 Task: Find connections with filter location Boussé with filter topic #house with filter profile language Spanish with filter current company Fullerton India Credit Company Ltd. with filter school Karnataka Jobs and career with filter industry Investment Management with filter service category Digital Marketing with filter keywords title Foreman
Action: Mouse moved to (631, 111)
Screenshot: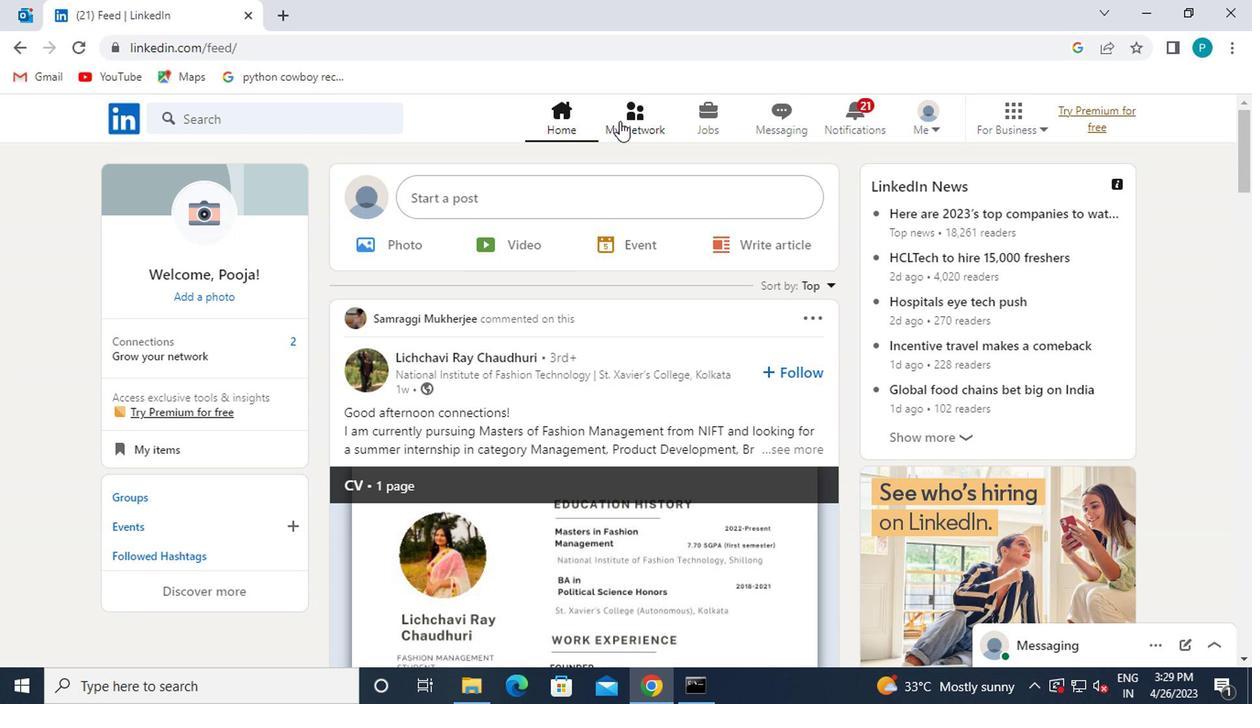 
Action: Mouse pressed left at (631, 111)
Screenshot: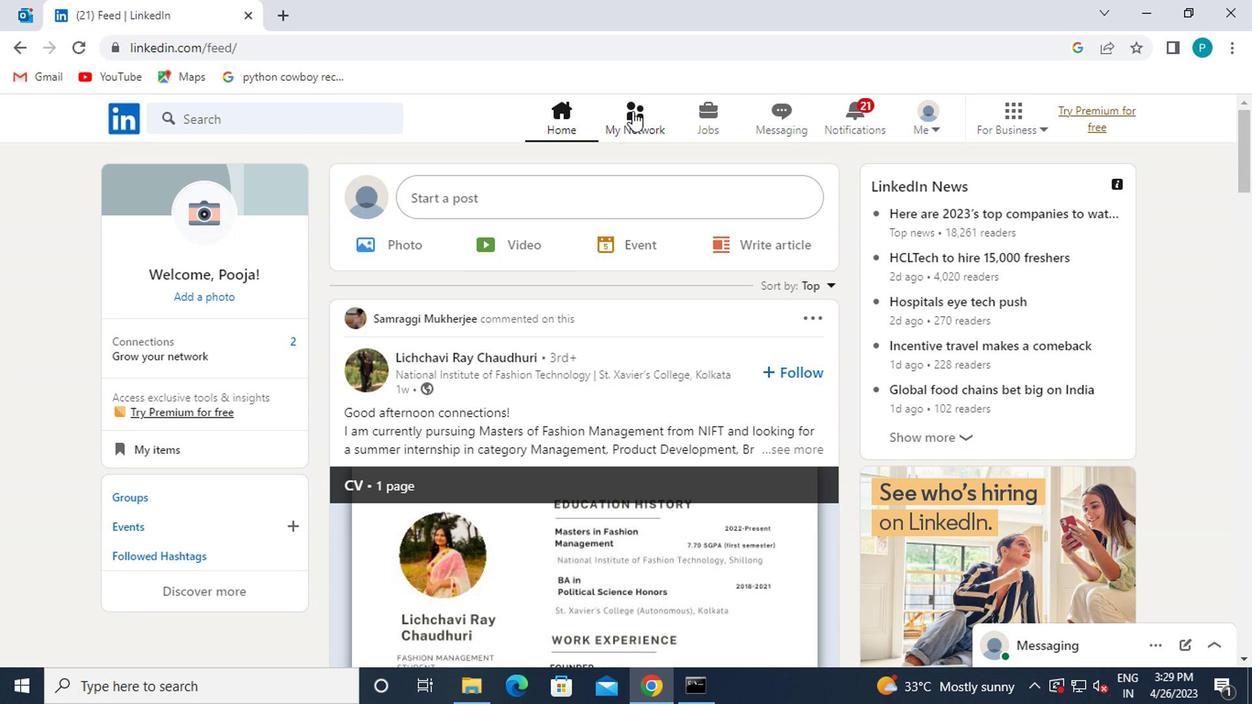 
Action: Mouse moved to (223, 229)
Screenshot: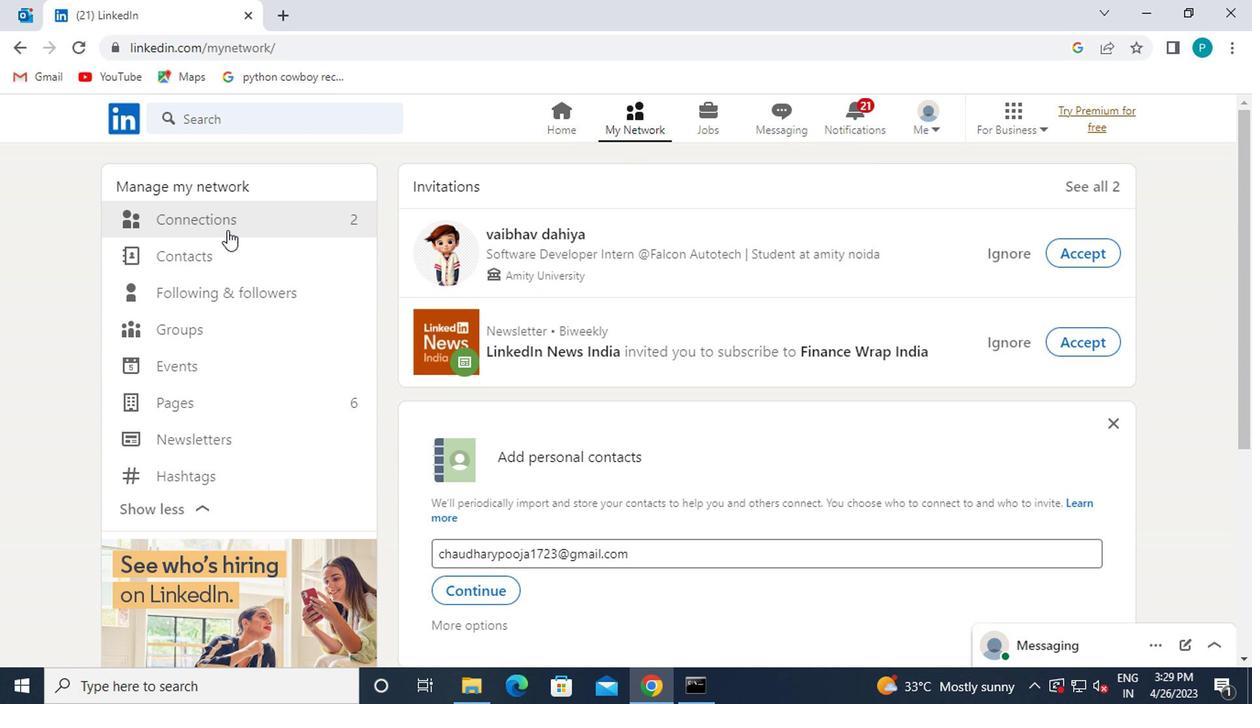 
Action: Mouse pressed left at (223, 229)
Screenshot: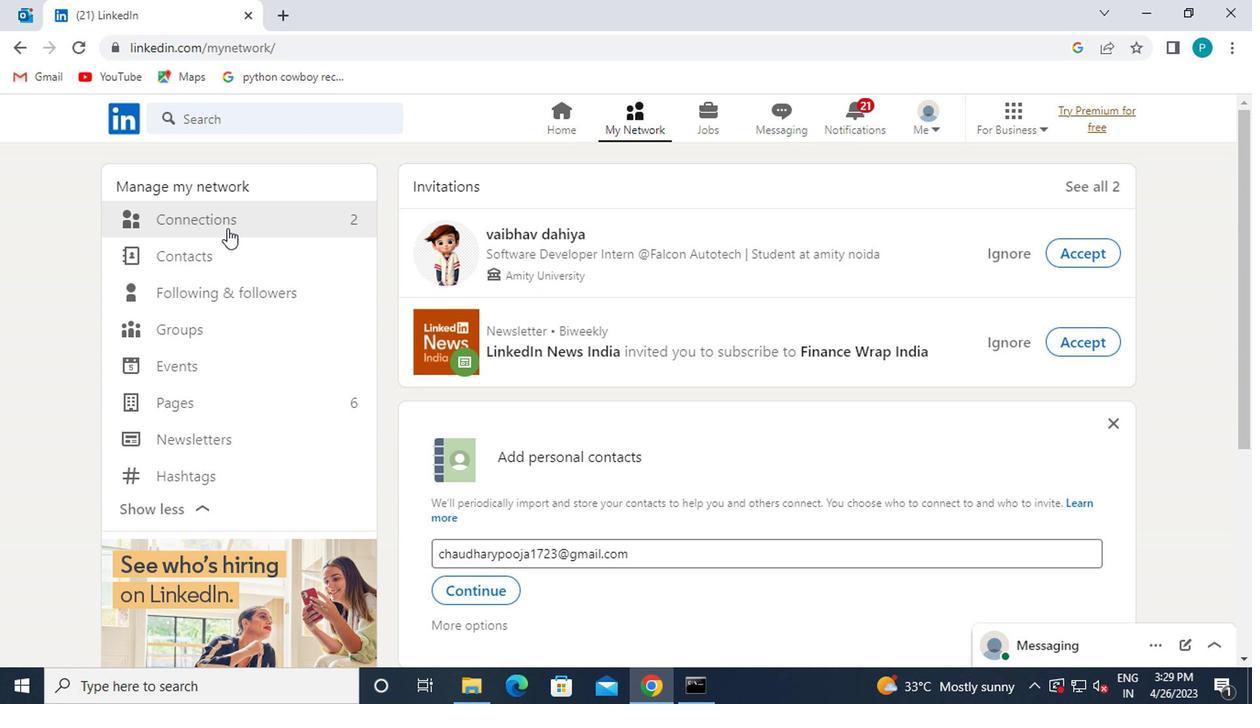 
Action: Mouse moved to (753, 214)
Screenshot: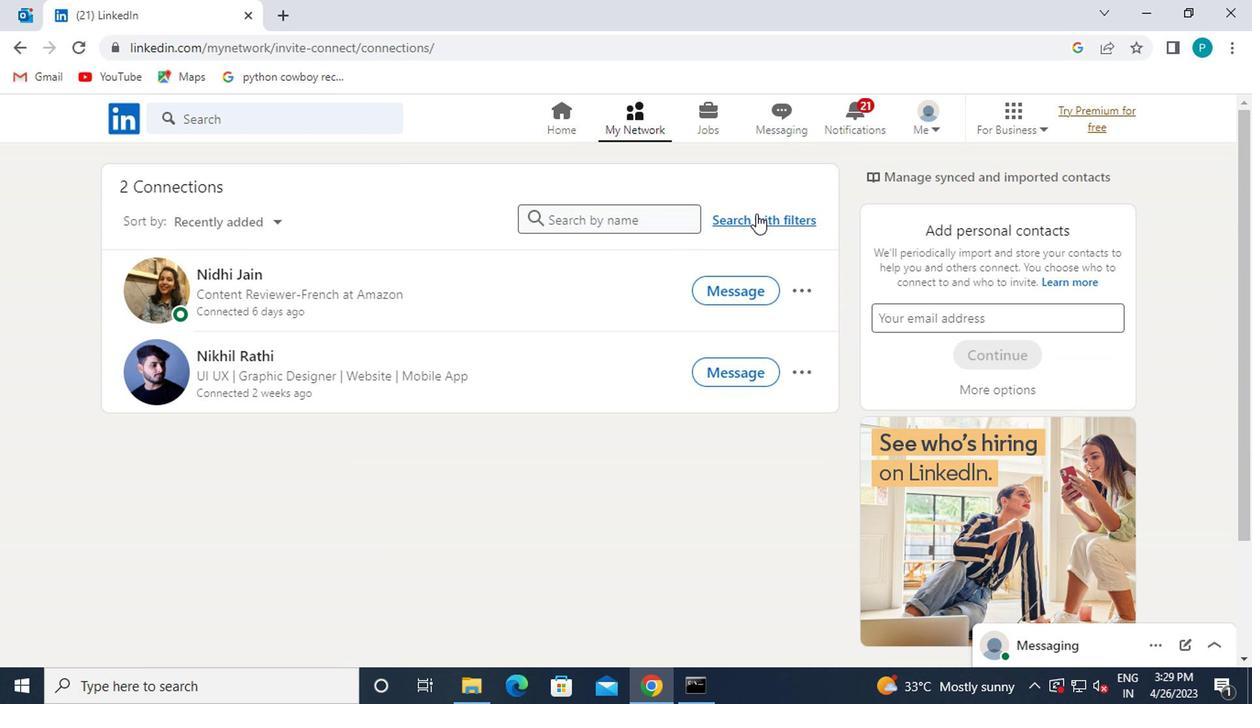 
Action: Mouse pressed left at (753, 214)
Screenshot: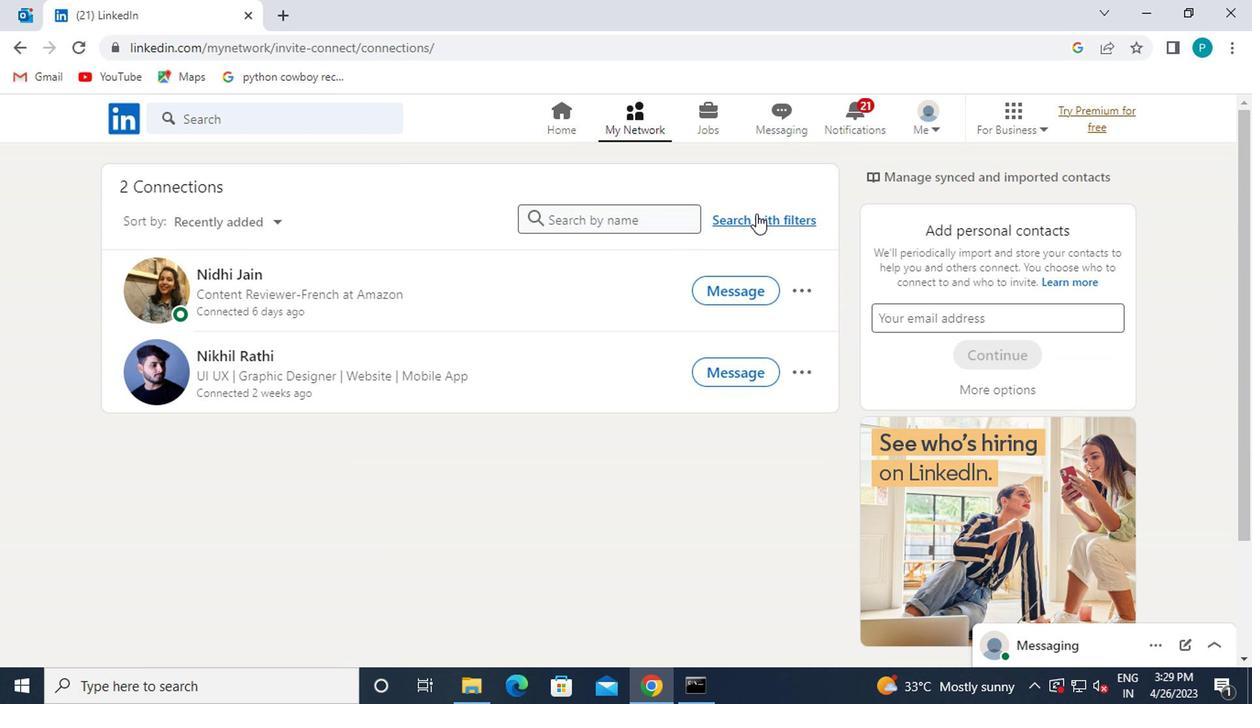 
Action: Mouse moved to (610, 161)
Screenshot: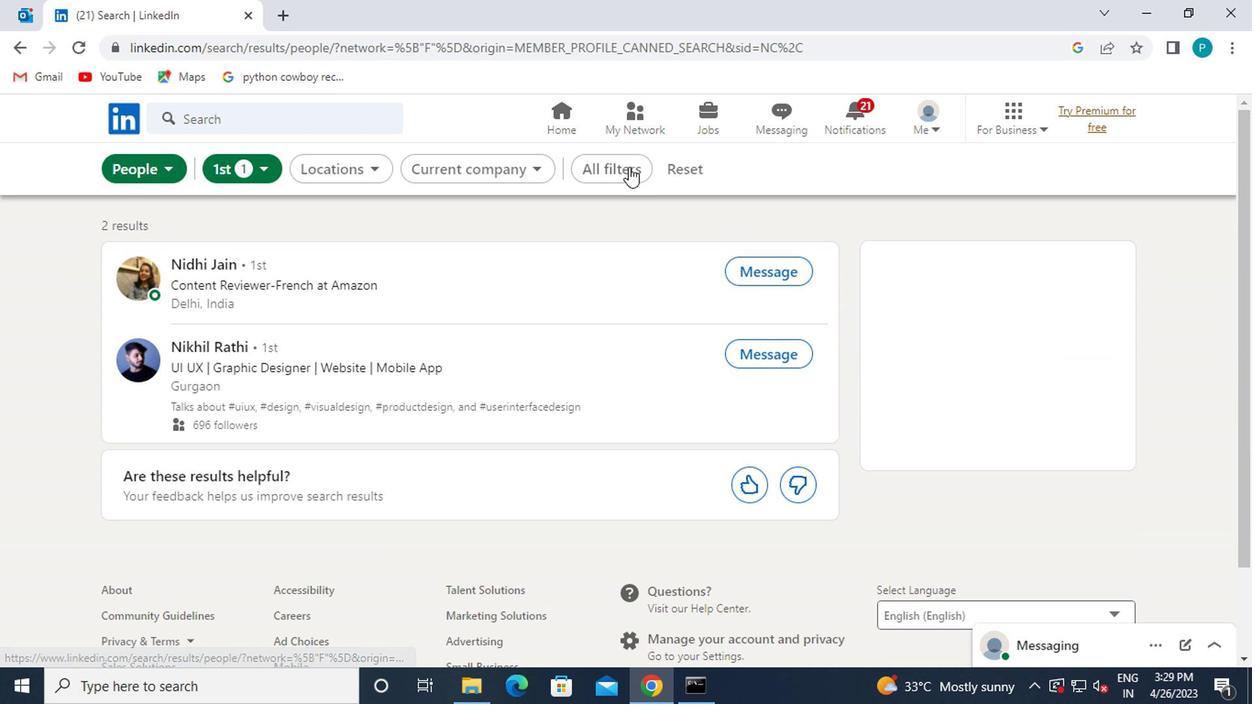 
Action: Mouse pressed left at (610, 161)
Screenshot: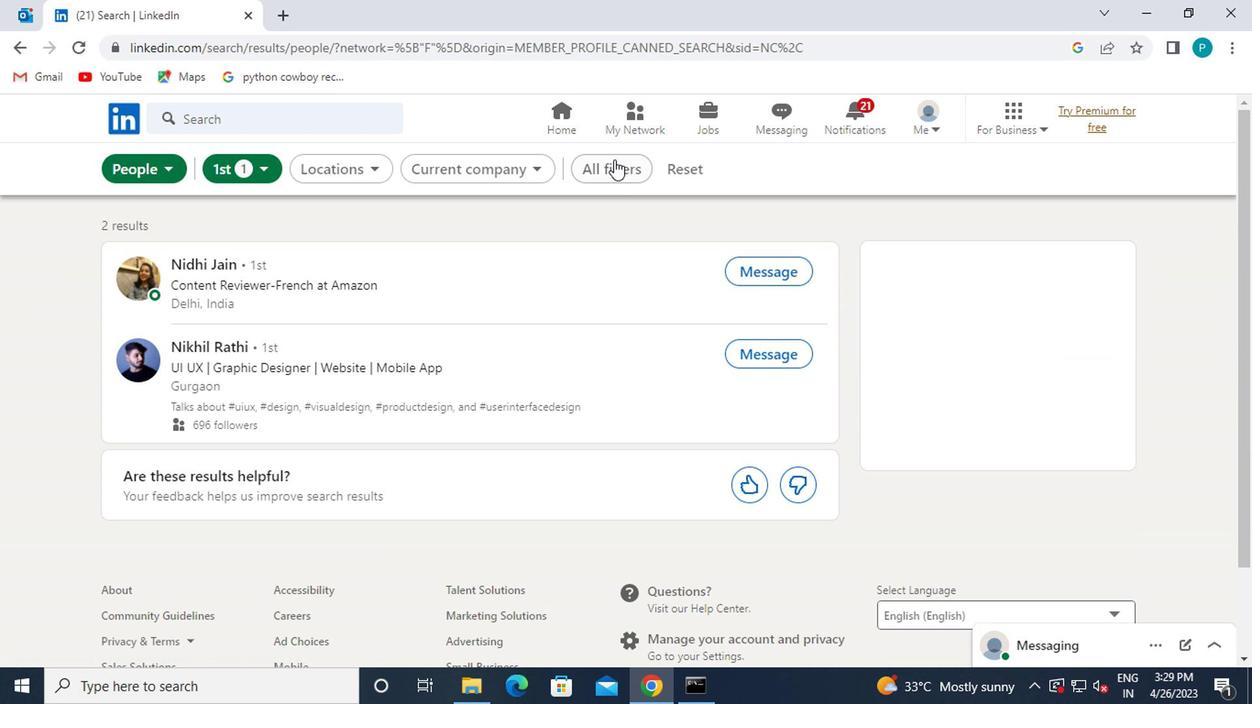 
Action: Mouse moved to (608, 168)
Screenshot: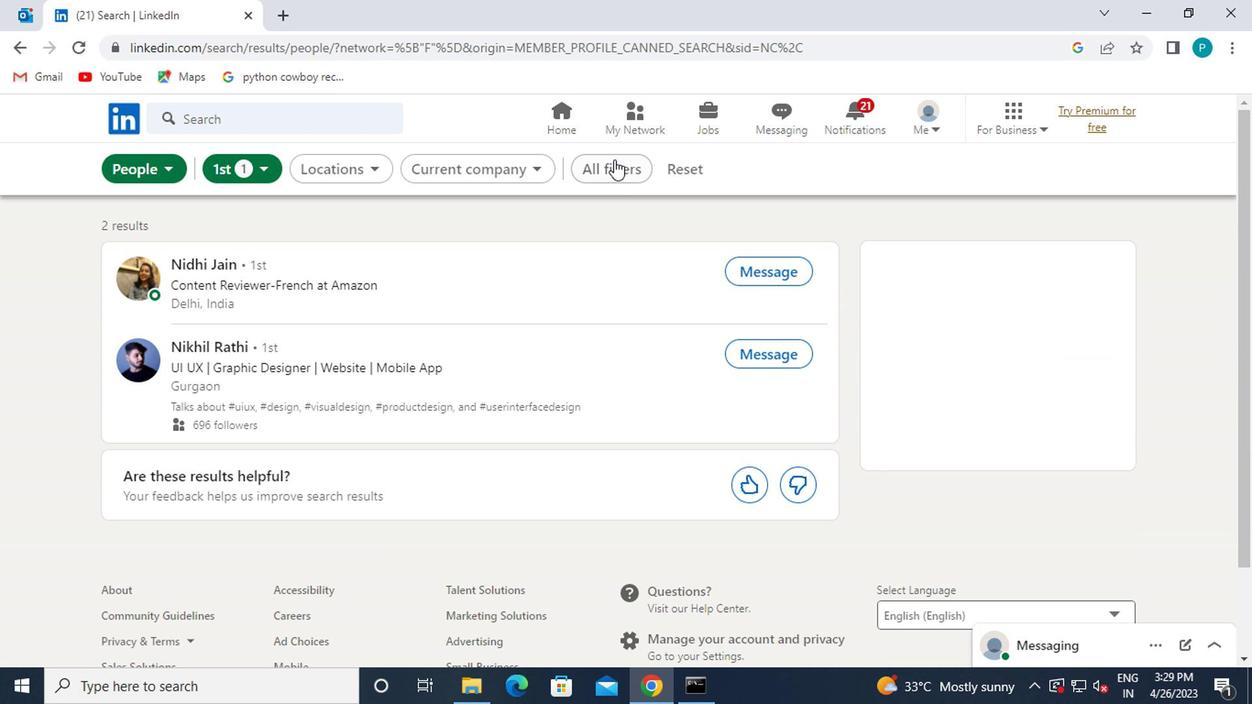
Action: Mouse pressed left at (608, 168)
Screenshot: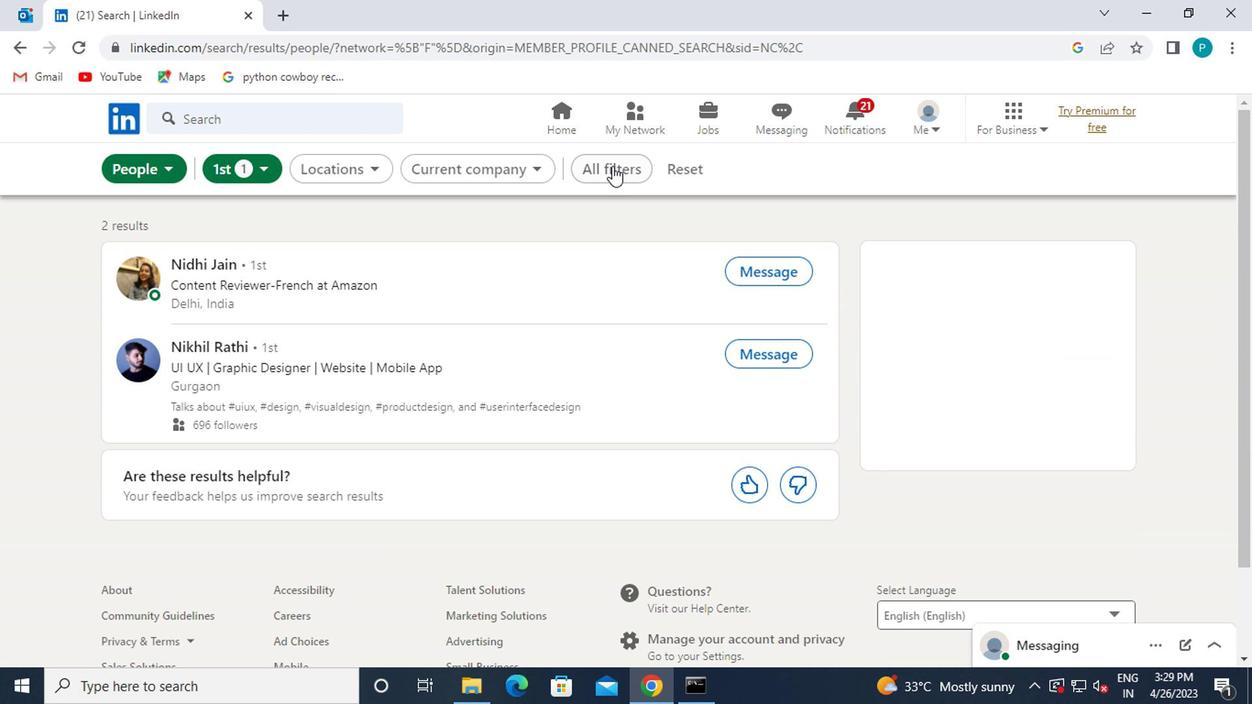 
Action: Mouse pressed left at (608, 168)
Screenshot: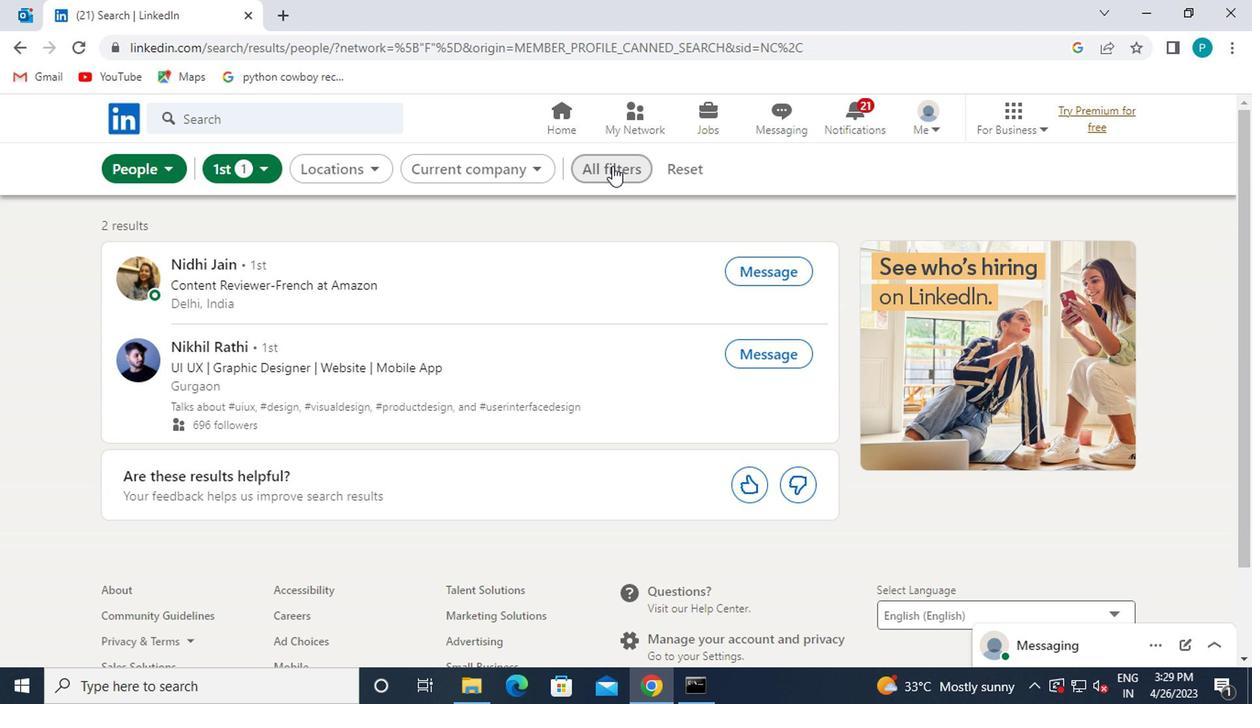 
Action: Mouse moved to (938, 351)
Screenshot: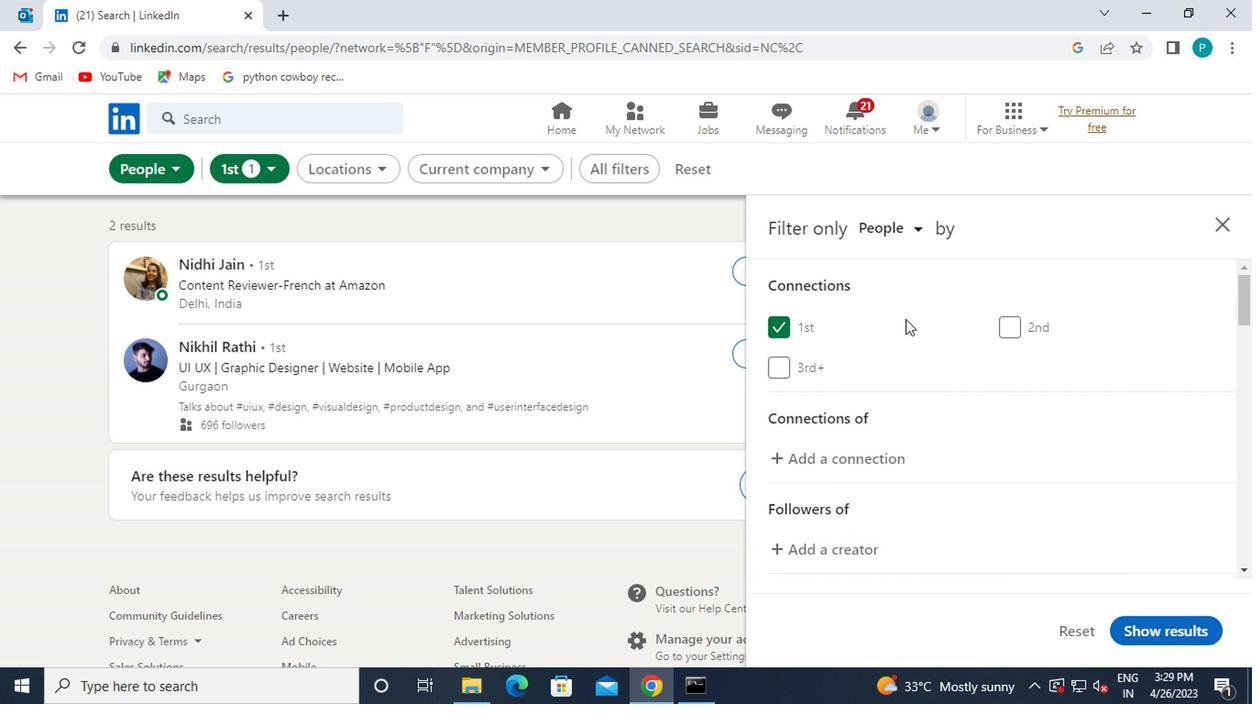 
Action: Mouse scrolled (938, 350) with delta (0, -1)
Screenshot: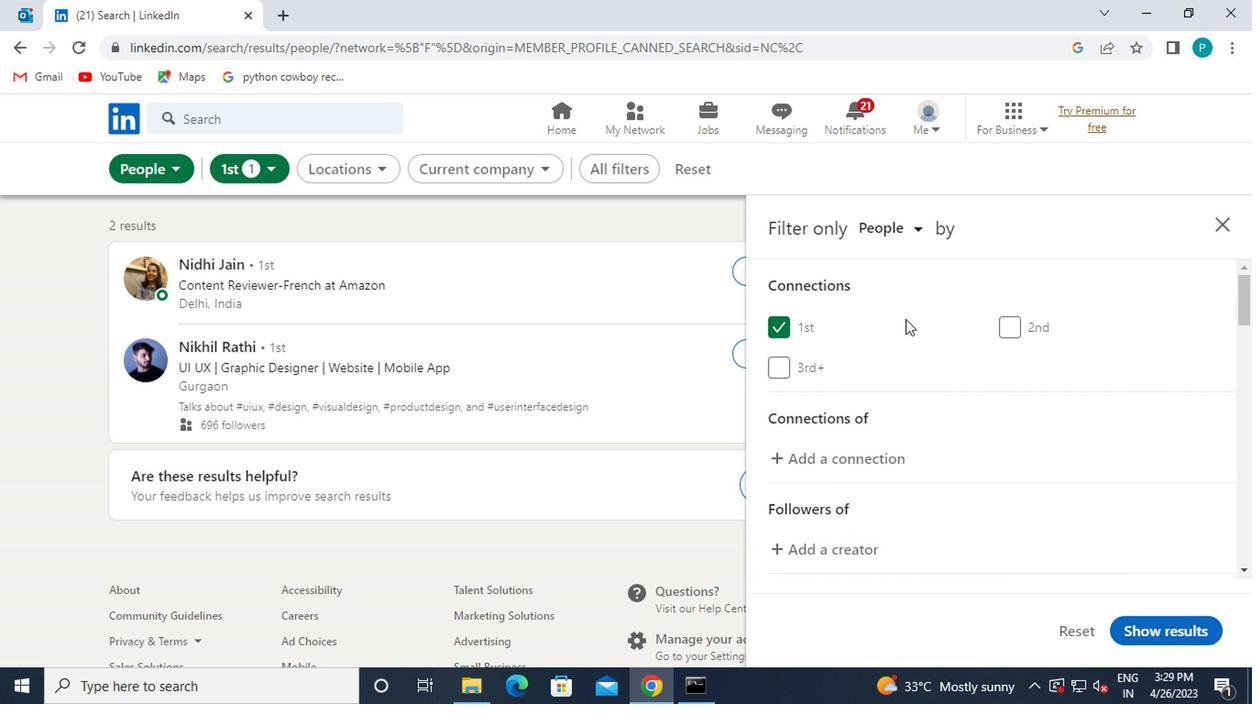 
Action: Mouse moved to (938, 353)
Screenshot: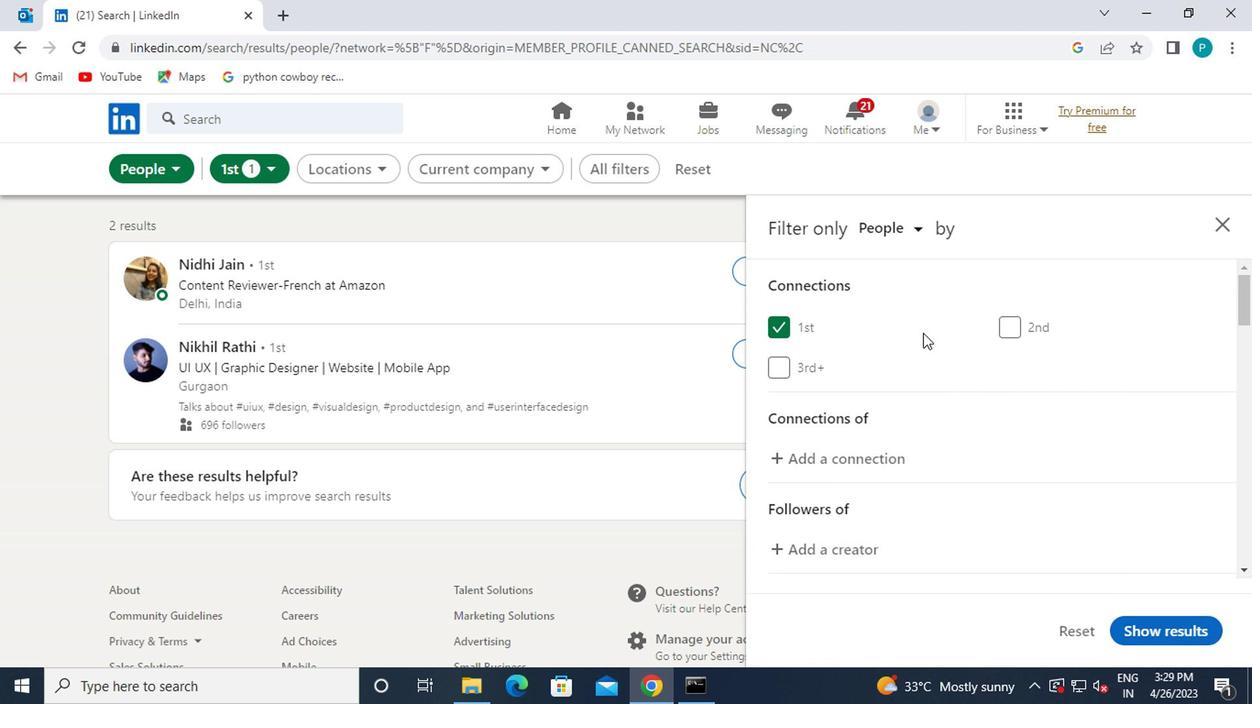 
Action: Mouse scrolled (938, 352) with delta (0, -1)
Screenshot: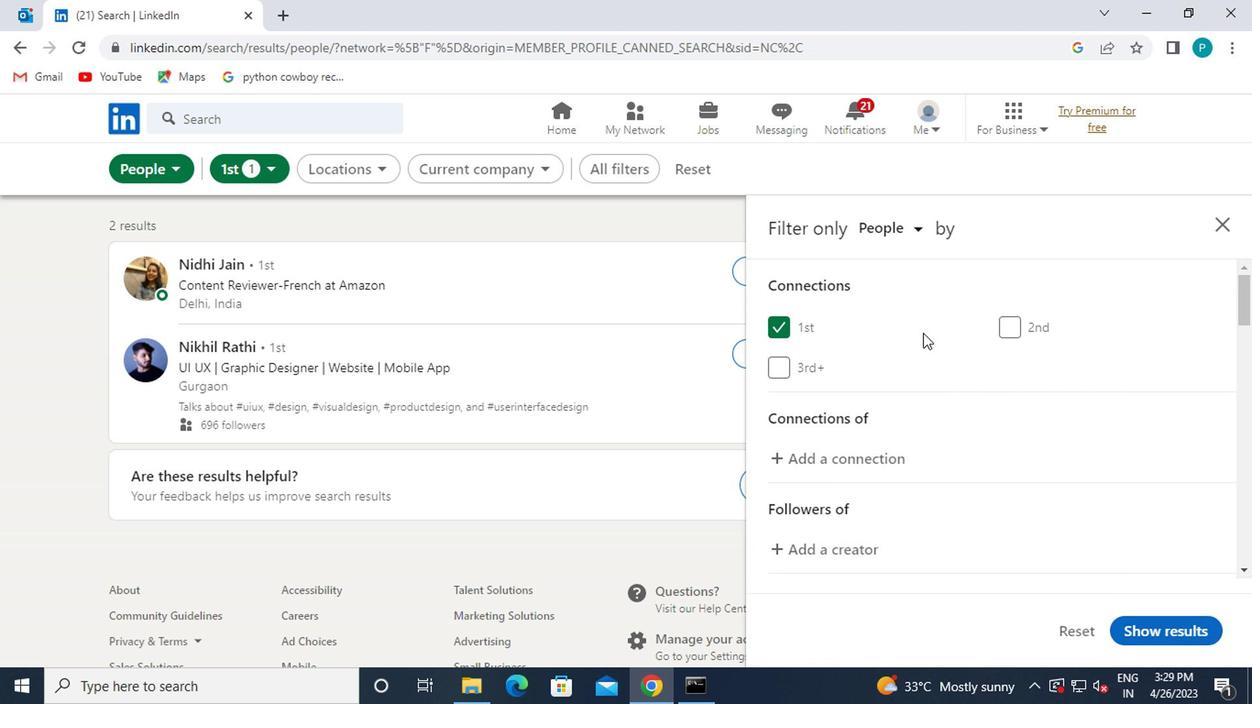 
Action: Mouse moved to (939, 356)
Screenshot: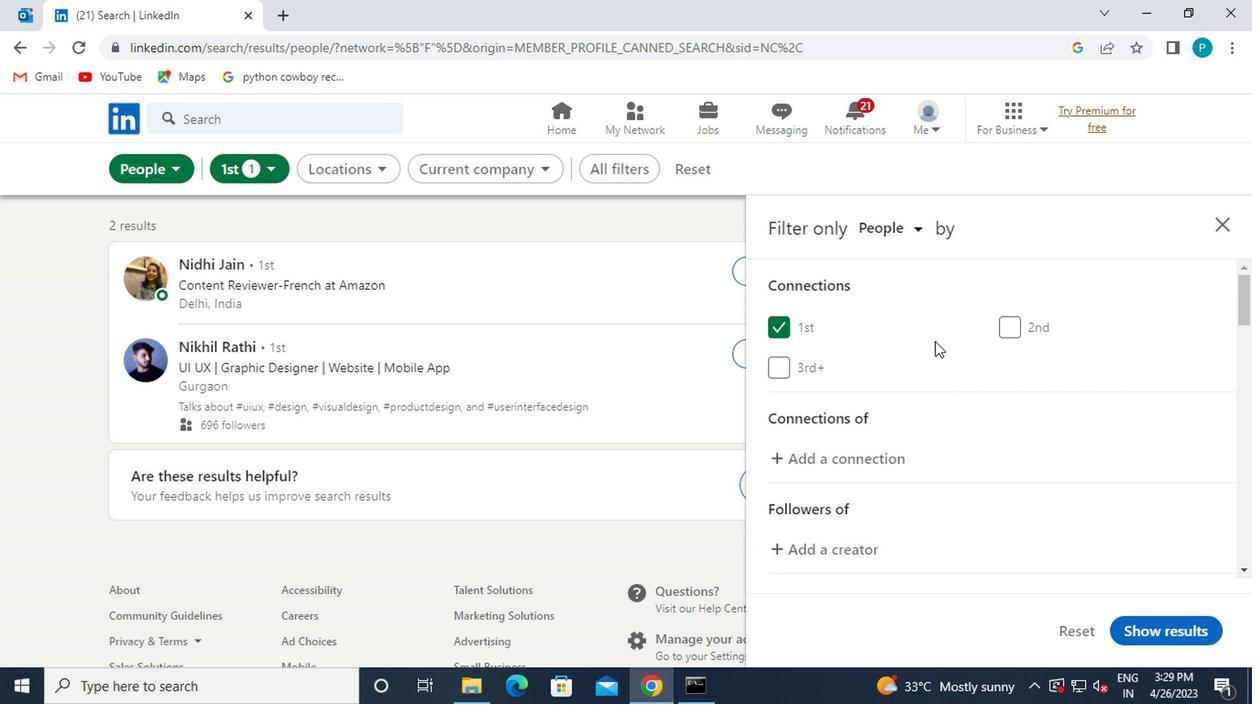 
Action: Mouse scrolled (939, 354) with delta (0, -1)
Screenshot: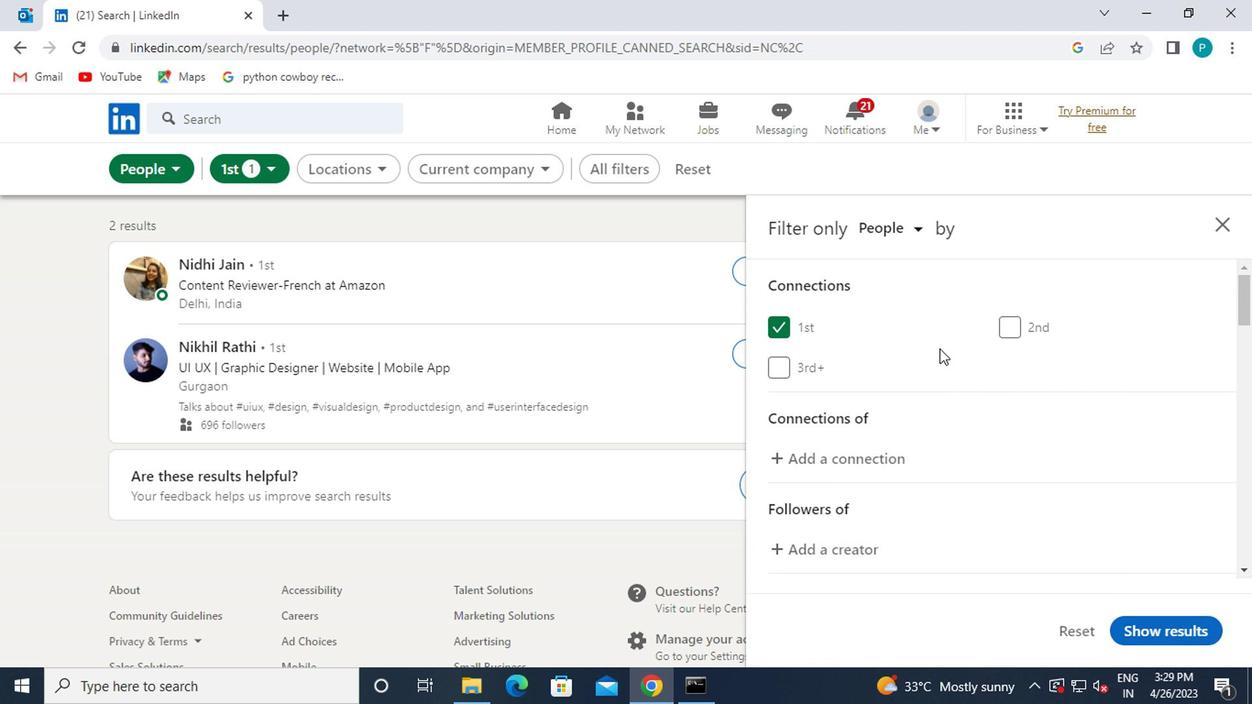 
Action: Mouse moved to (1023, 448)
Screenshot: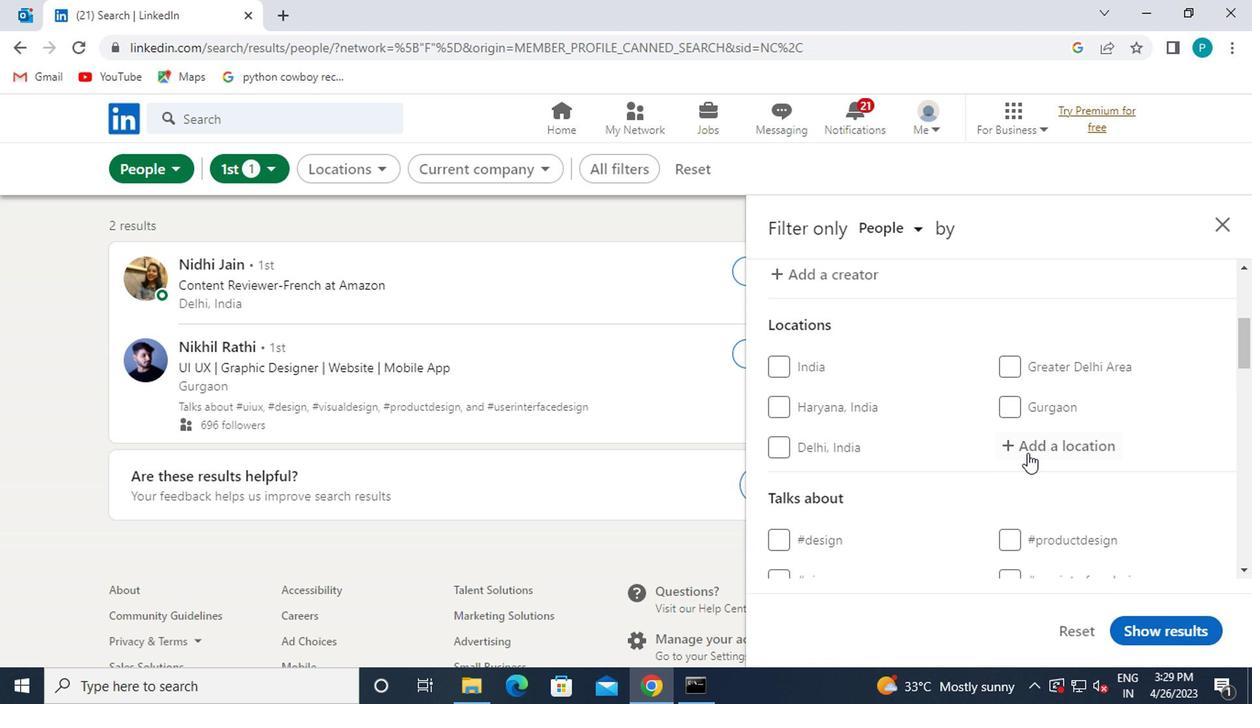 
Action: Mouse pressed left at (1023, 448)
Screenshot: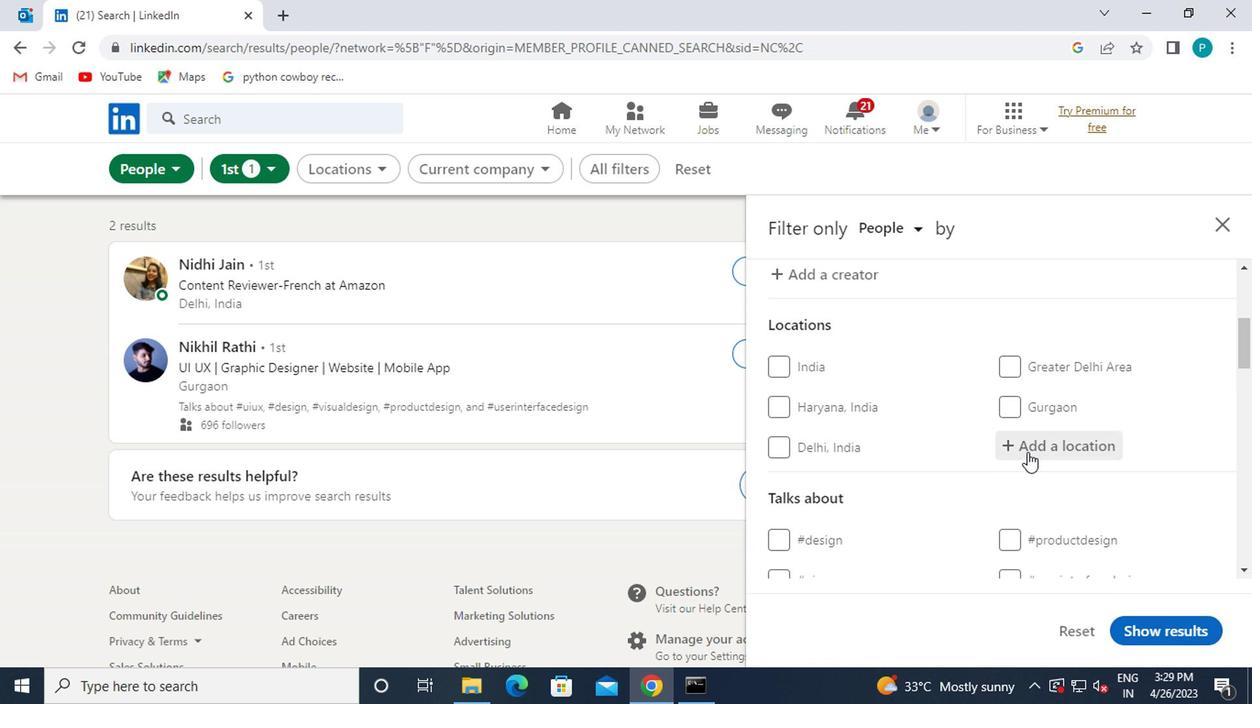 
Action: Key pressed <Key.caps_lock>b<Key.caps_lock>ousse<Key.enter>
Screenshot: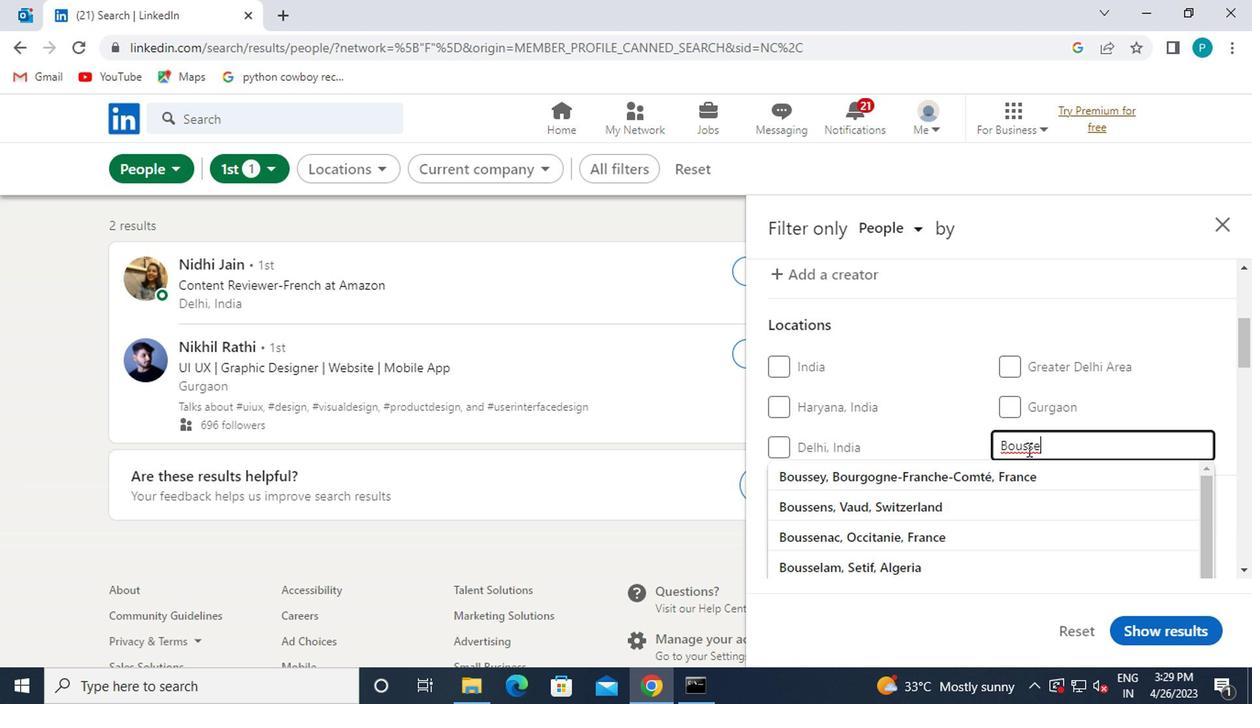 
Action: Mouse moved to (1001, 453)
Screenshot: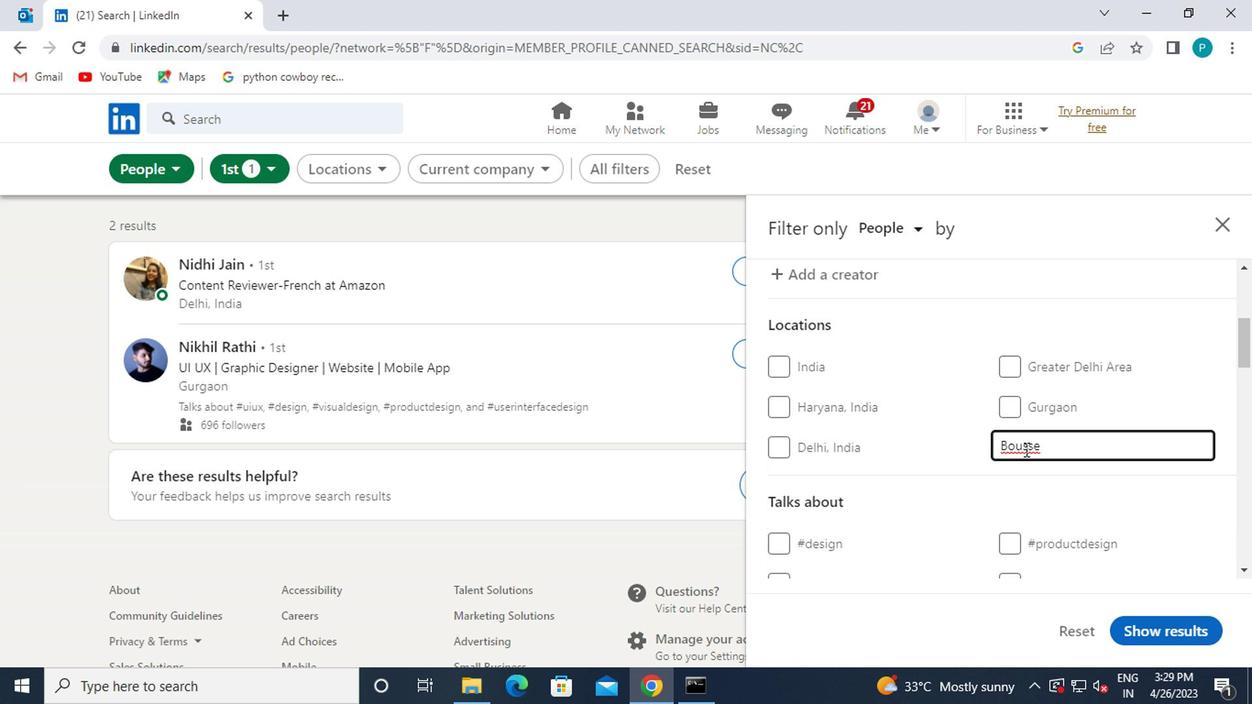 
Action: Mouse scrolled (1001, 453) with delta (0, 0)
Screenshot: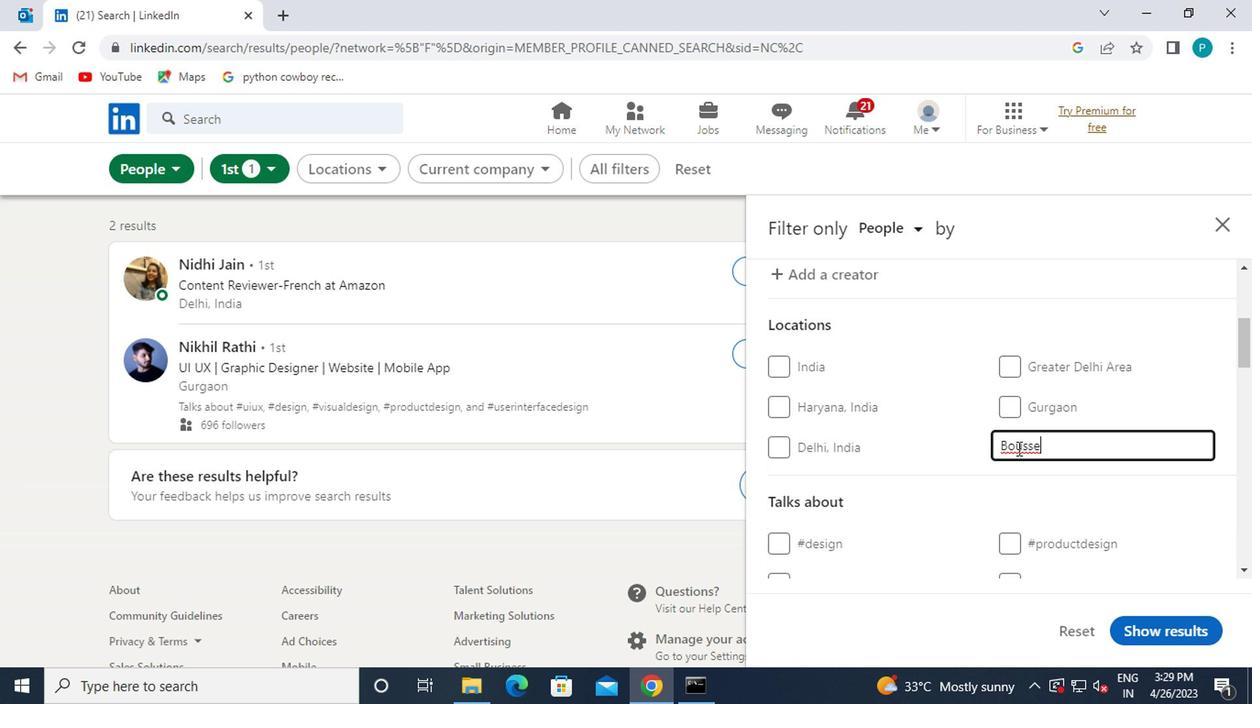
Action: Mouse scrolled (1001, 453) with delta (0, 0)
Screenshot: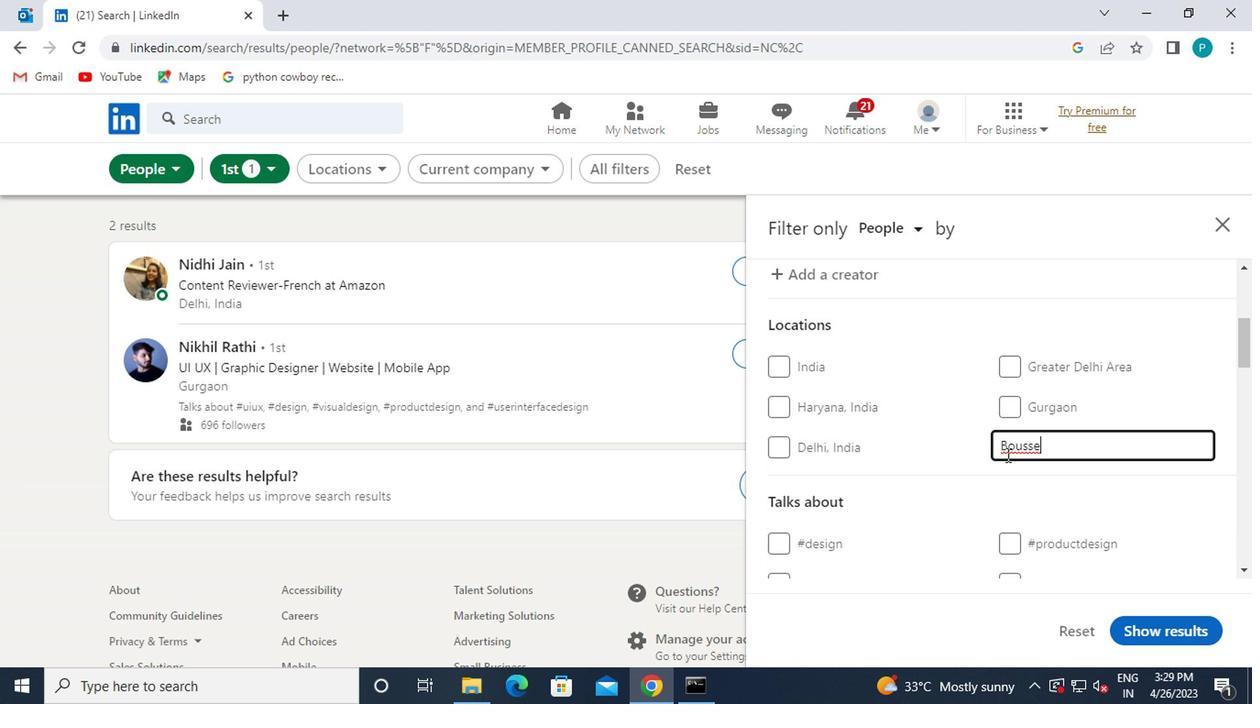 
Action: Mouse moved to (1008, 451)
Screenshot: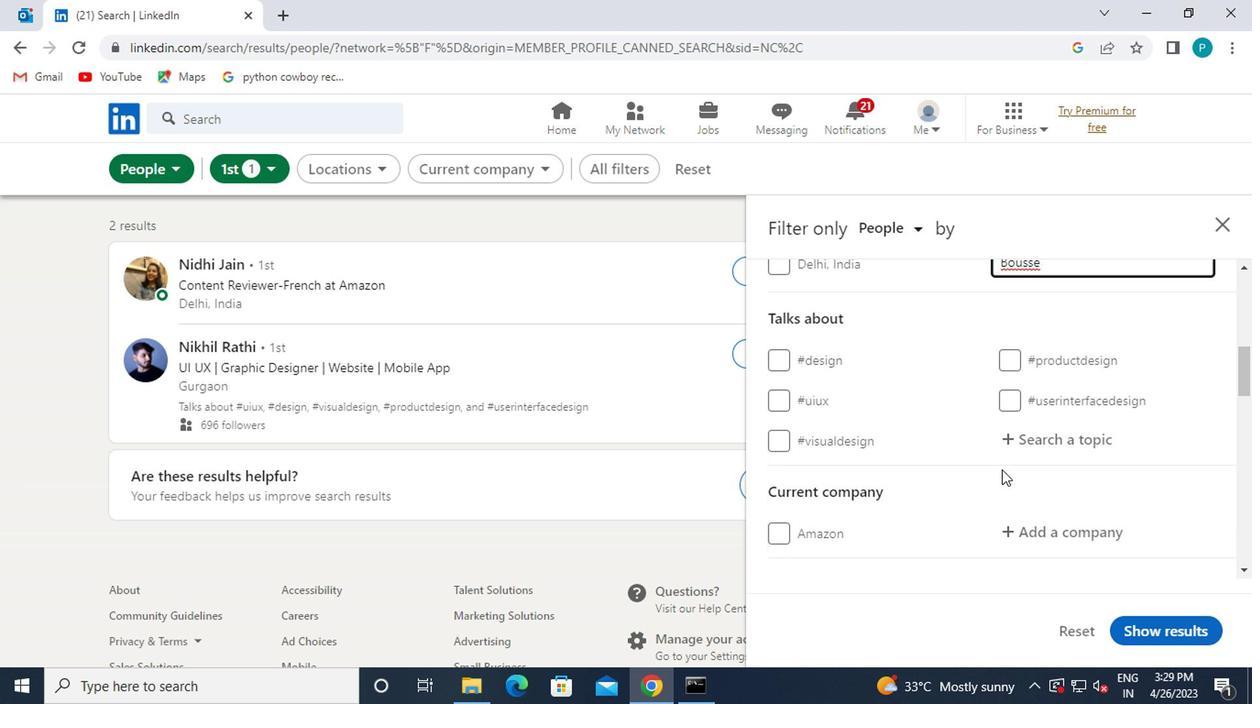 
Action: Mouse pressed left at (1008, 451)
Screenshot: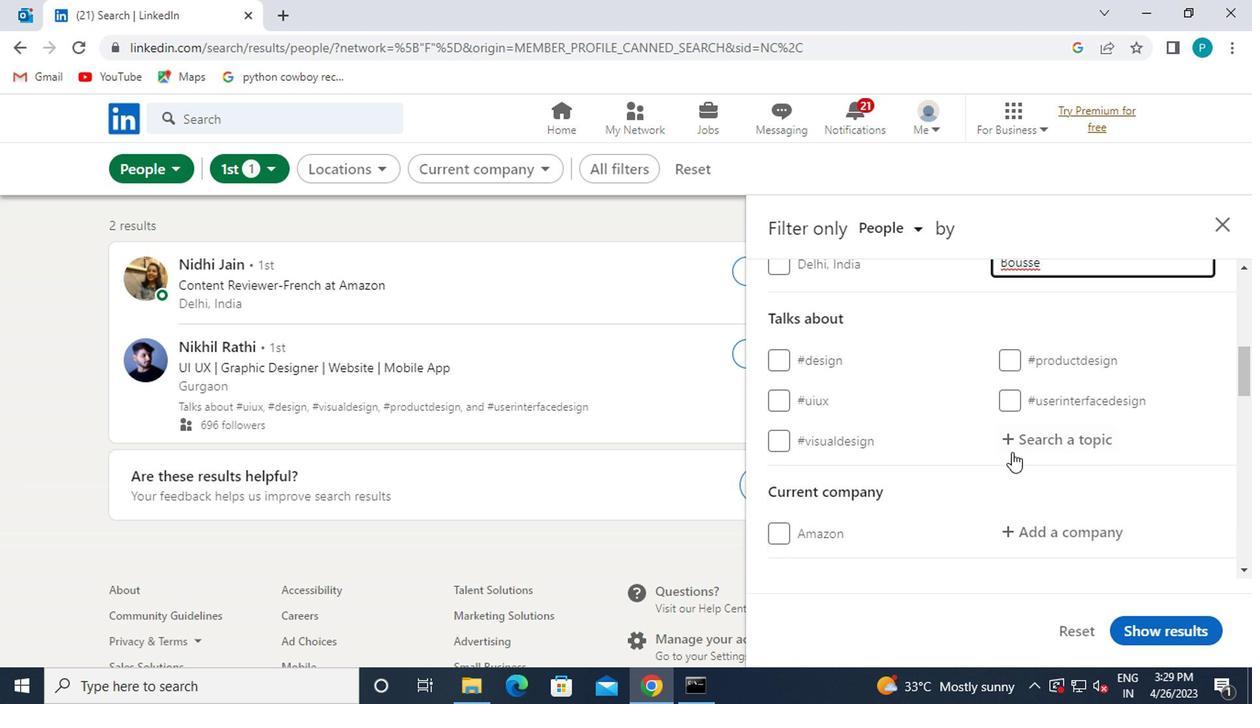 
Action: Key pressed <Key.shift>#HOUSE
Screenshot: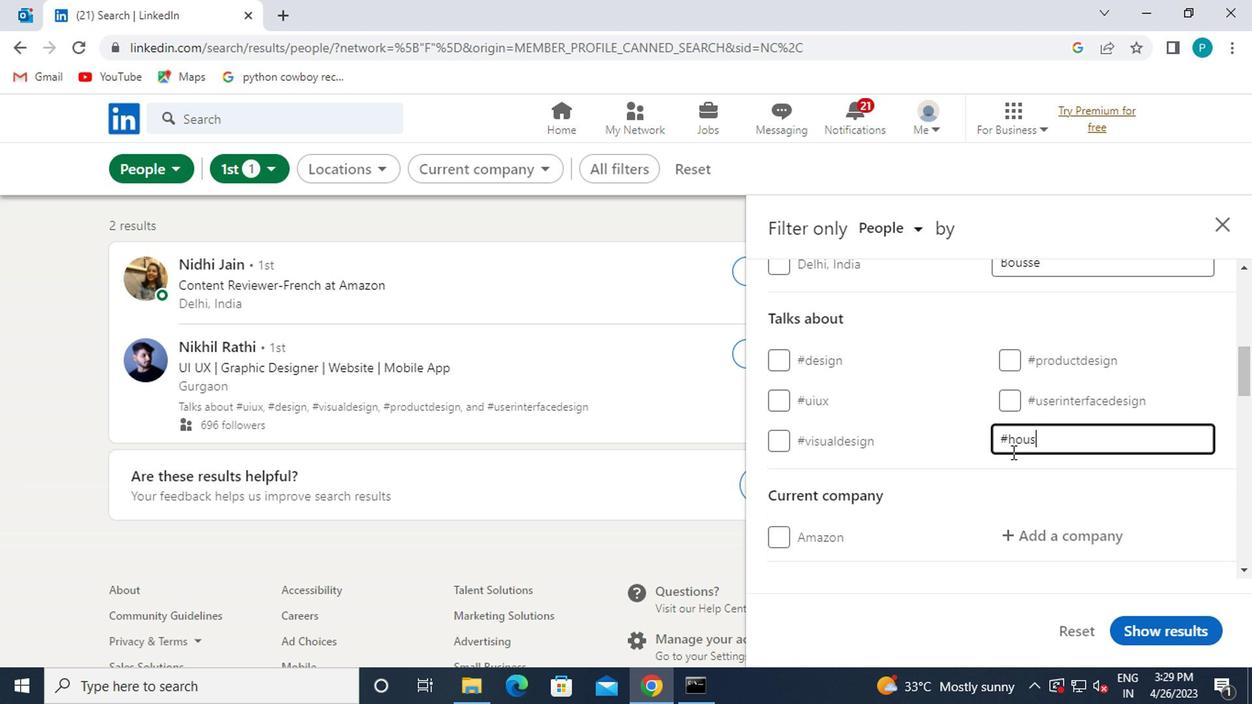 
Action: Mouse scrolled (1008, 450) with delta (0, 0)
Screenshot: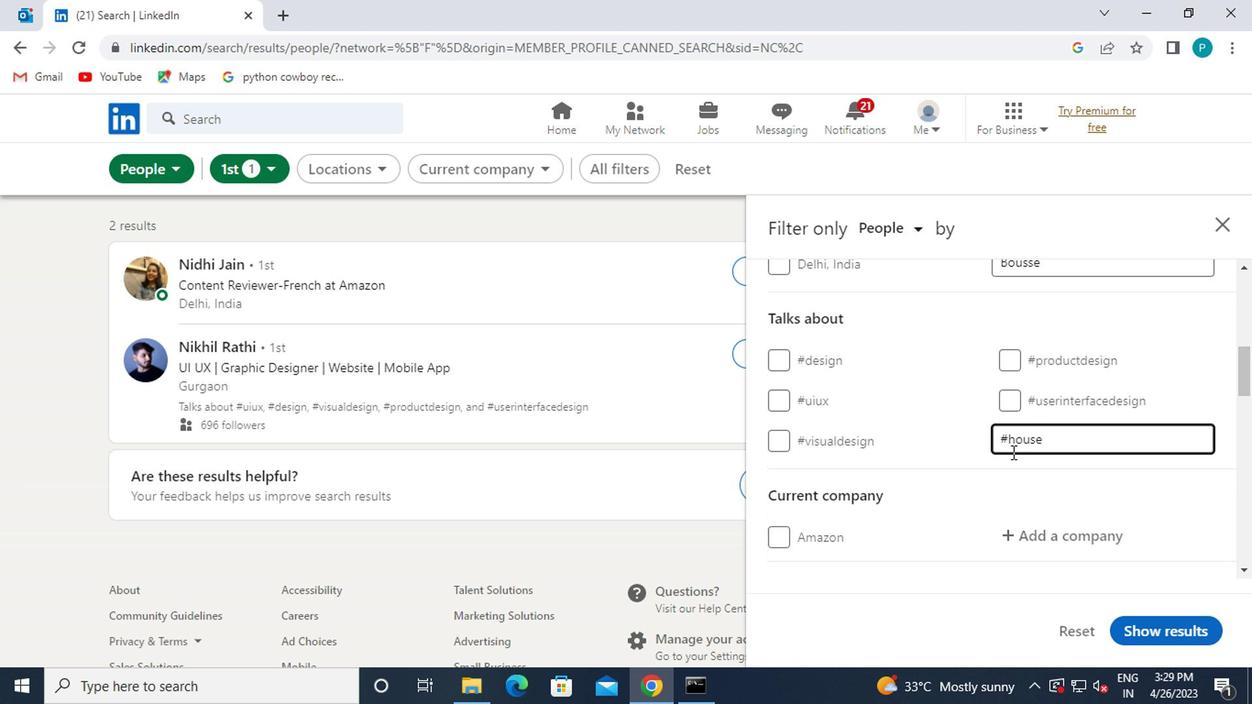 
Action: Mouse moved to (1012, 447)
Screenshot: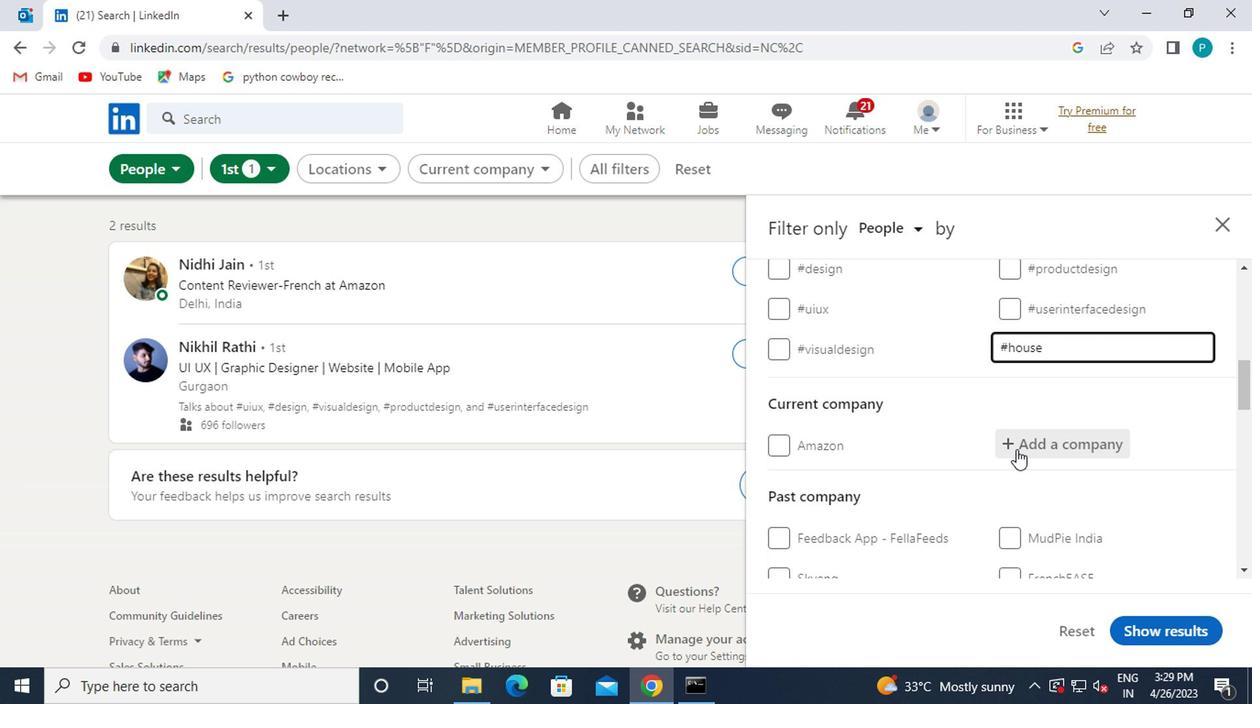 
Action: Mouse pressed left at (1012, 447)
Screenshot: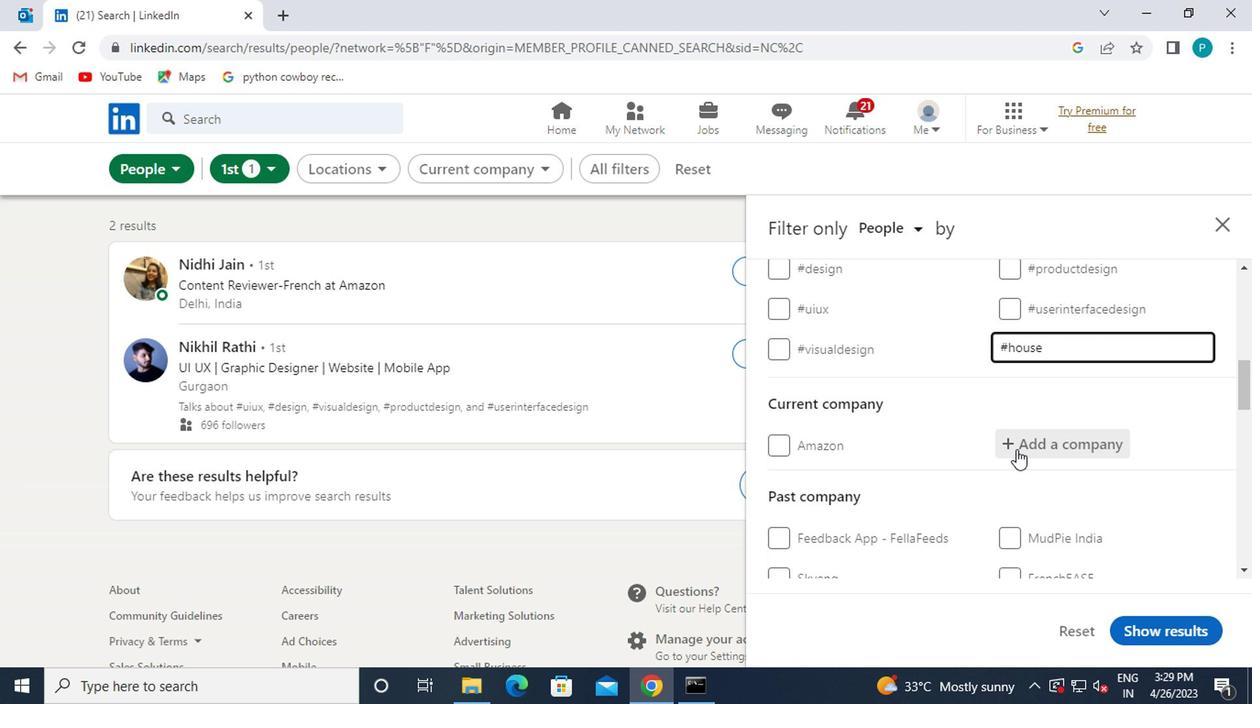 
Action: Mouse moved to (1016, 446)
Screenshot: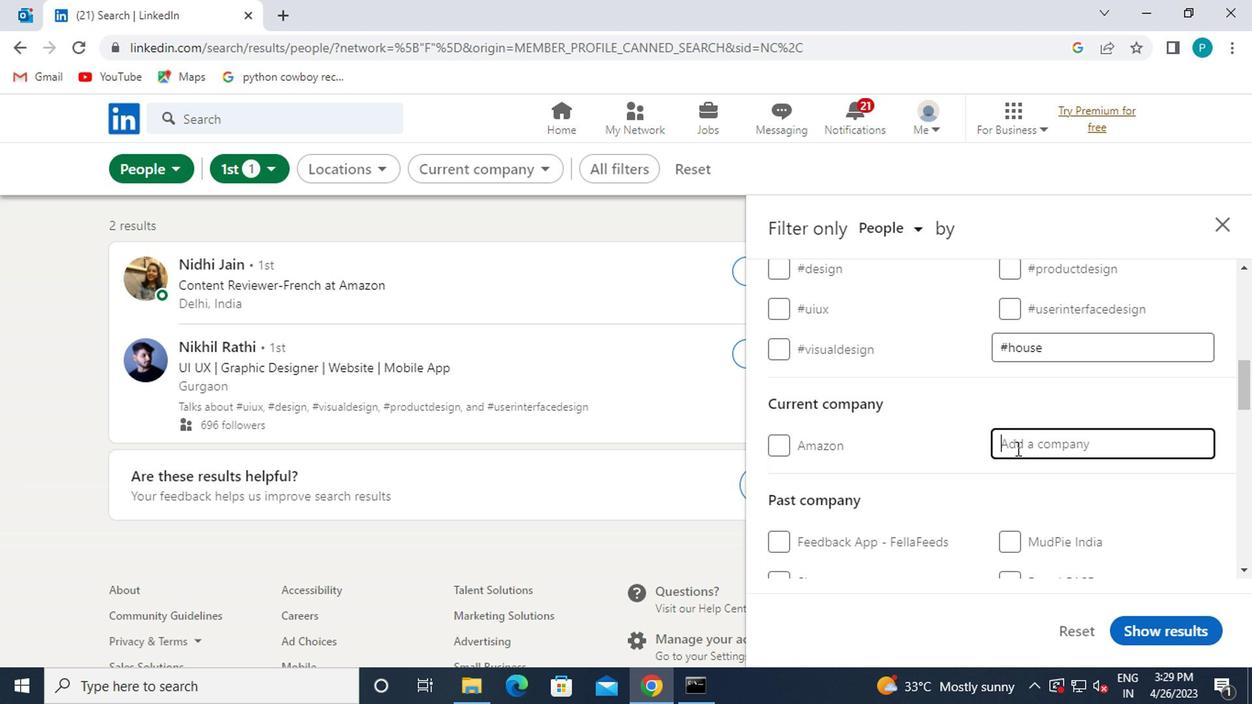 
Action: Key pressed FULLERTON
Screenshot: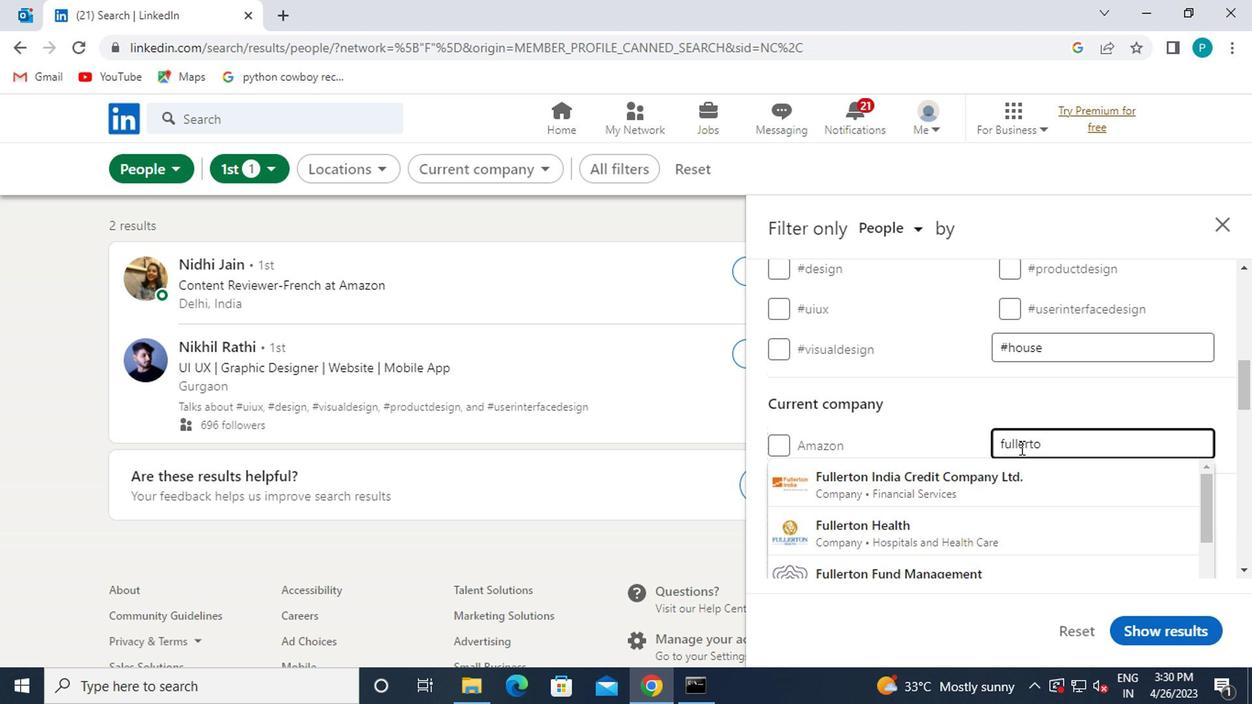 
Action: Mouse moved to (998, 485)
Screenshot: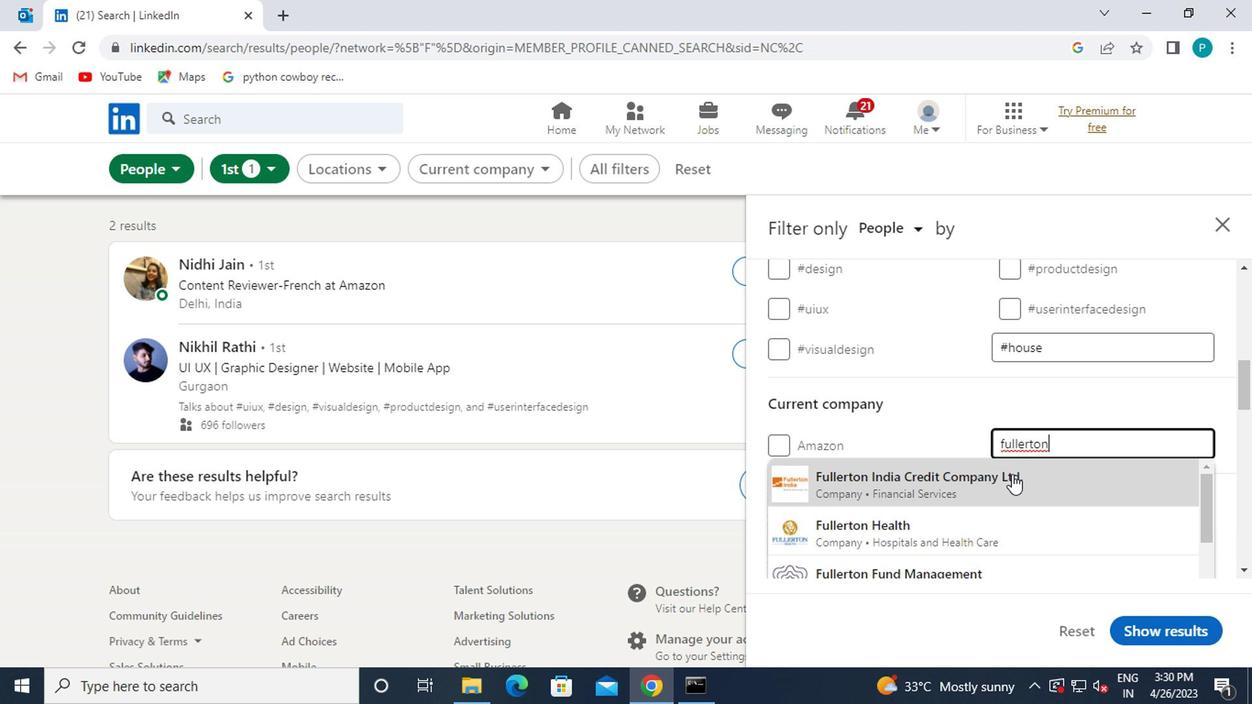 
Action: Mouse pressed left at (998, 485)
Screenshot: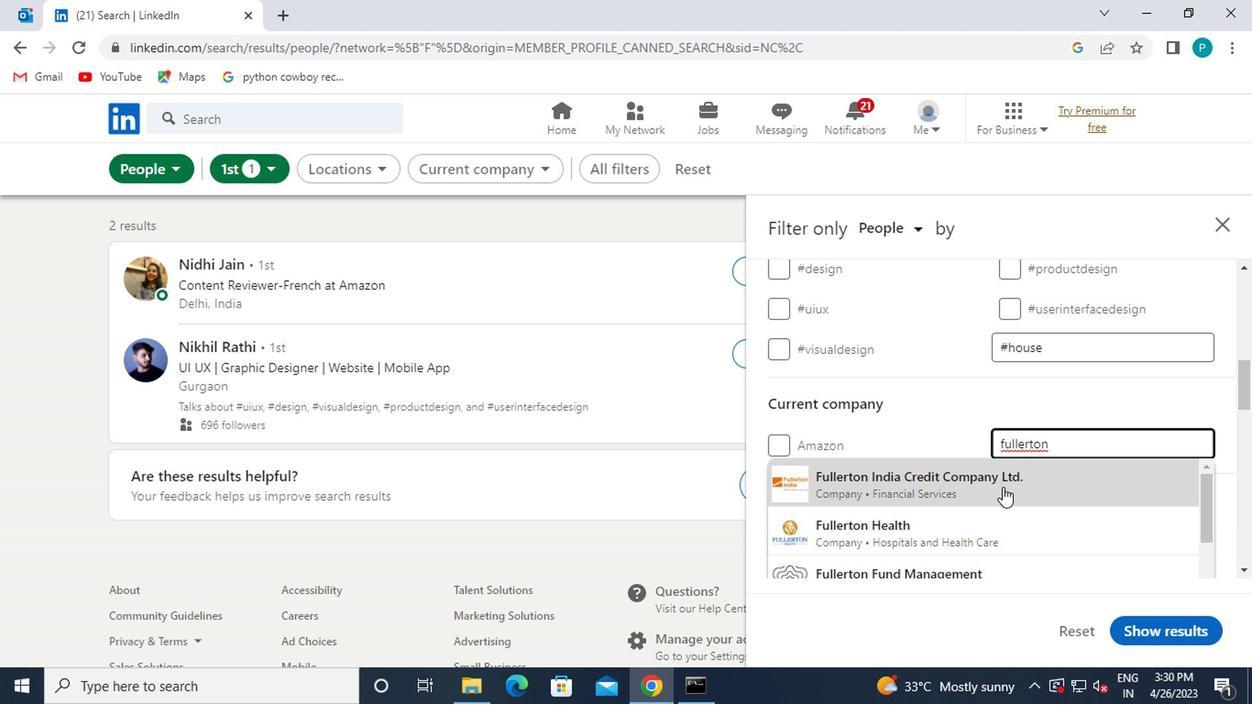 
Action: Mouse scrolled (998, 484) with delta (0, -1)
Screenshot: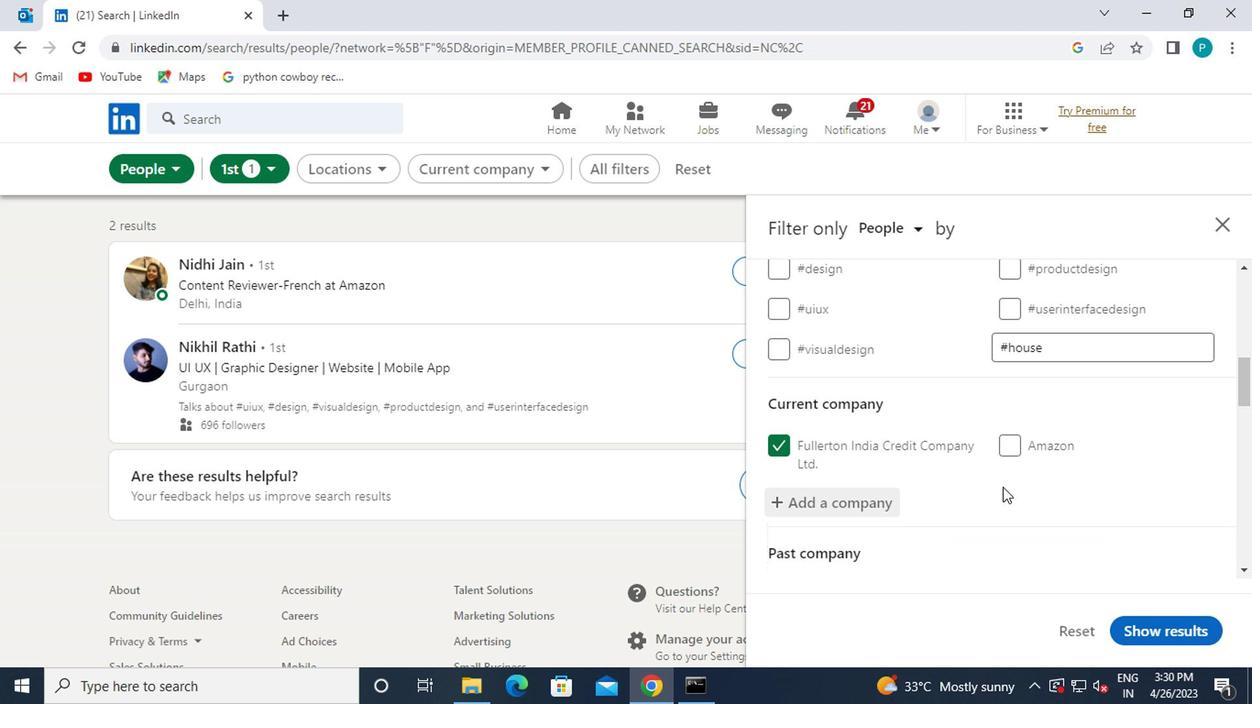 
Action: Mouse scrolled (998, 484) with delta (0, -1)
Screenshot: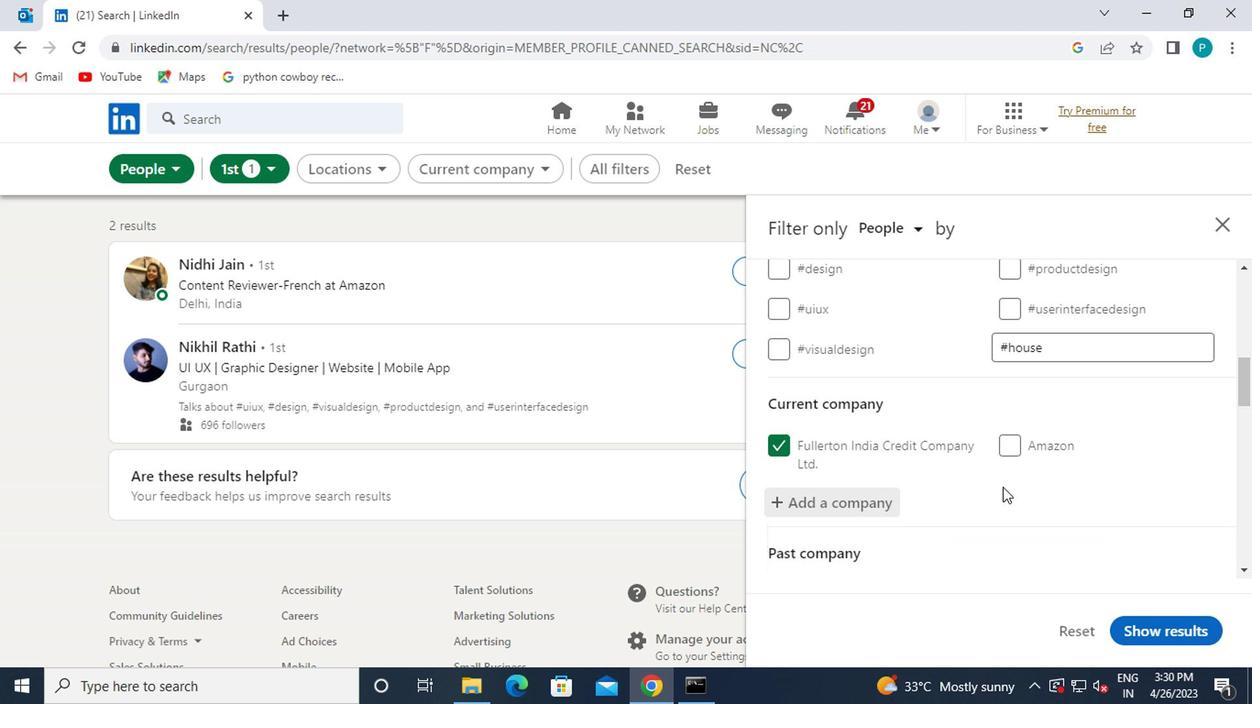 
Action: Mouse moved to (1036, 508)
Screenshot: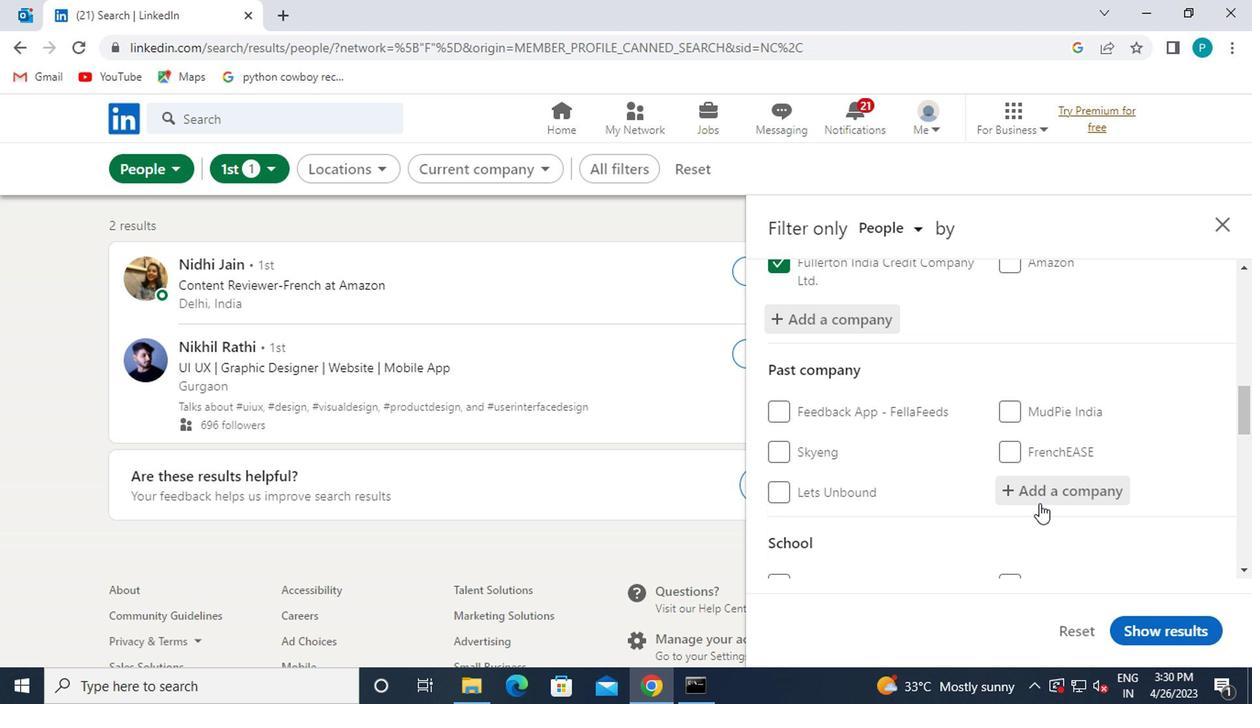 
Action: Mouse scrolled (1036, 507) with delta (0, -1)
Screenshot: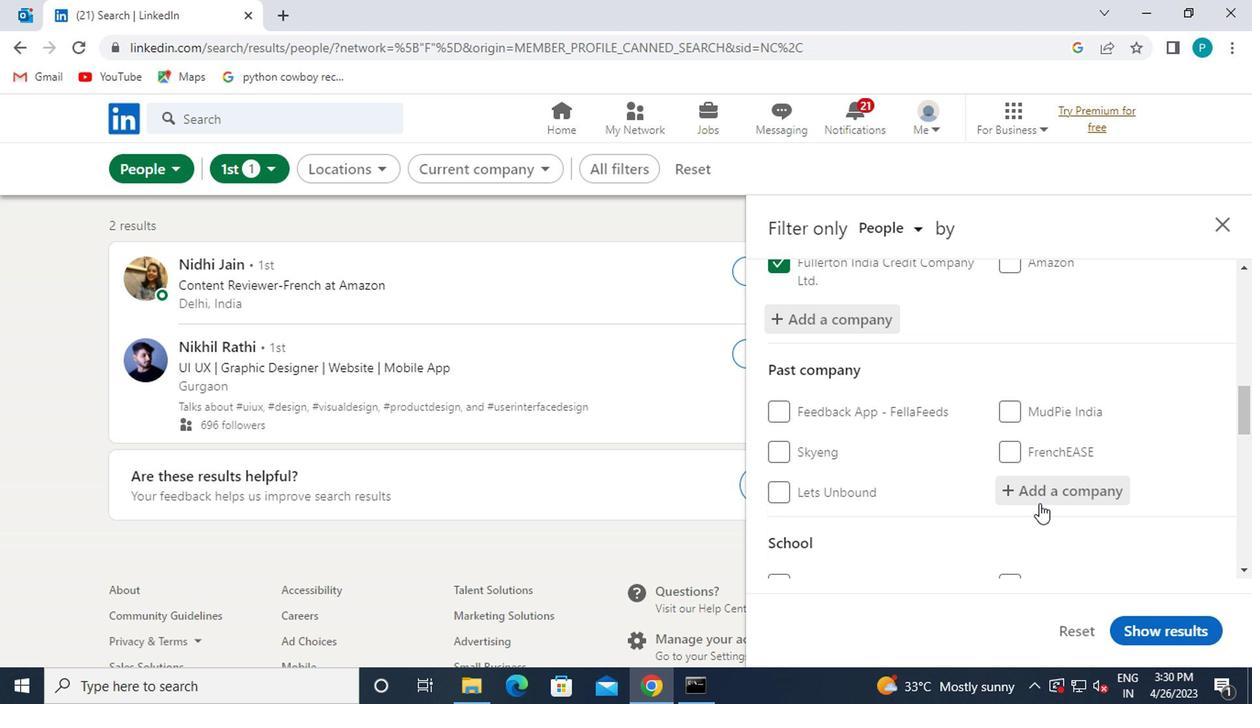 
Action: Mouse scrolled (1036, 507) with delta (0, -1)
Screenshot: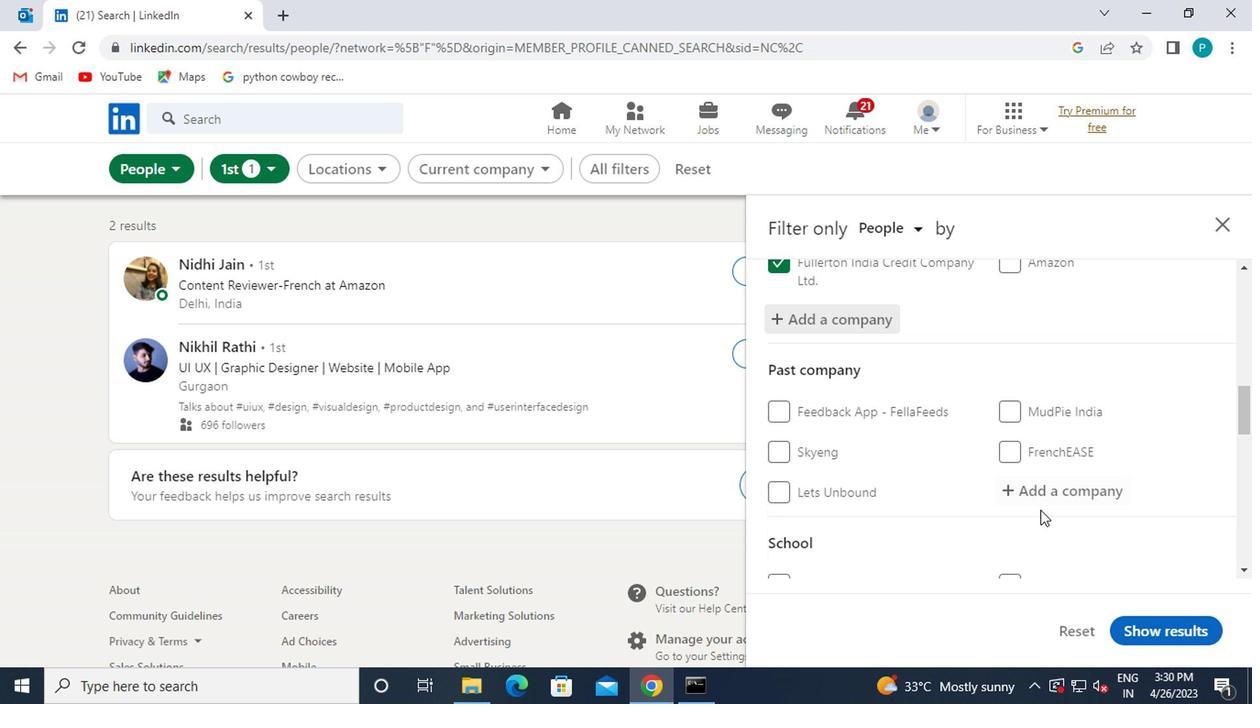 
Action: Mouse moved to (1036, 509)
Screenshot: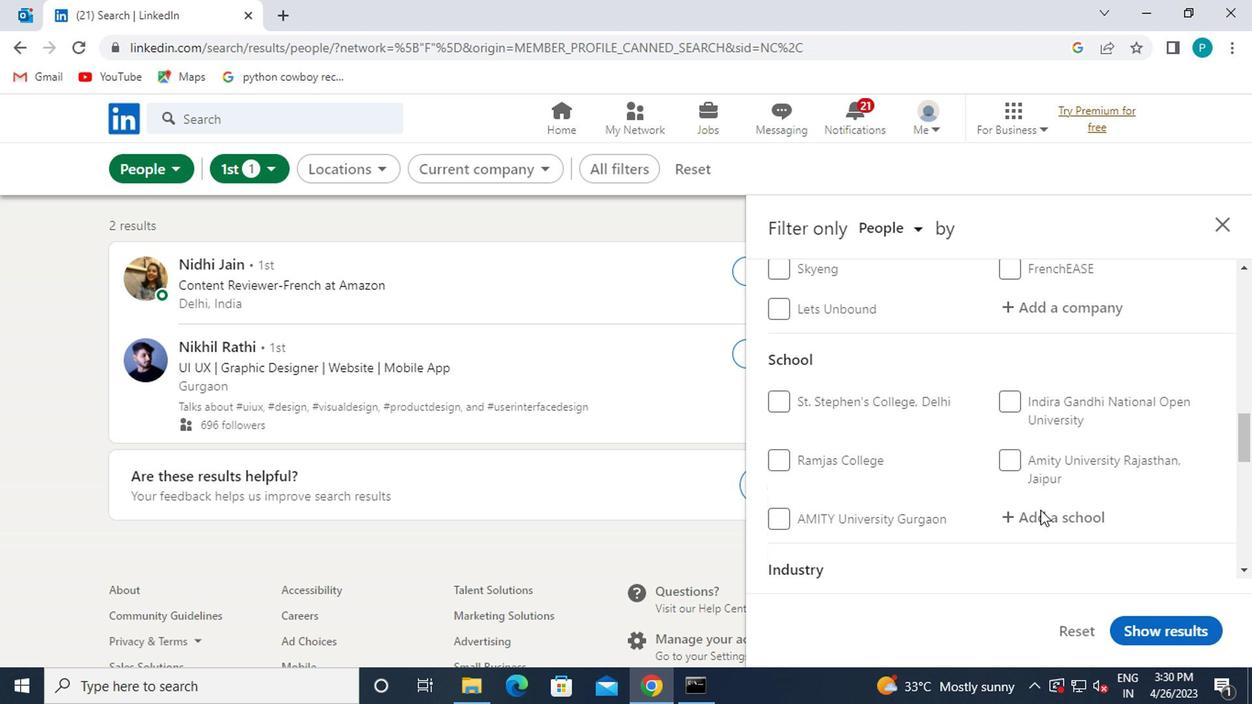 
Action: Mouse pressed left at (1036, 509)
Screenshot: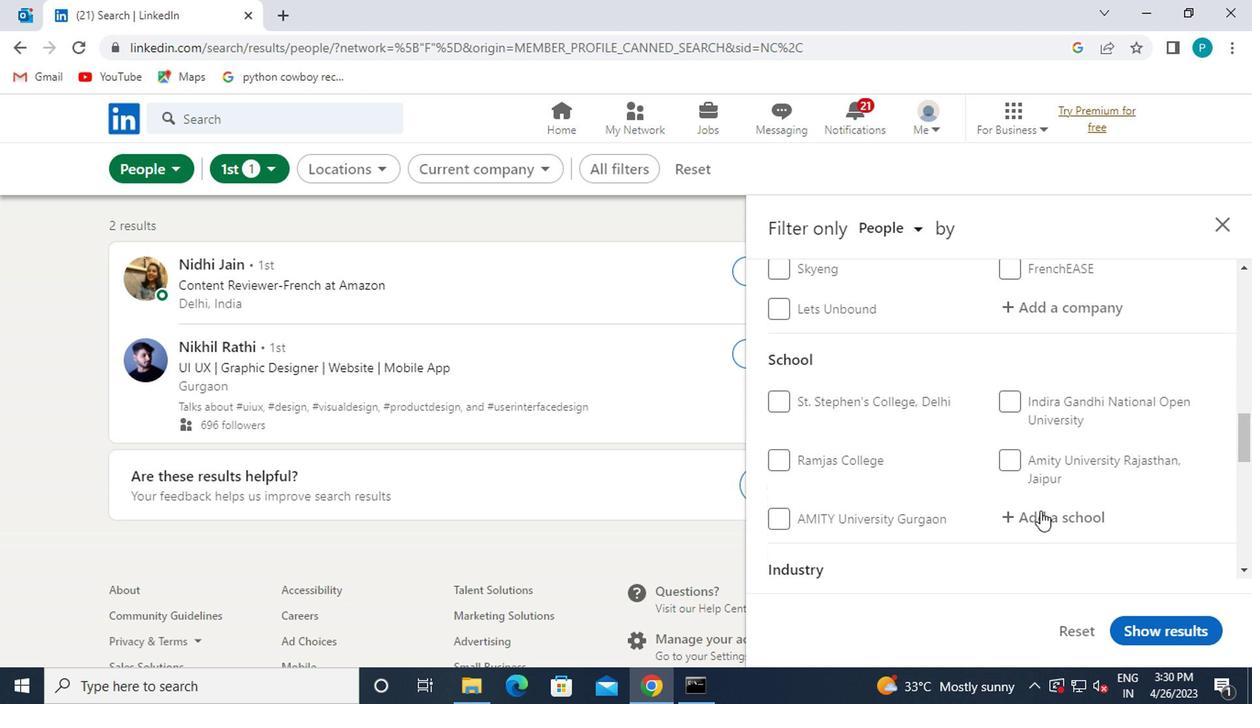 
Action: Key pressed KARNATAKA
Screenshot: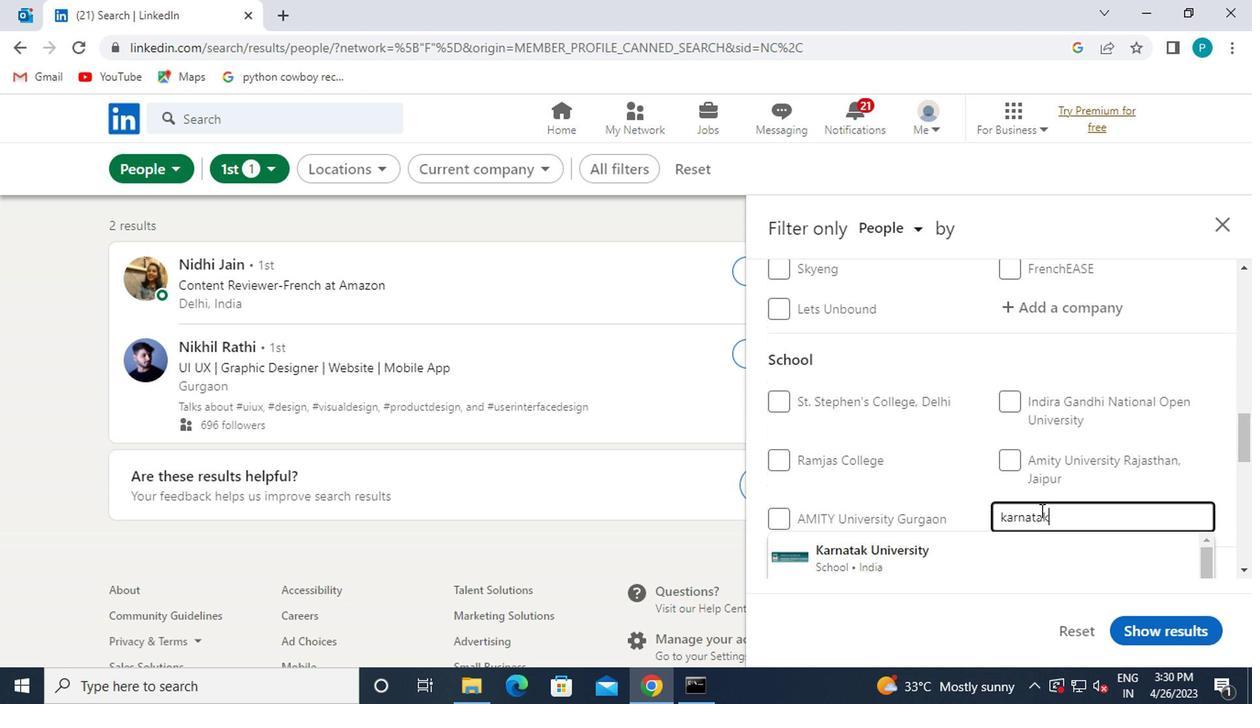 
Action: Mouse moved to (1036, 509)
Screenshot: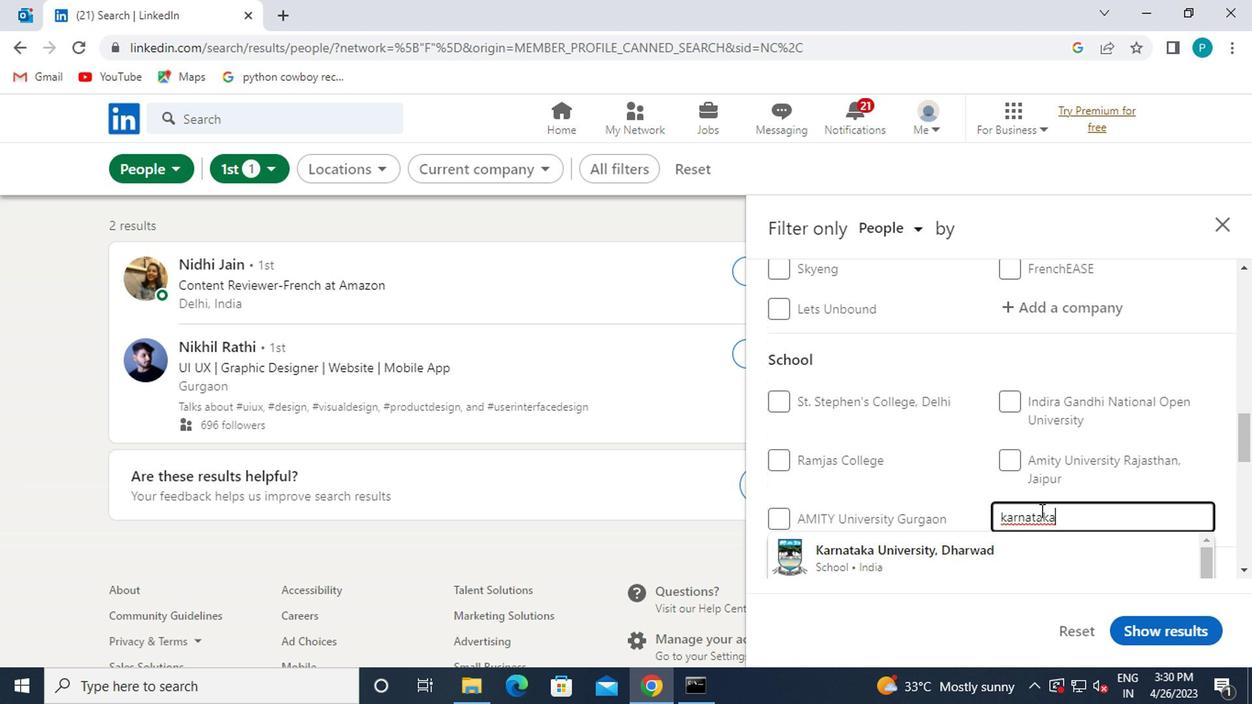 
Action: Mouse scrolled (1036, 509) with delta (0, 0)
Screenshot: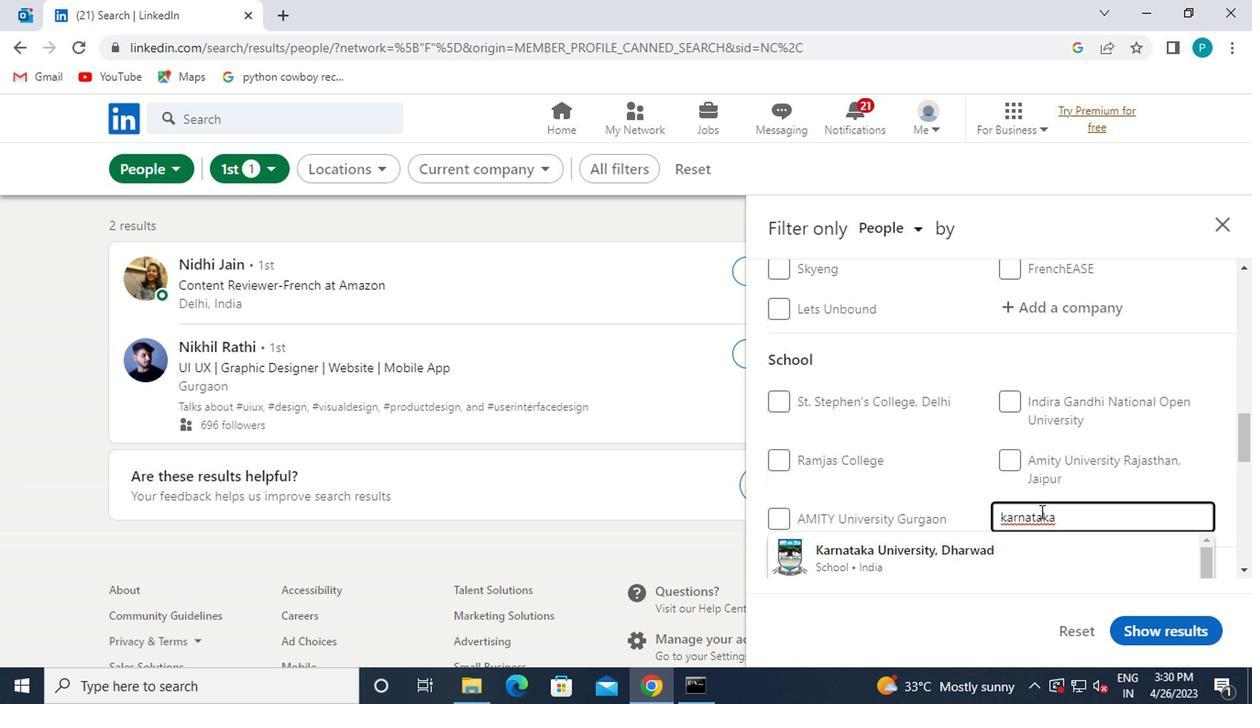 
Action: Mouse moved to (986, 496)
Screenshot: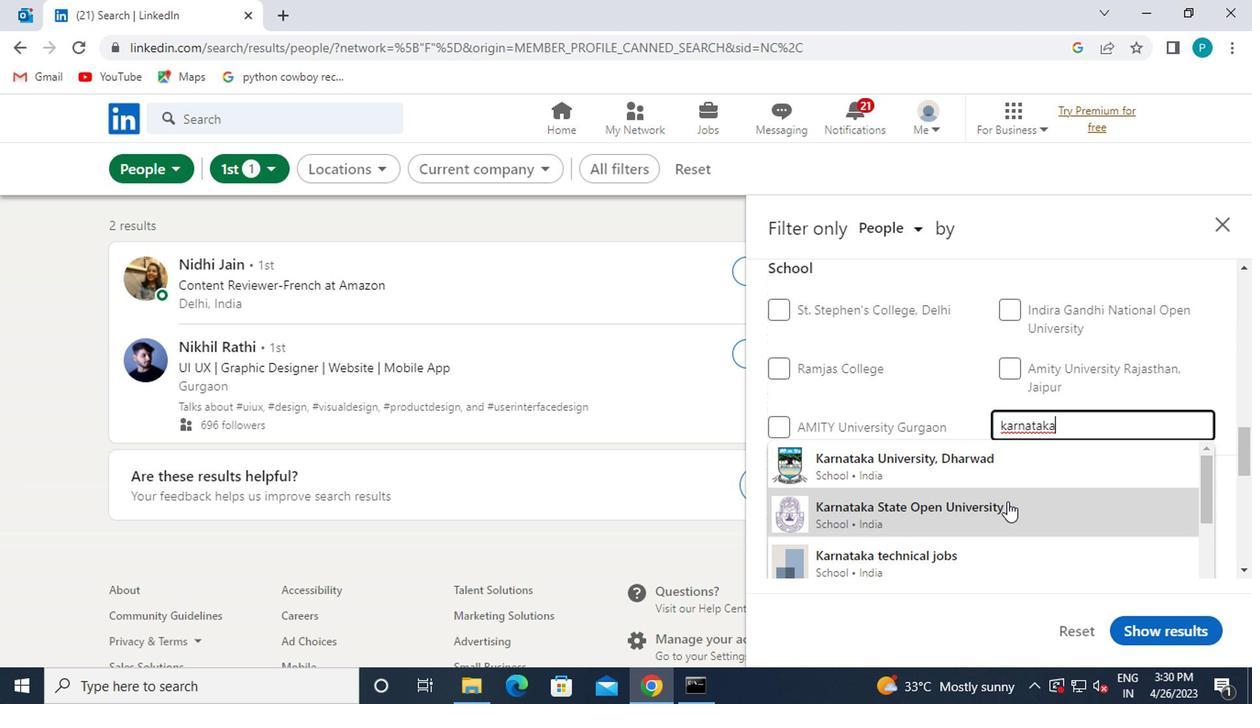 
Action: Mouse scrolled (986, 495) with delta (0, -1)
Screenshot: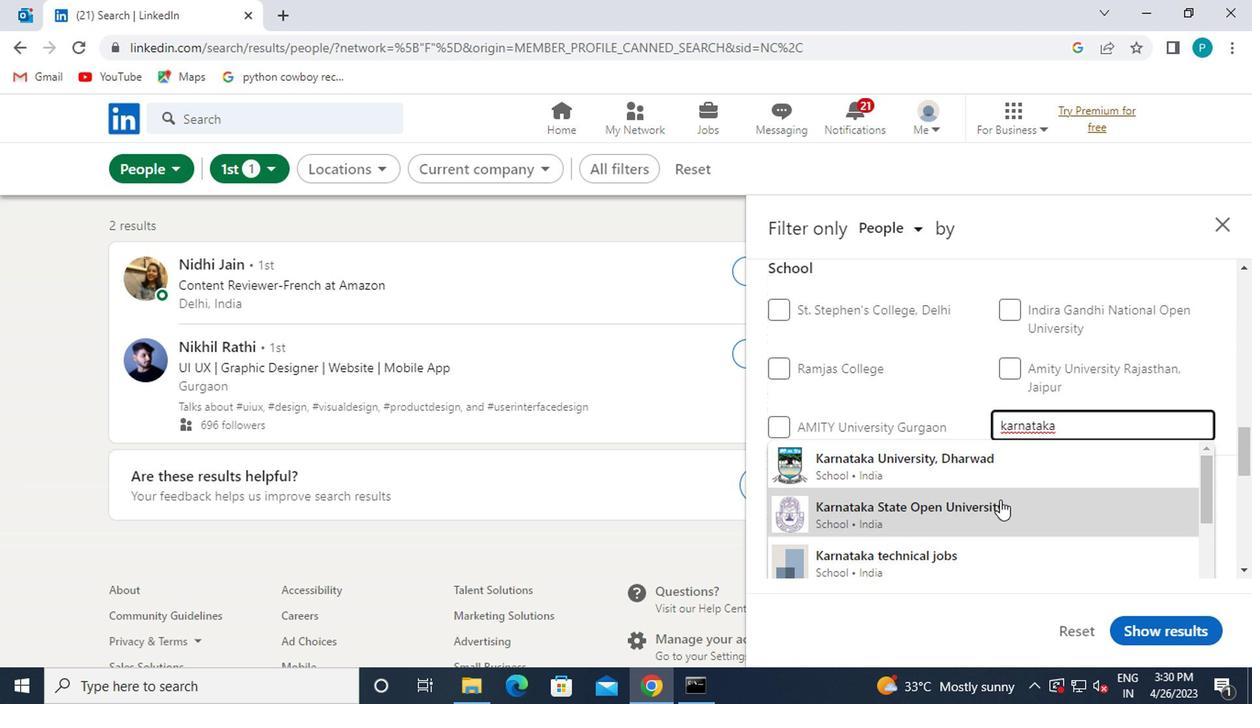 
Action: Mouse moved to (975, 492)
Screenshot: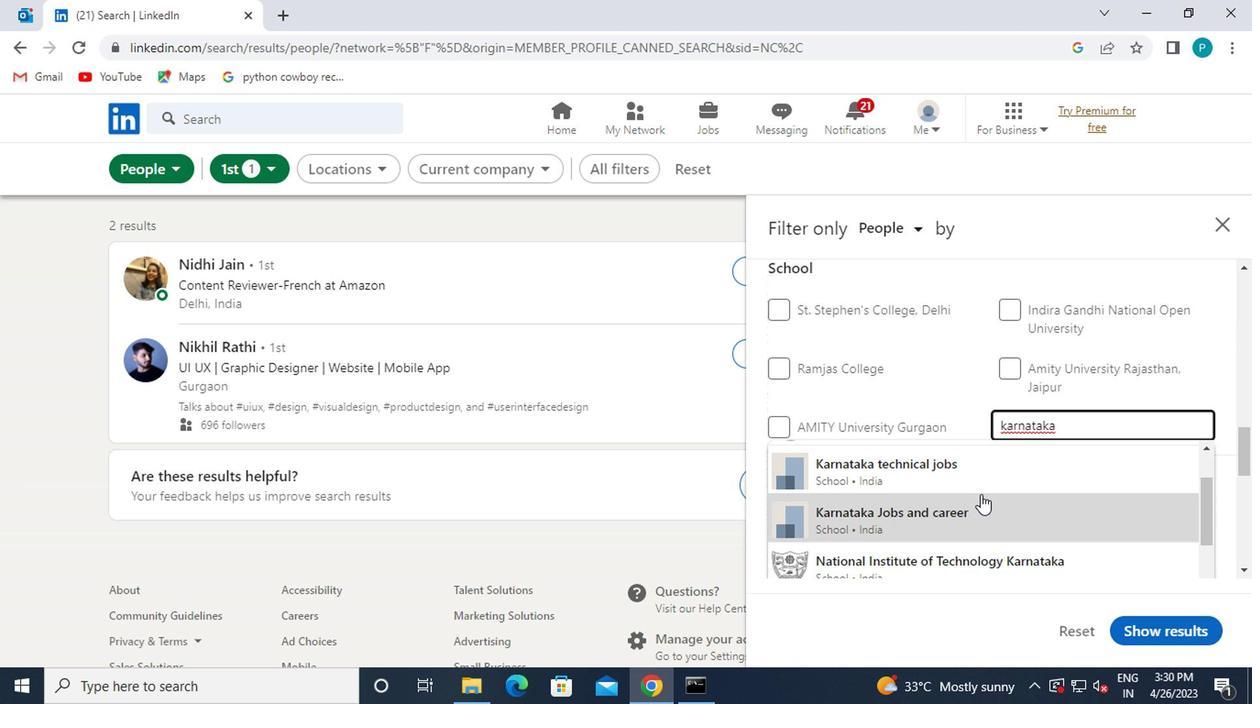 
Action: Mouse scrolled (975, 491) with delta (0, -1)
Screenshot: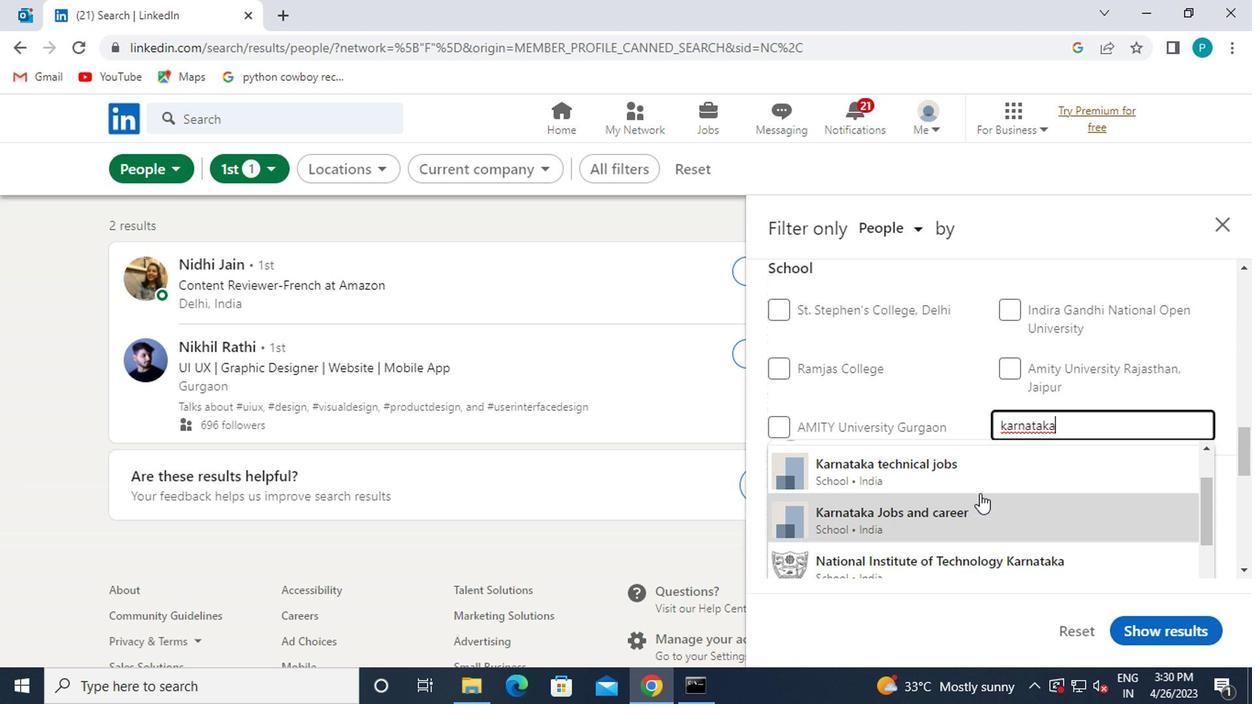 
Action: Mouse scrolled (975, 491) with delta (0, -1)
Screenshot: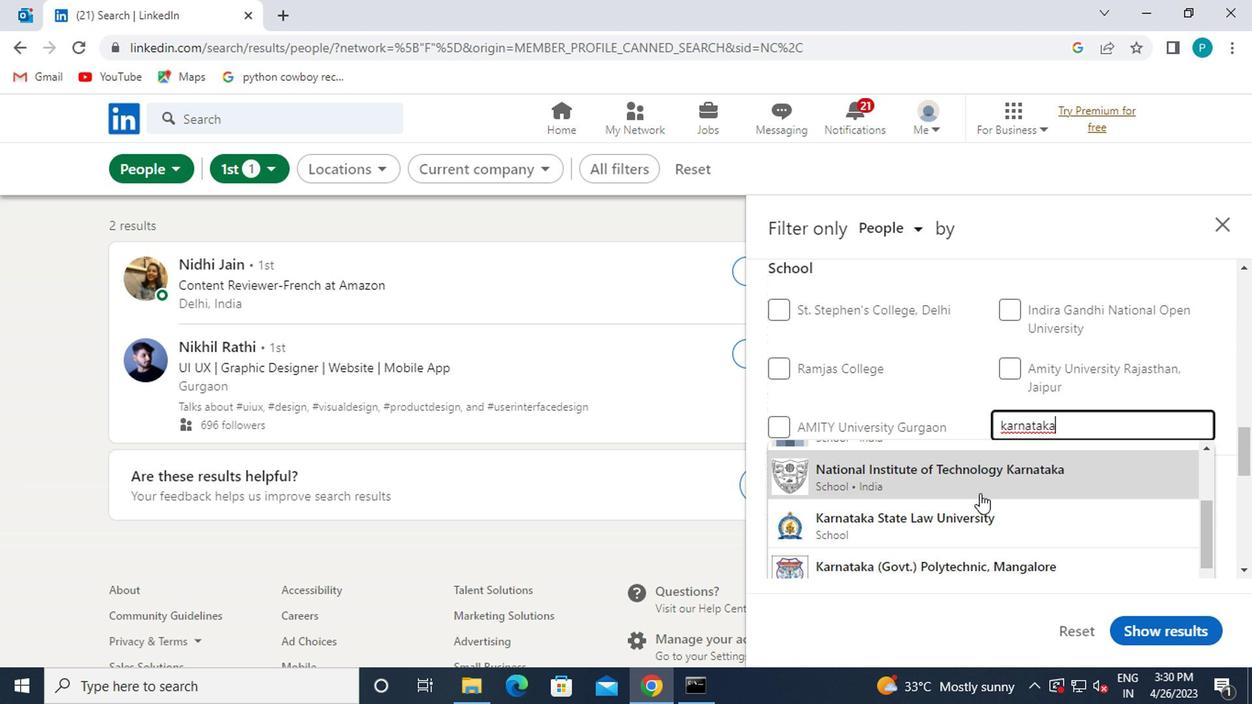 
Action: Mouse moved to (978, 560)
Screenshot: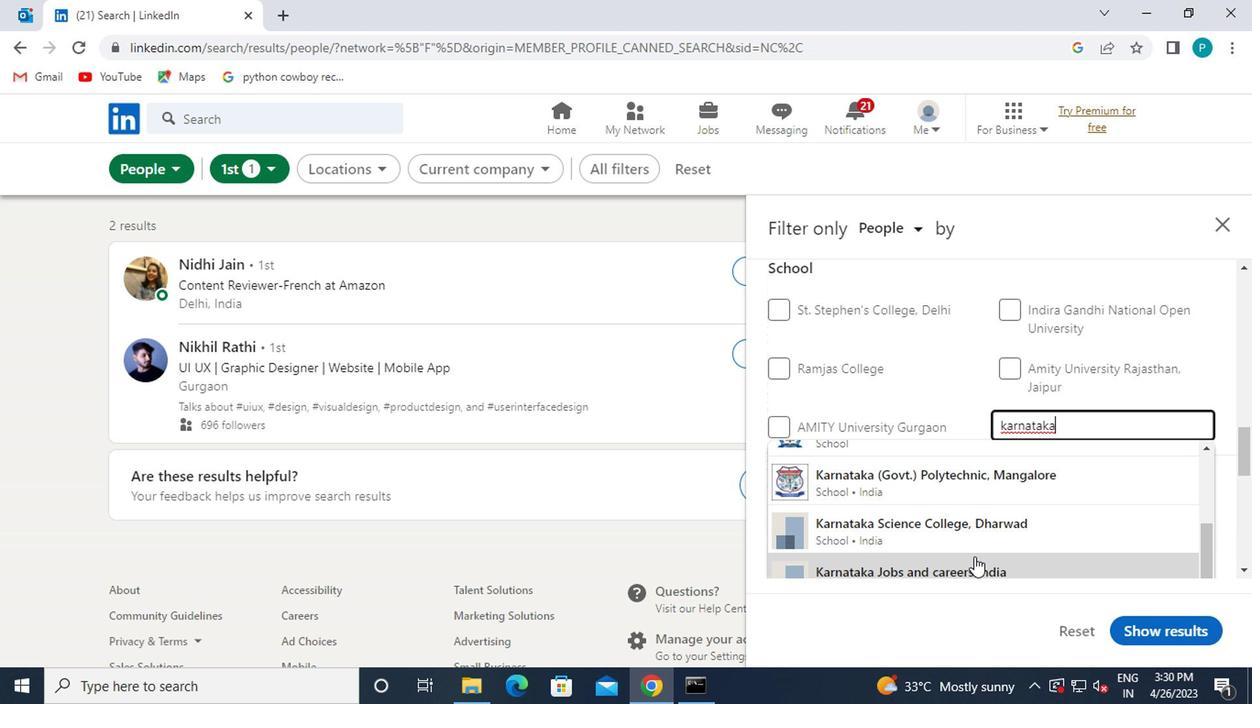 
Action: Mouse pressed left at (978, 560)
Screenshot: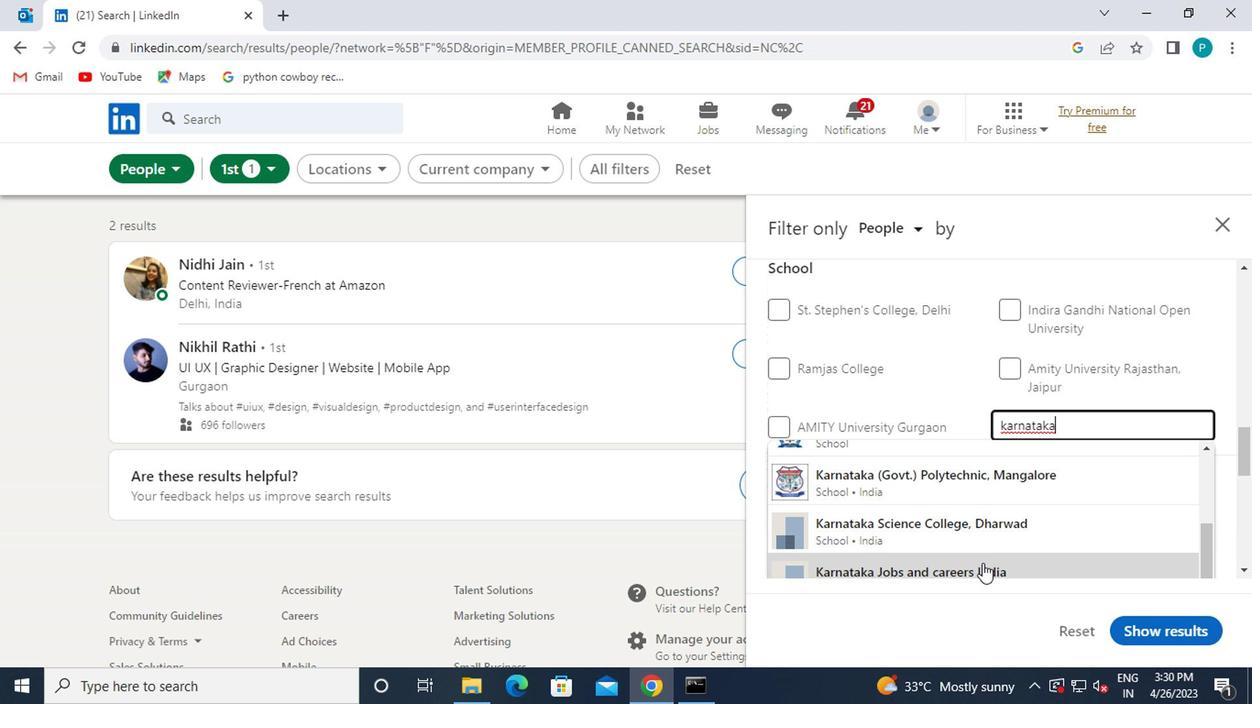 
Action: Mouse moved to (926, 508)
Screenshot: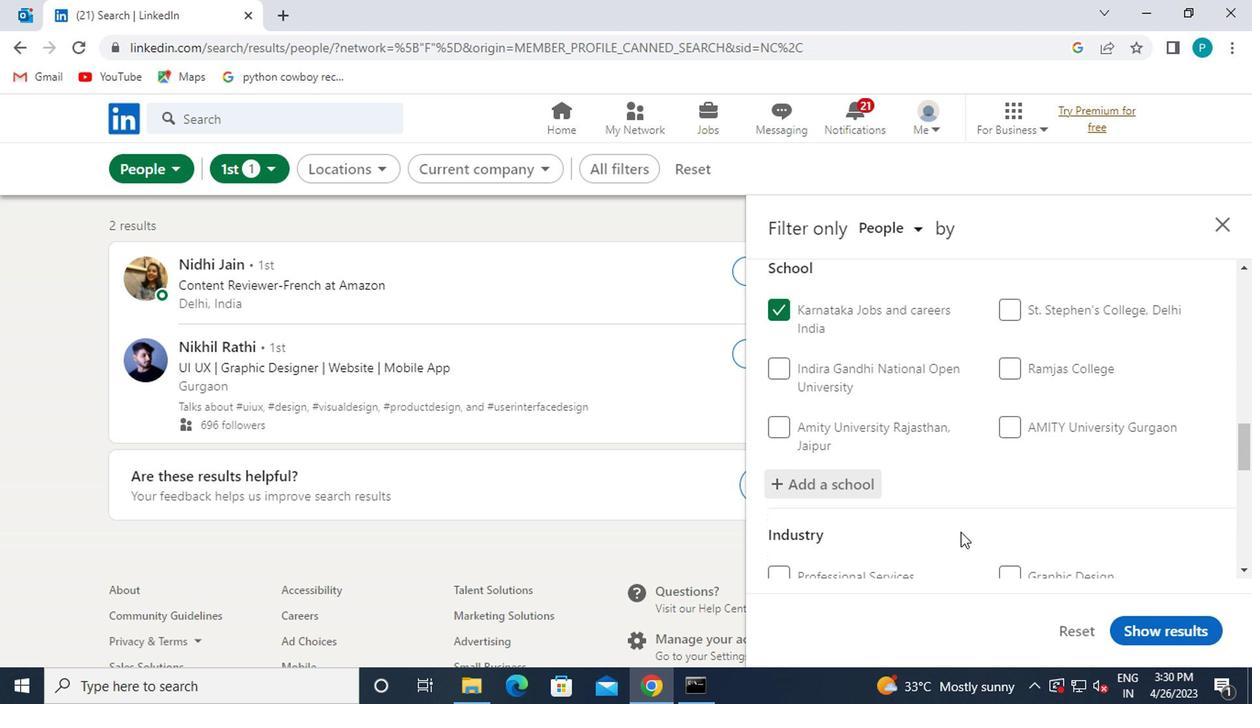 
Action: Mouse scrolled (926, 507) with delta (0, -1)
Screenshot: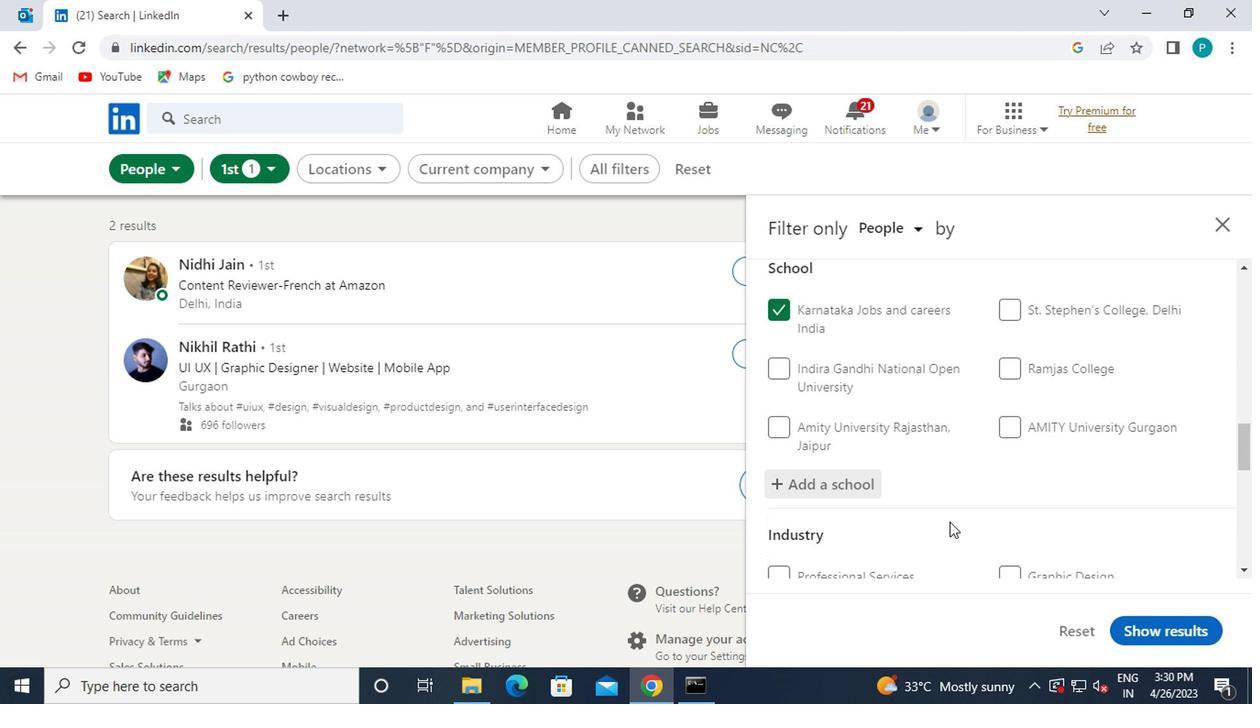 
Action: Mouse scrolled (926, 507) with delta (0, -1)
Screenshot: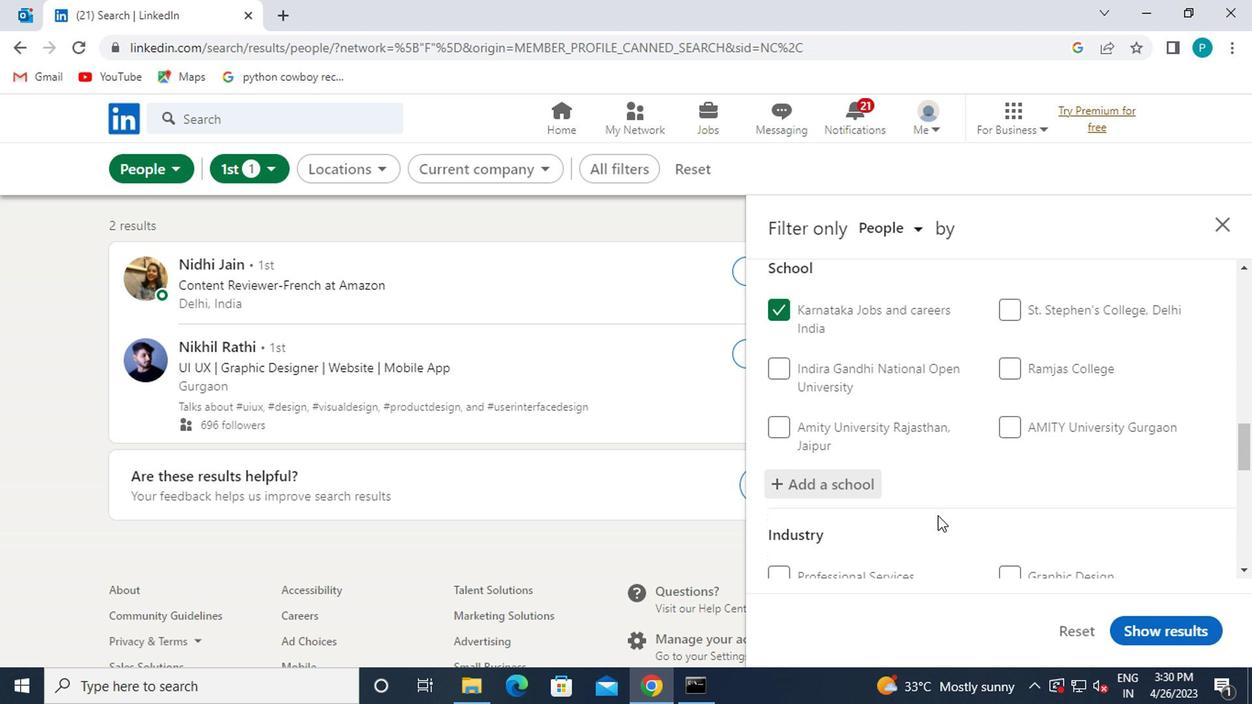 
Action: Mouse moved to (849, 465)
Screenshot: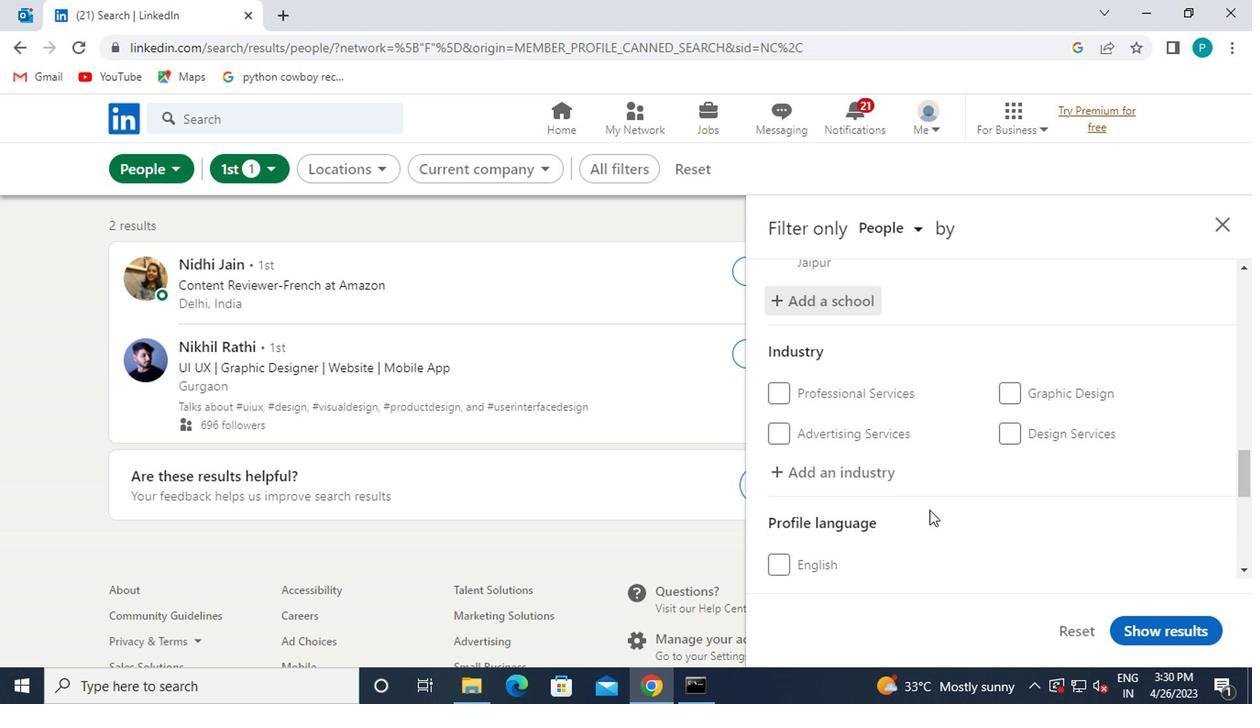 
Action: Mouse scrolled (849, 464) with delta (0, 0)
Screenshot: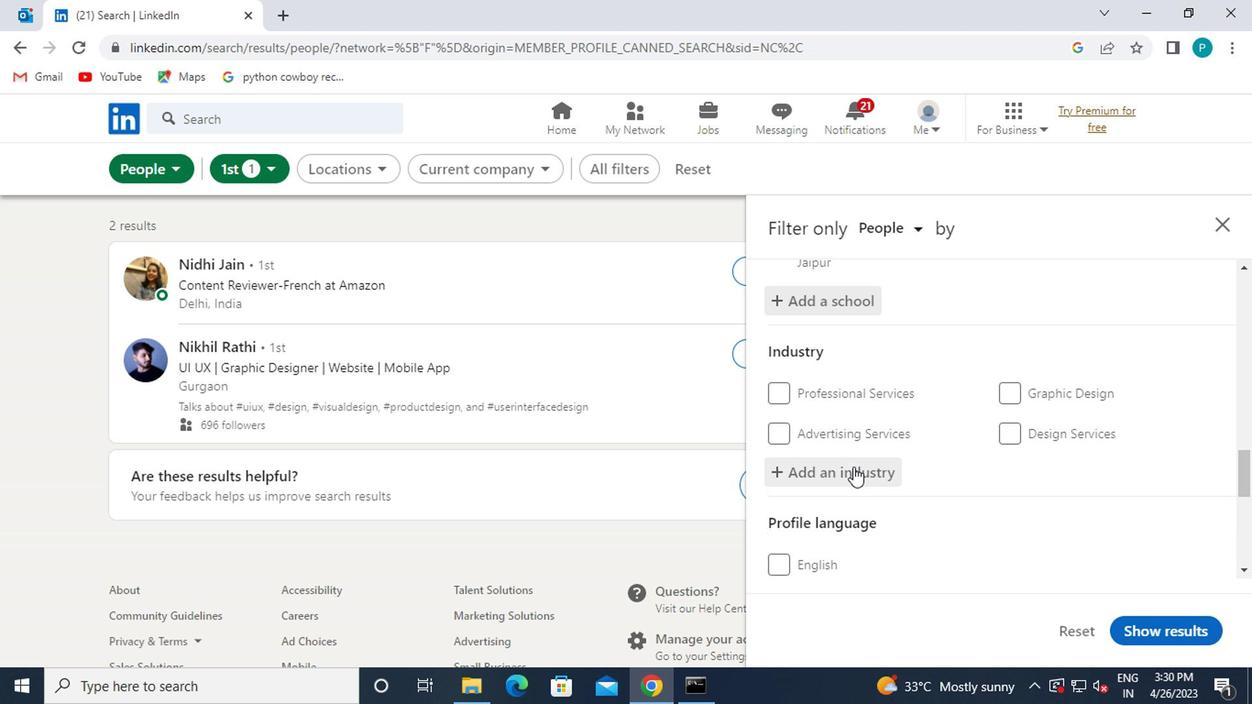 
Action: Mouse moved to (807, 380)
Screenshot: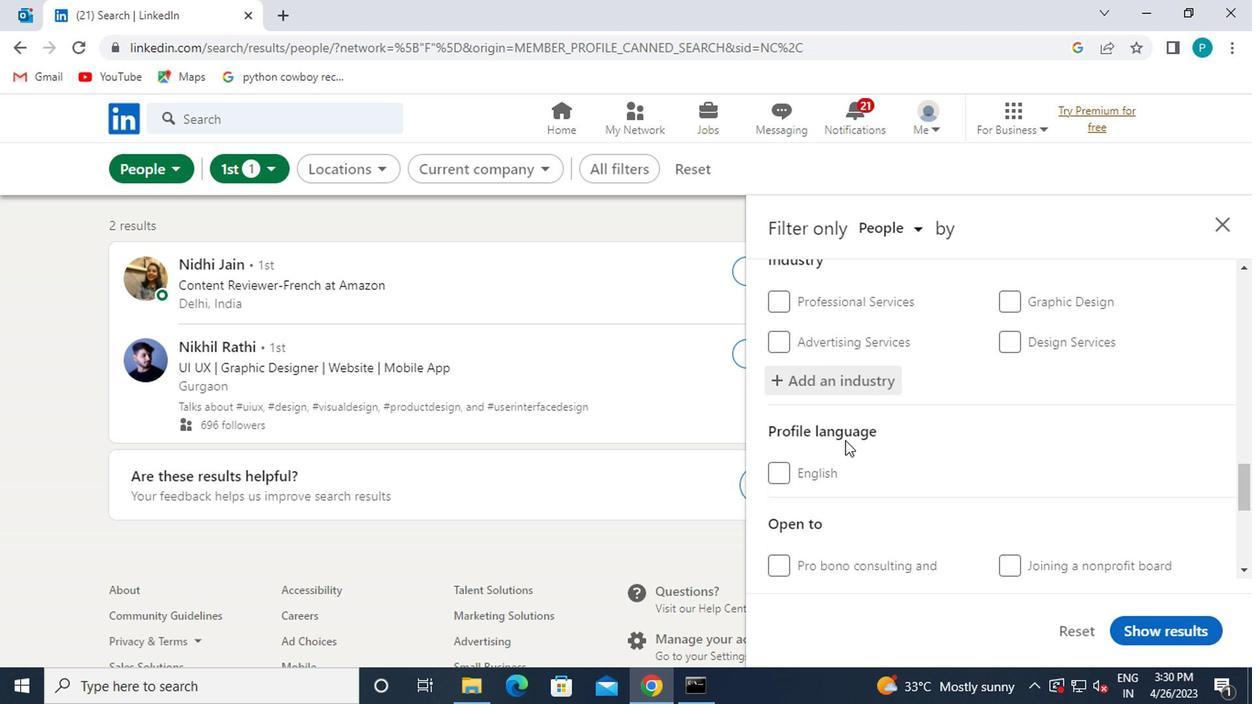 
Action: Mouse pressed left at (807, 380)
Screenshot: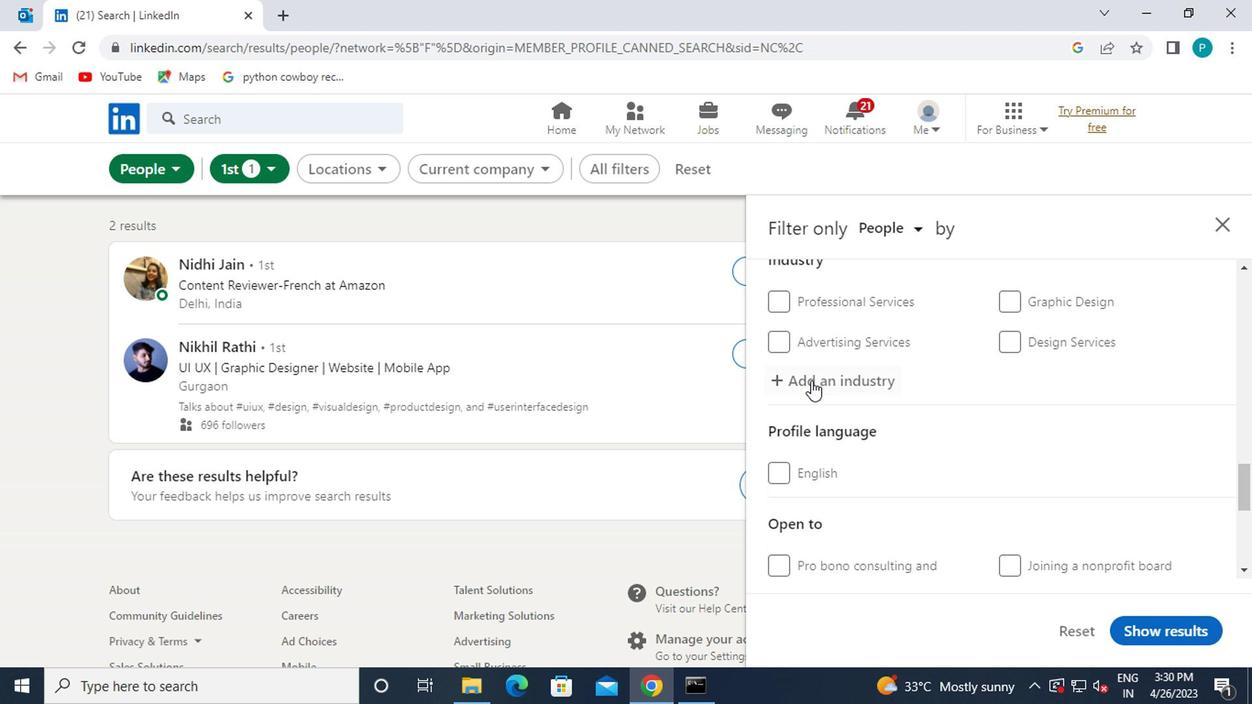 
Action: Mouse moved to (802, 388)
Screenshot: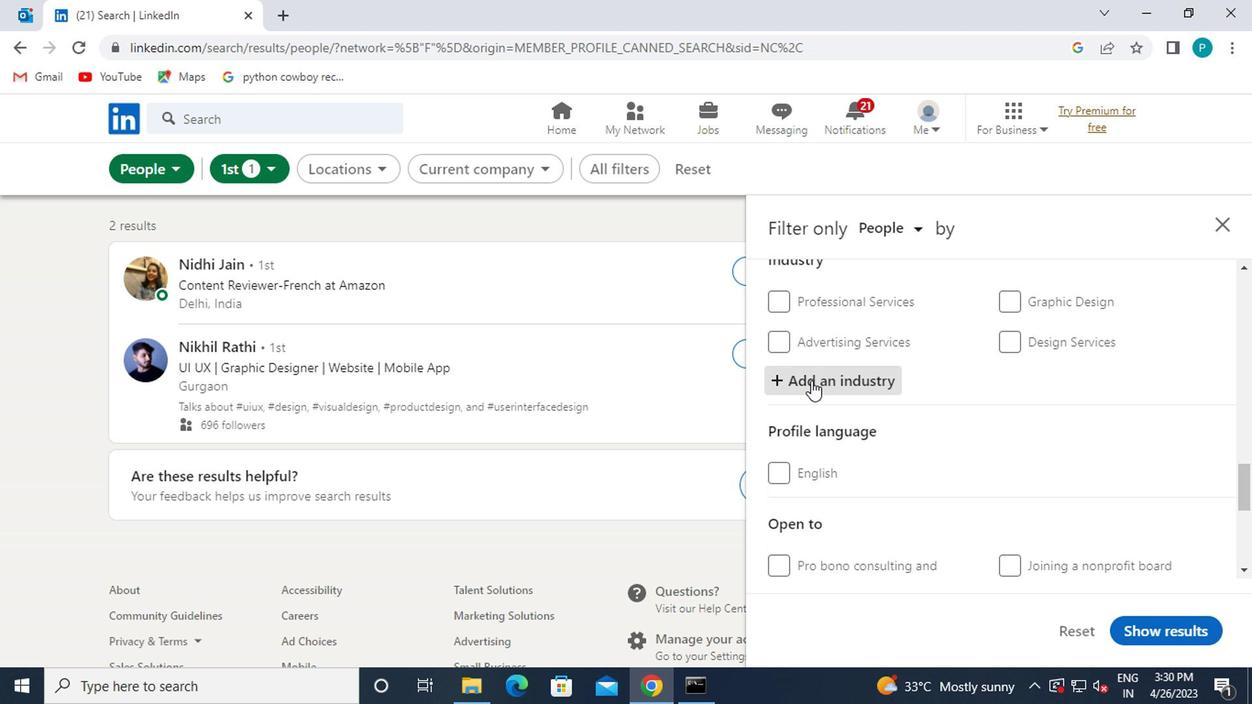 
Action: Key pressed INVESTMENT
Screenshot: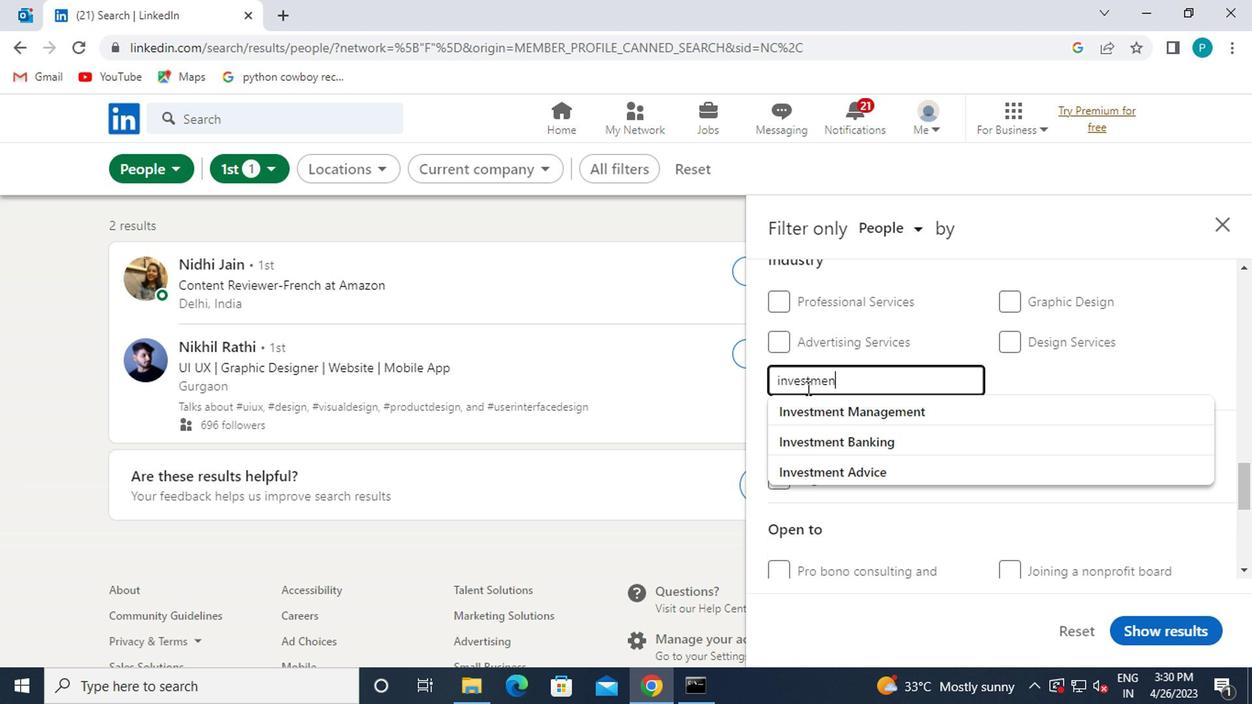 
Action: Mouse moved to (823, 408)
Screenshot: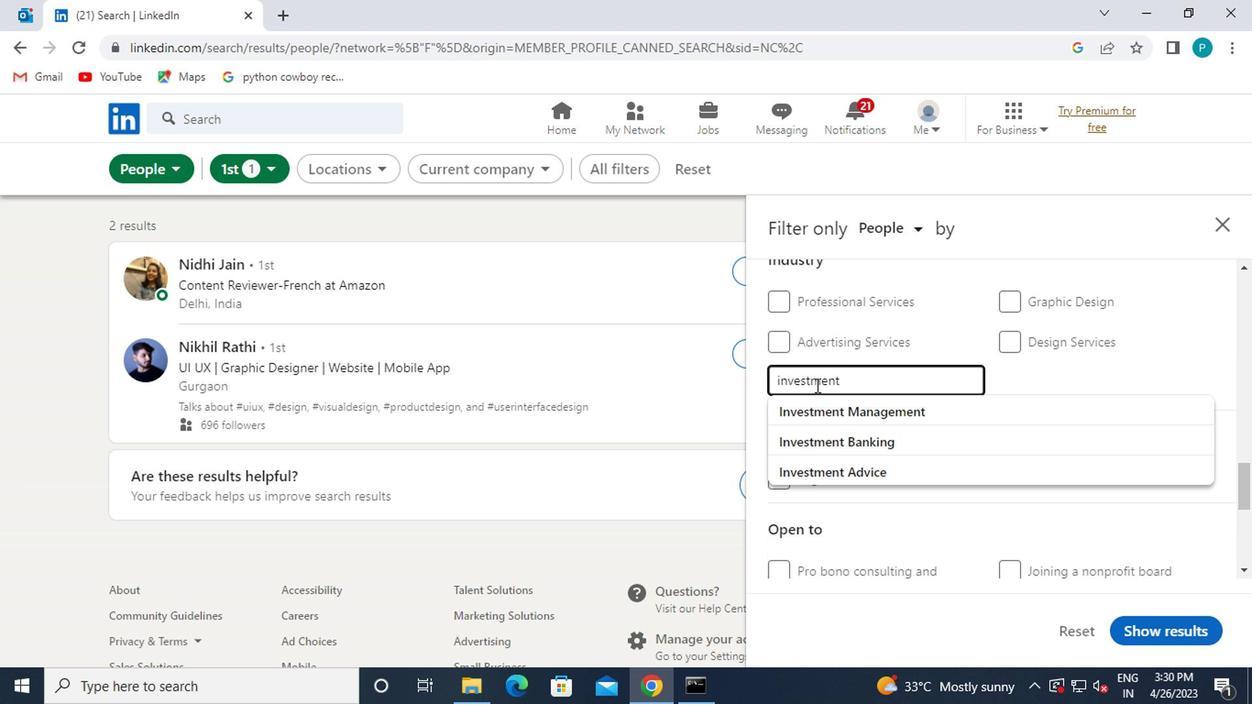 
Action: Mouse pressed left at (823, 408)
Screenshot: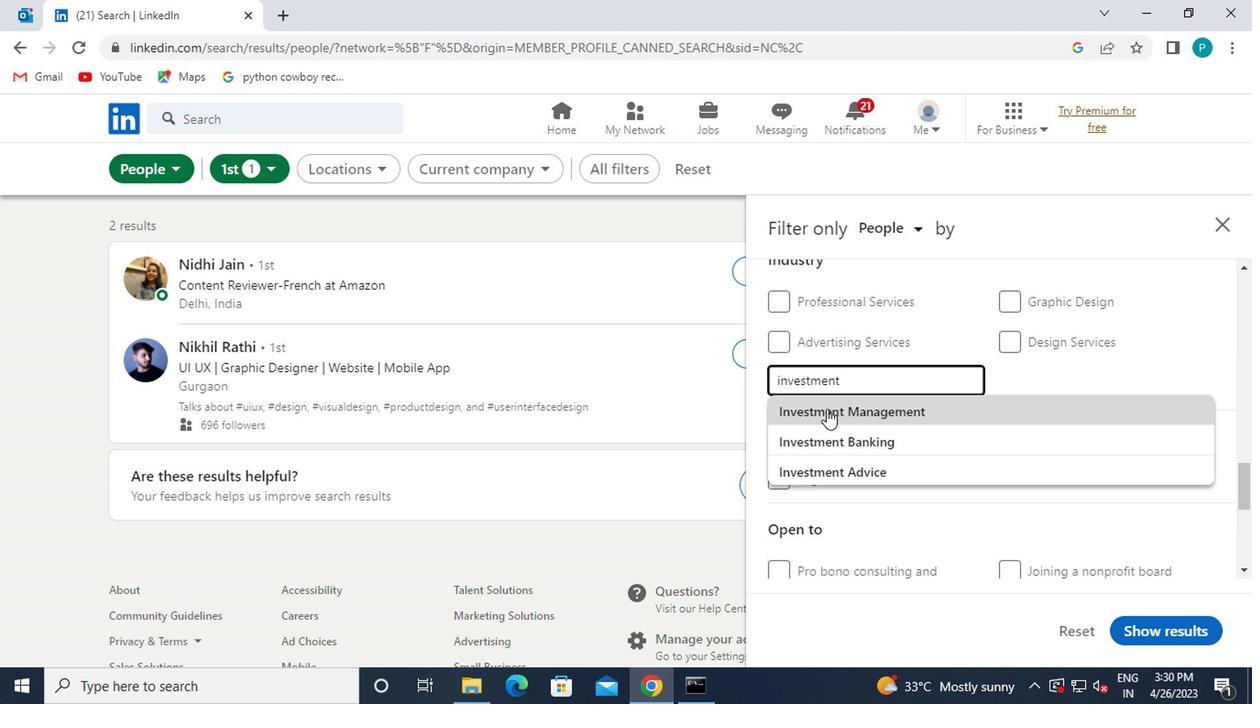 
Action: Mouse scrolled (823, 407) with delta (0, -1)
Screenshot: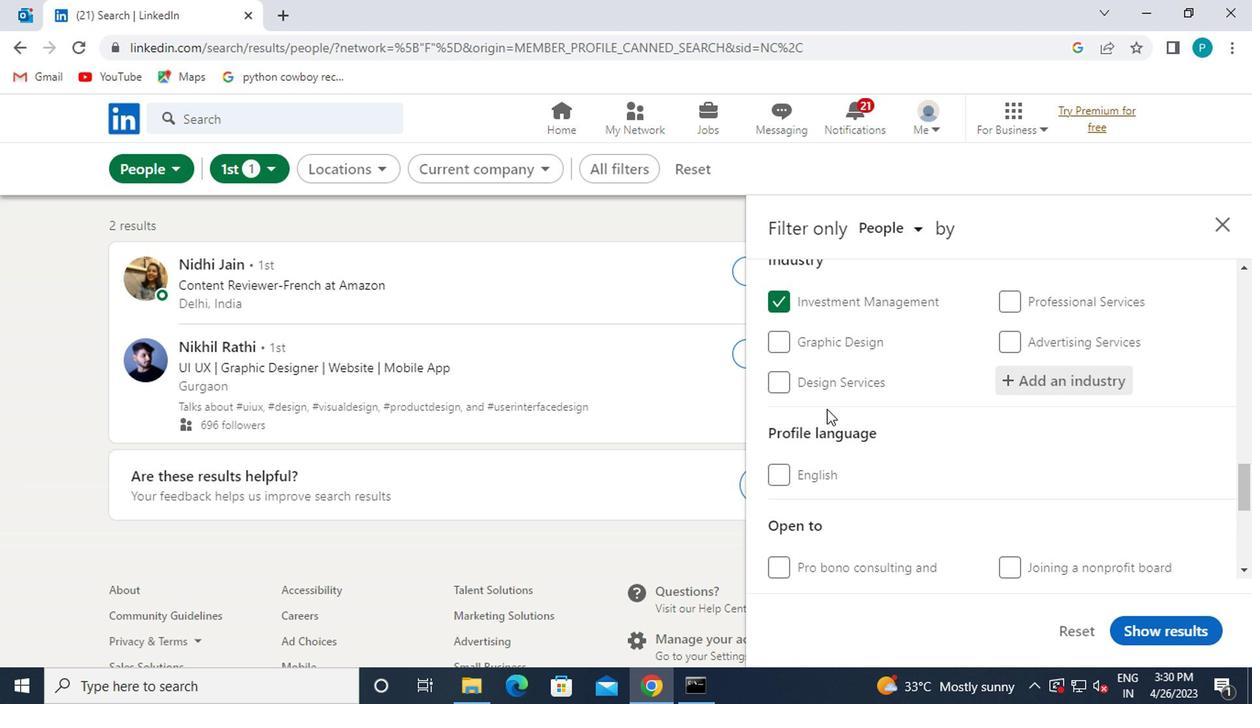 
Action: Mouse moved to (779, 490)
Screenshot: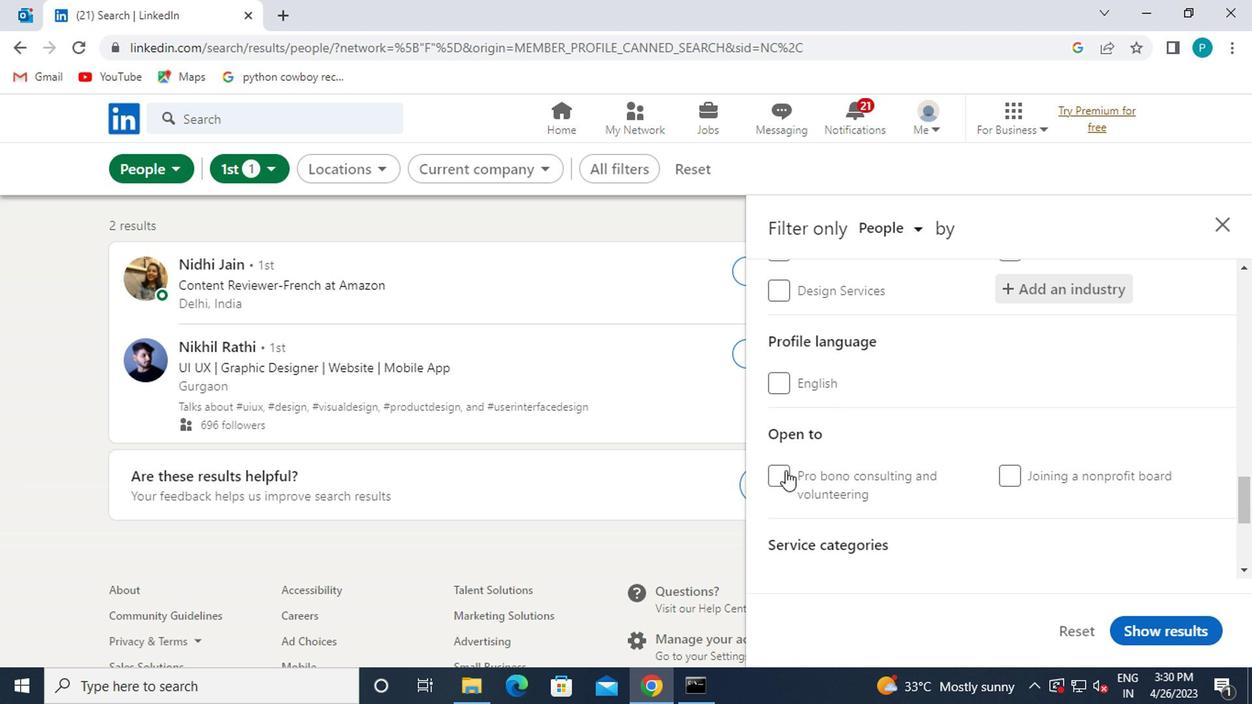 
Action: Mouse scrolled (779, 489) with delta (0, -1)
Screenshot: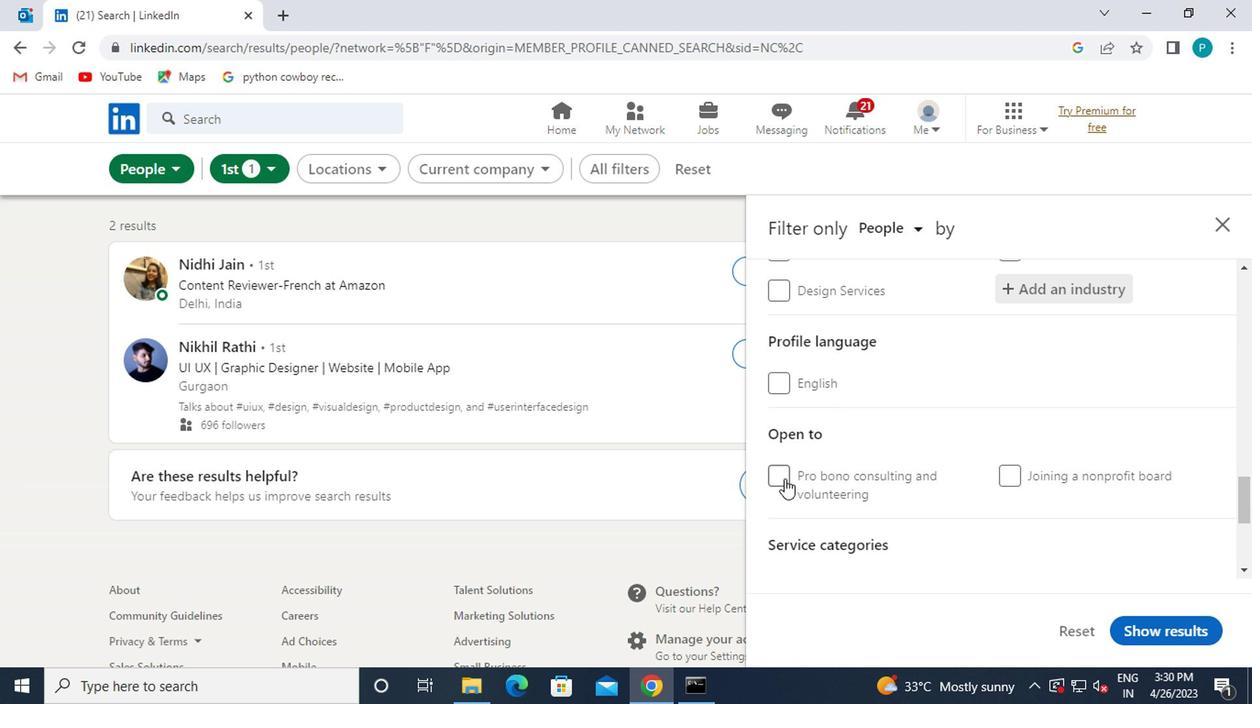 
Action: Mouse scrolled (779, 489) with delta (0, -1)
Screenshot: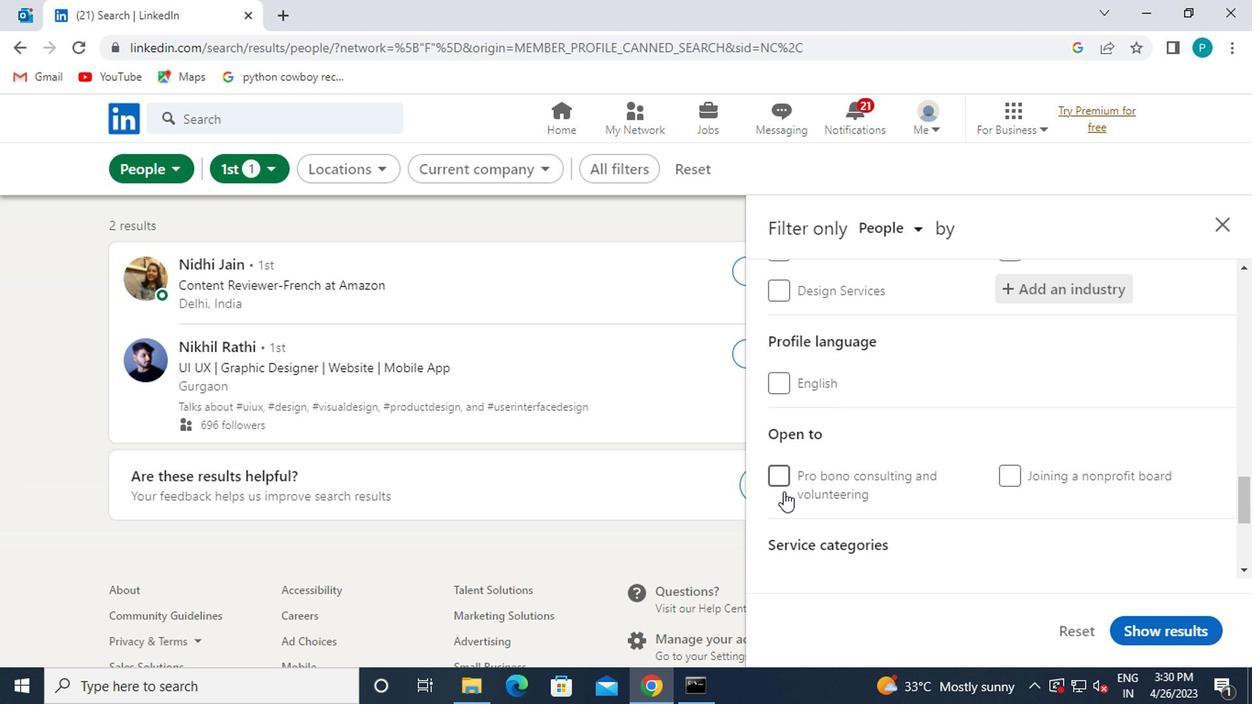 
Action: Mouse moved to (802, 408)
Screenshot: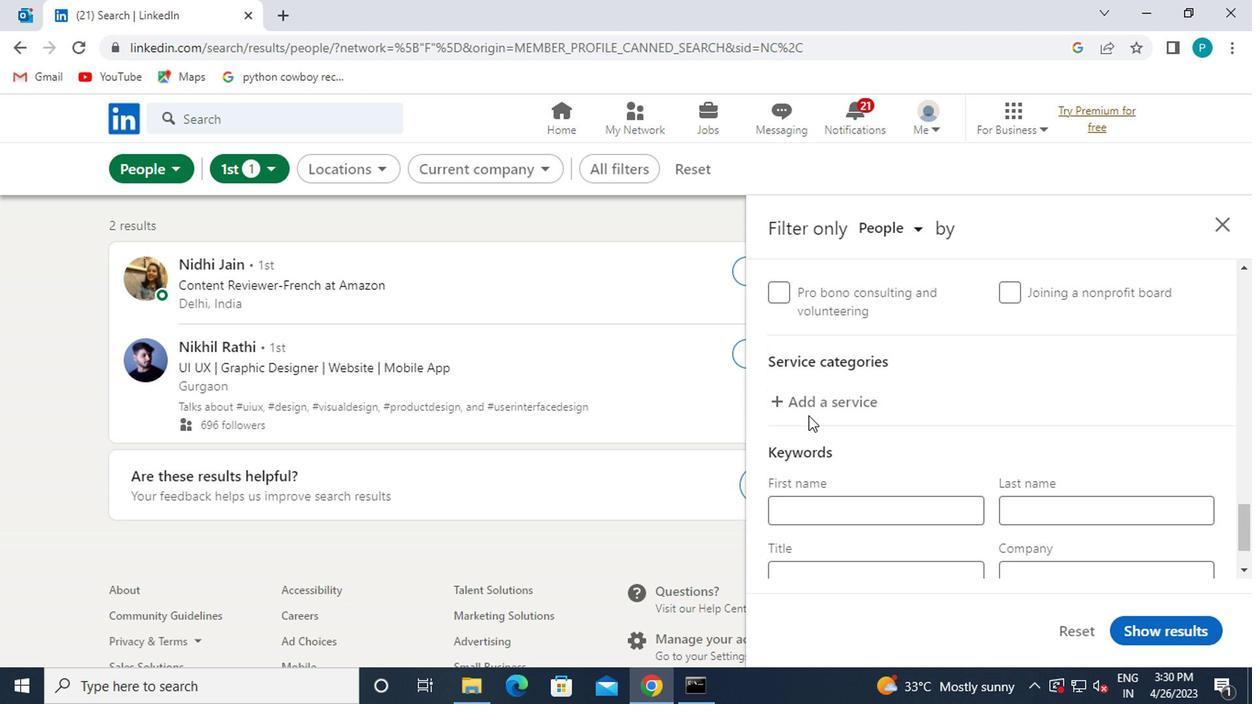 
Action: Mouse pressed left at (802, 408)
Screenshot: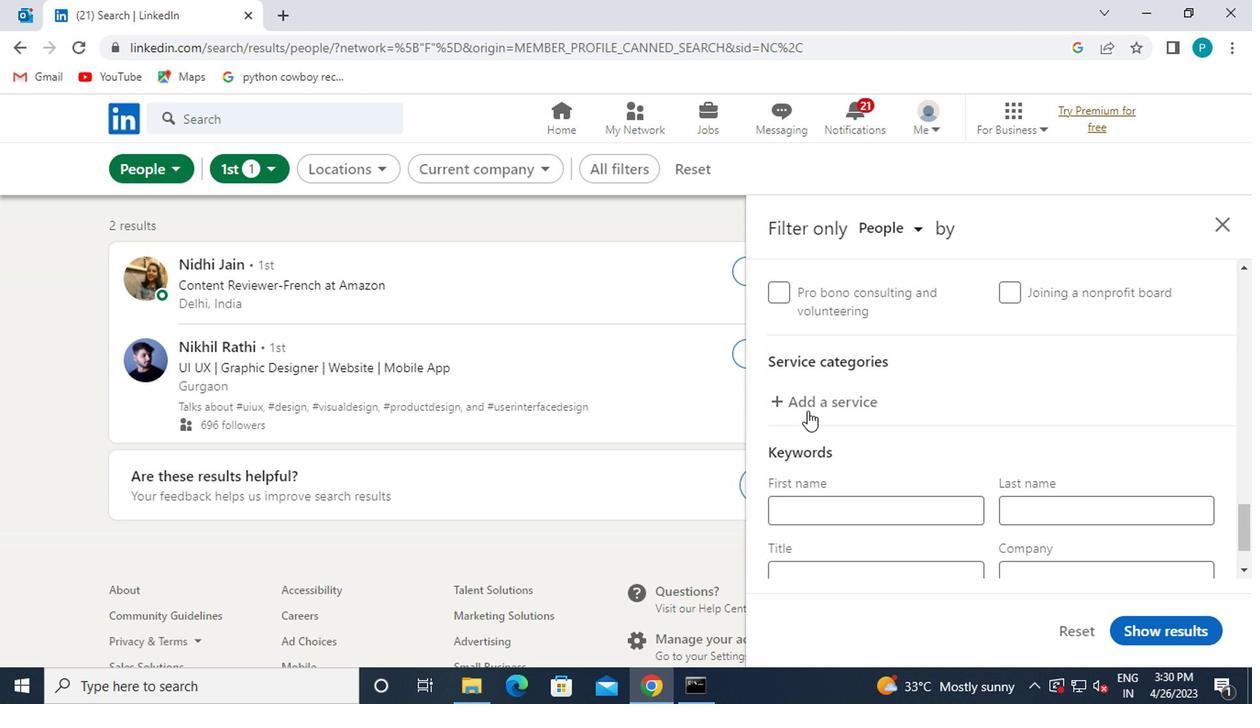 
Action: Key pressed DIGITAL
Screenshot: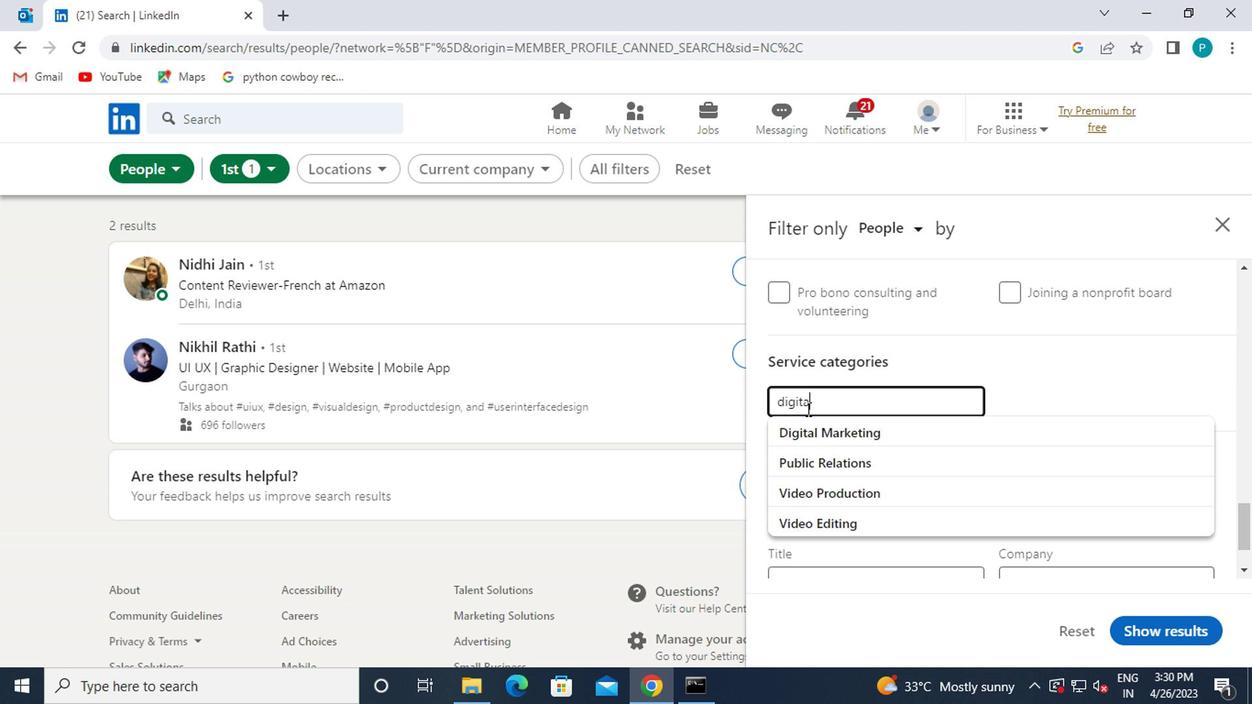 
Action: Mouse moved to (820, 437)
Screenshot: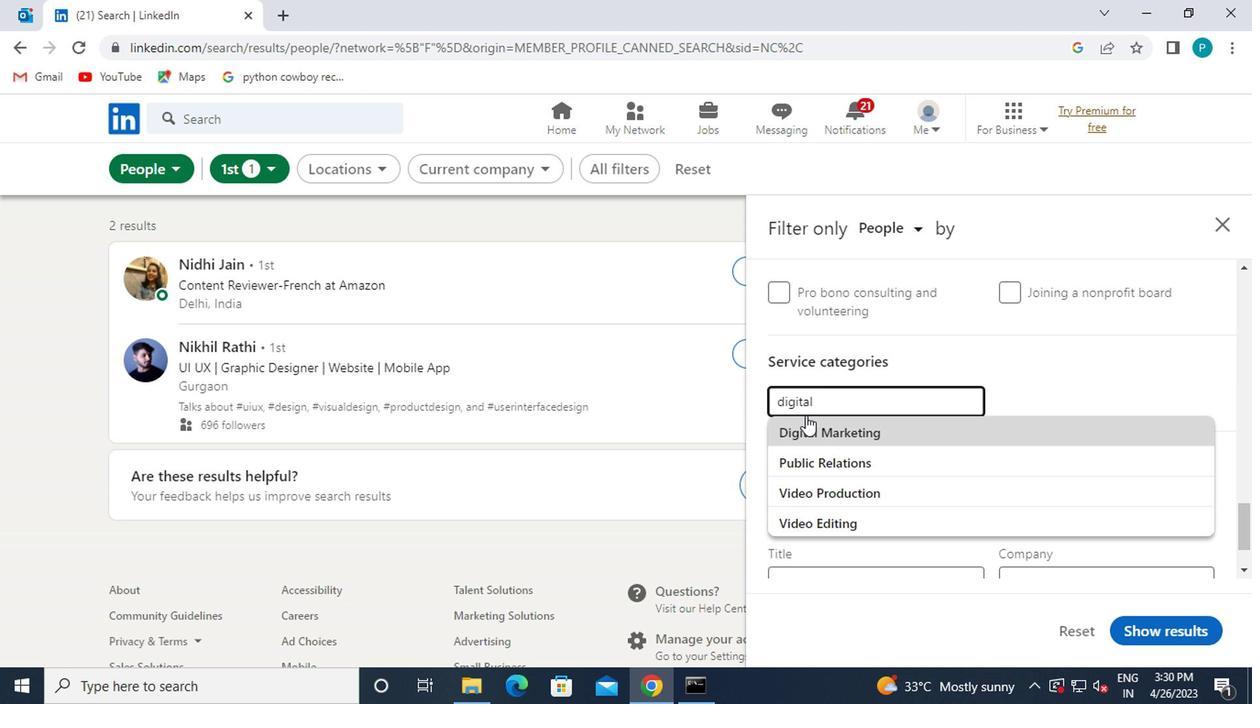 
Action: Mouse pressed left at (820, 437)
Screenshot: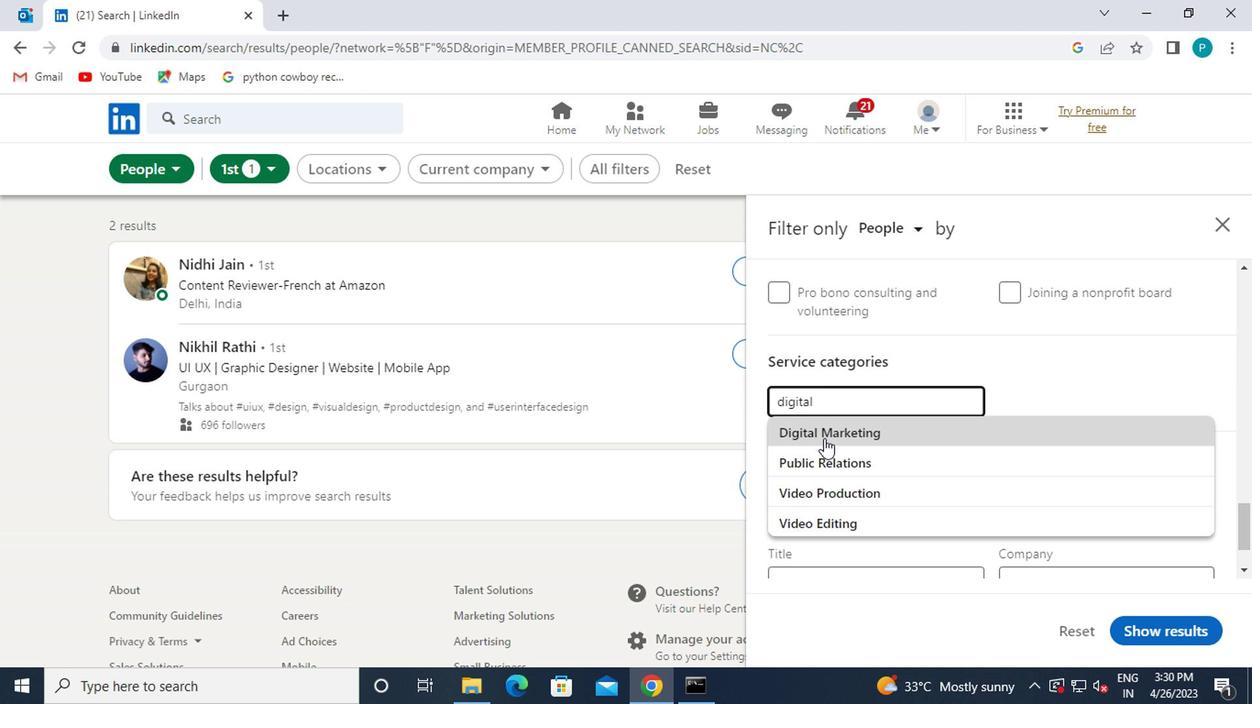 
Action: Mouse moved to (821, 442)
Screenshot: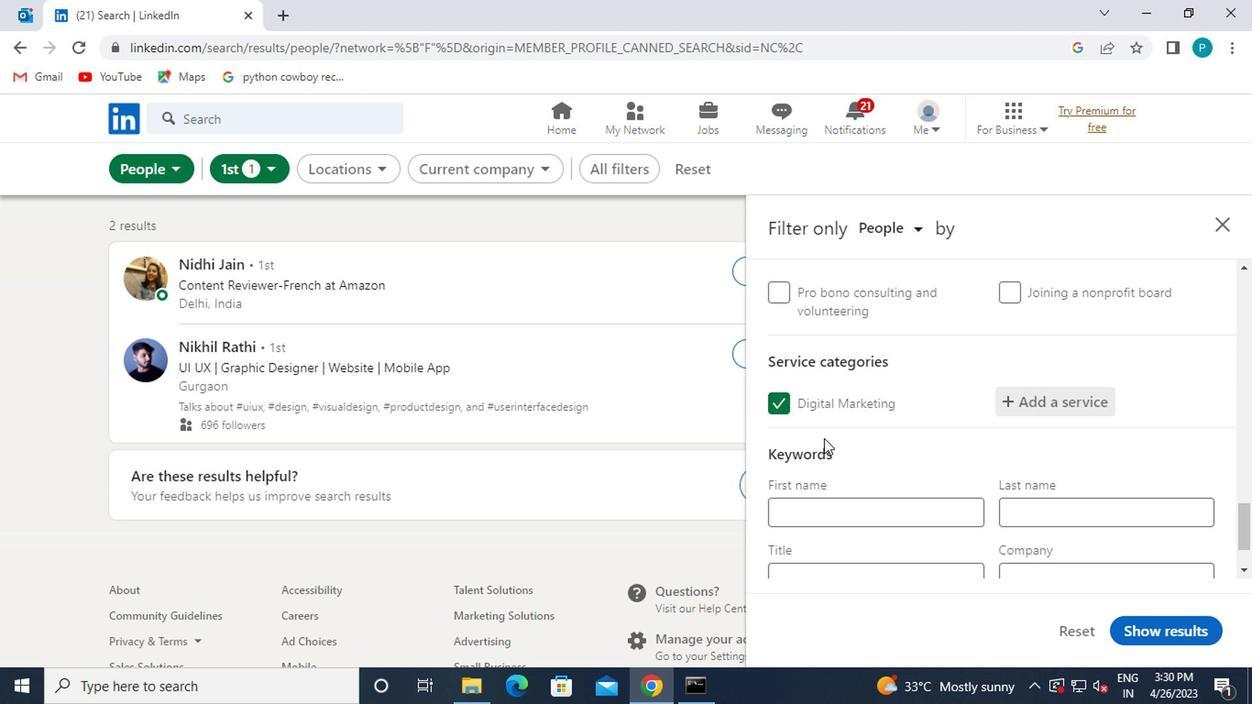 
Action: Mouse scrolled (821, 441) with delta (0, 0)
Screenshot: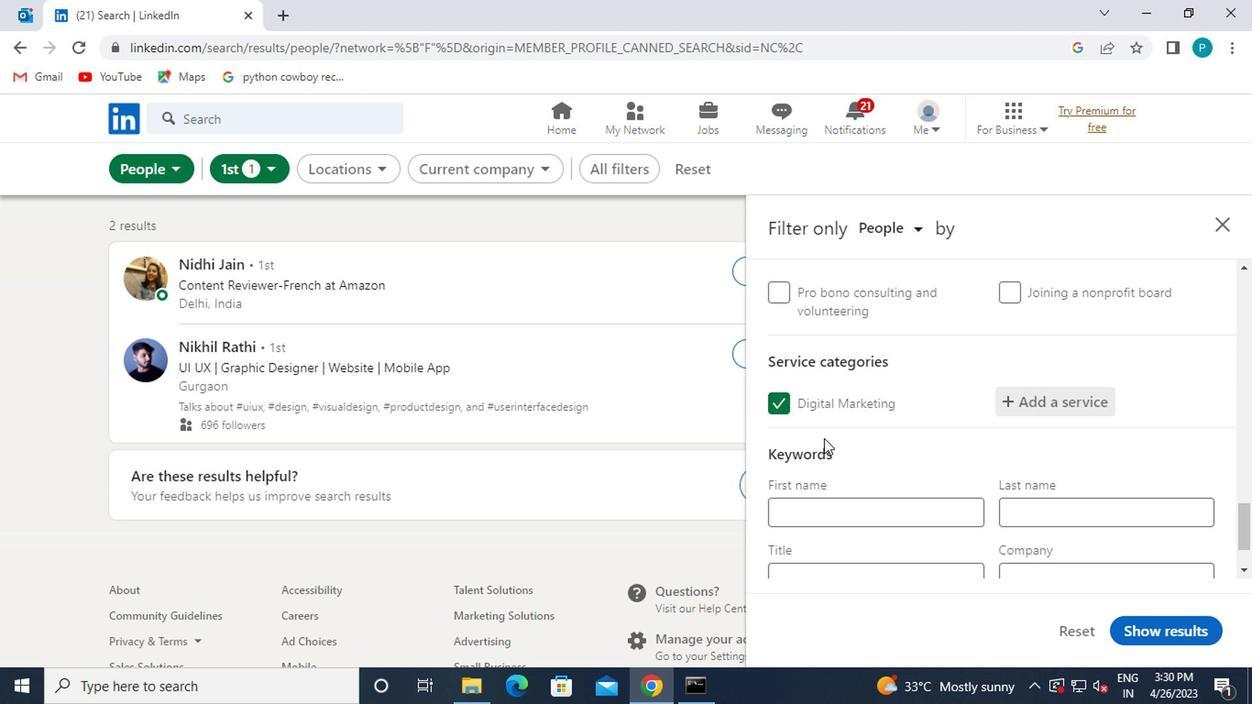 
Action: Mouse moved to (825, 455)
Screenshot: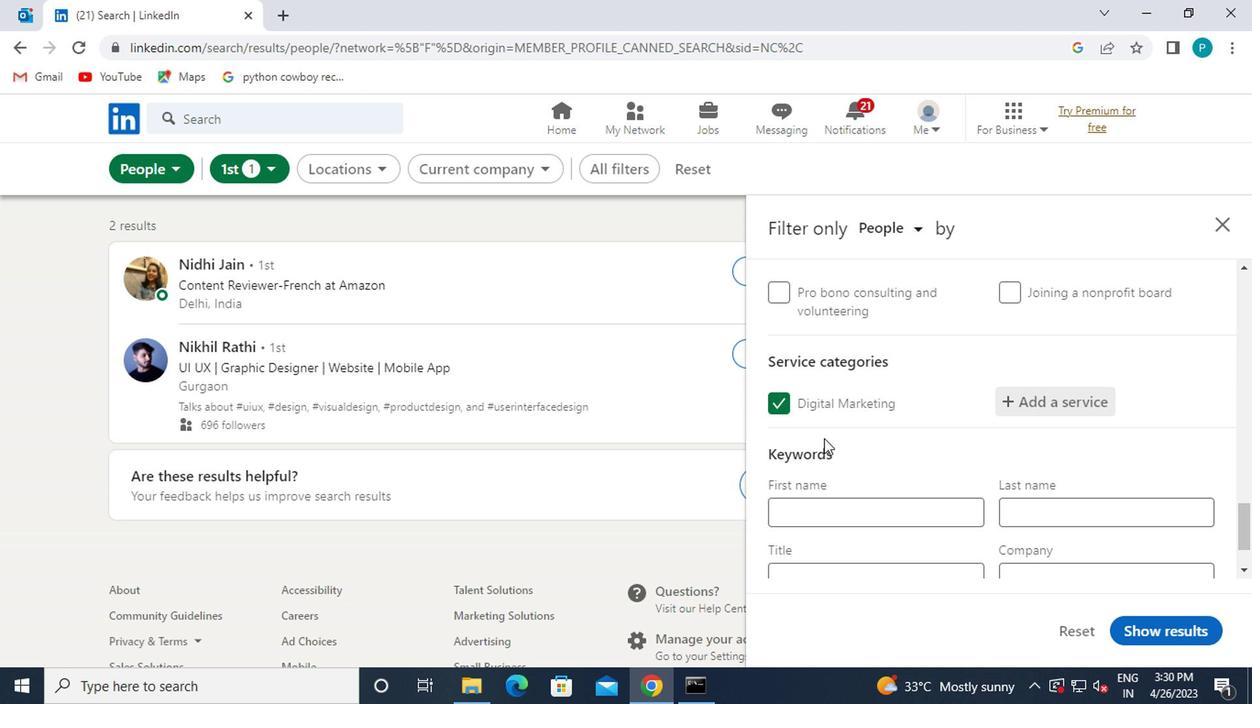 
Action: Mouse scrolled (825, 453) with delta (0, -1)
Screenshot: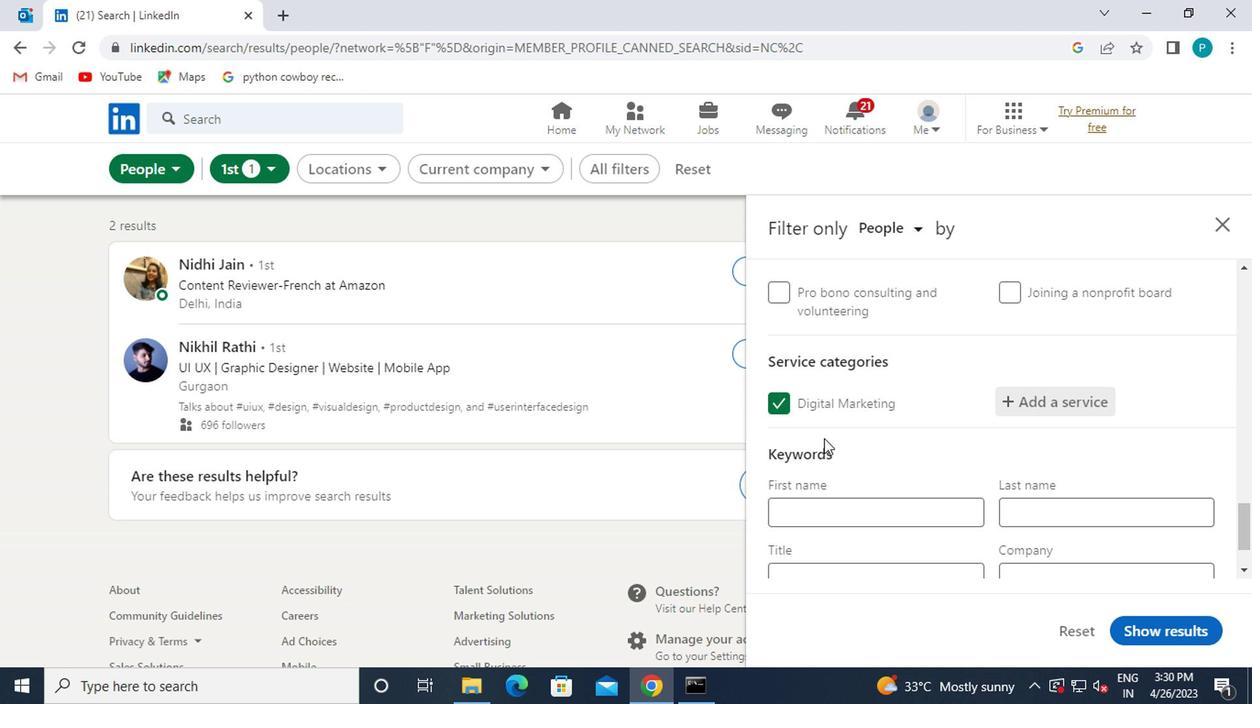 
Action: Mouse moved to (826, 457)
Screenshot: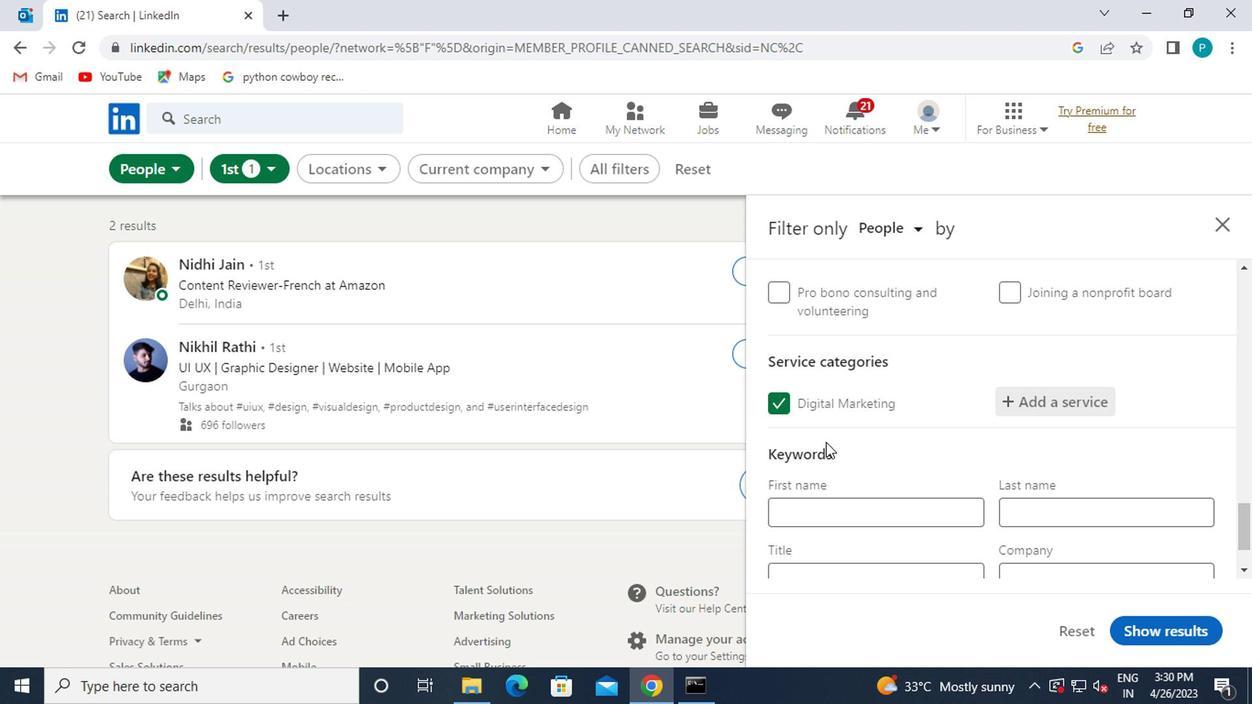 
Action: Mouse scrolled (826, 456) with delta (0, -1)
Screenshot: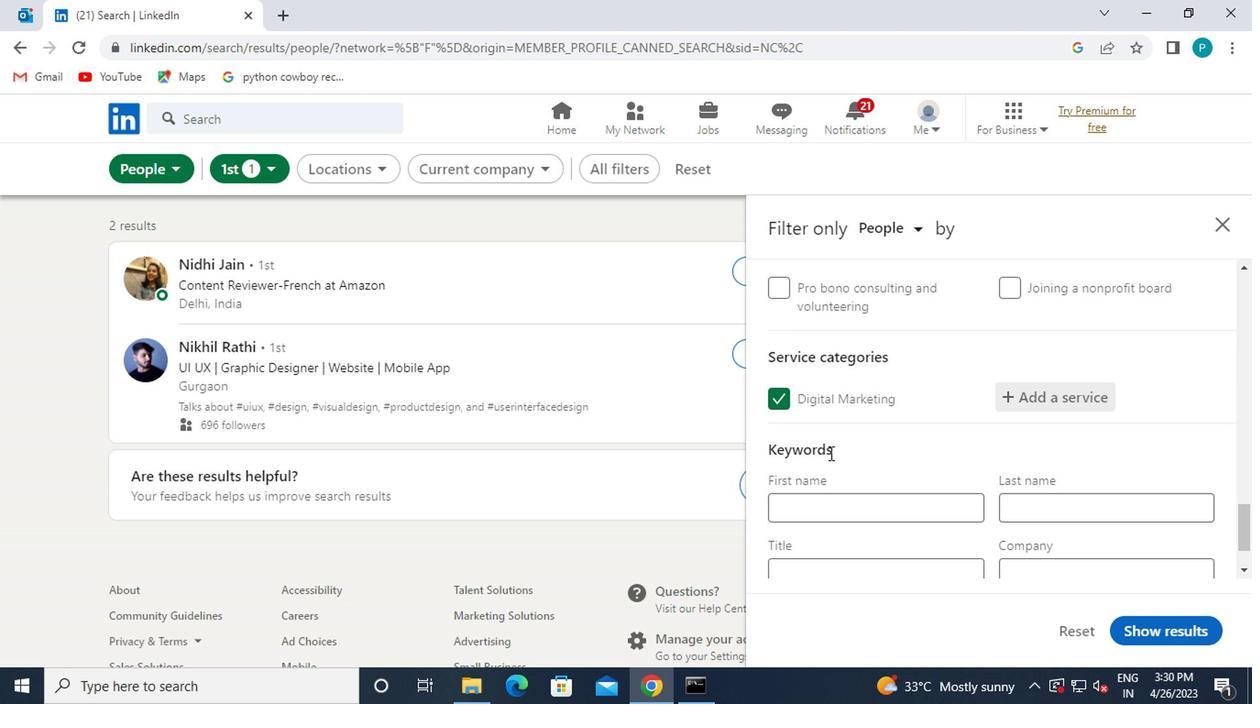 
Action: Mouse moved to (836, 494)
Screenshot: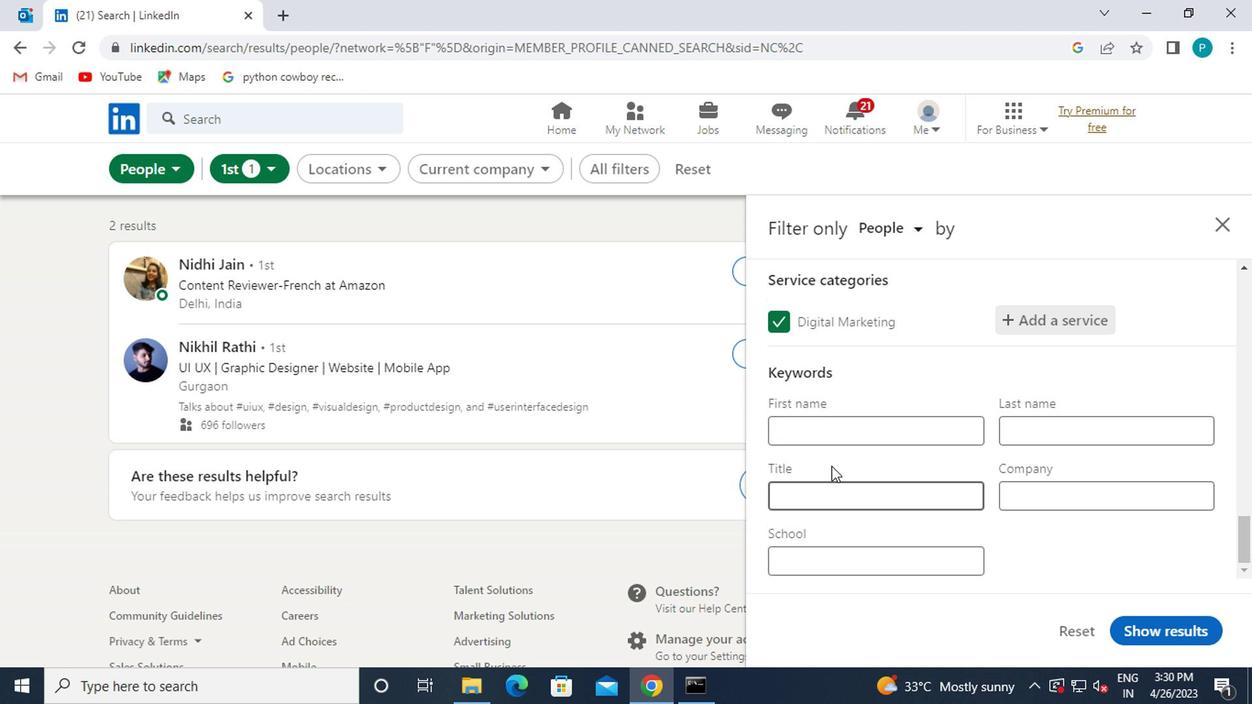 
Action: Mouse pressed left at (836, 494)
Screenshot: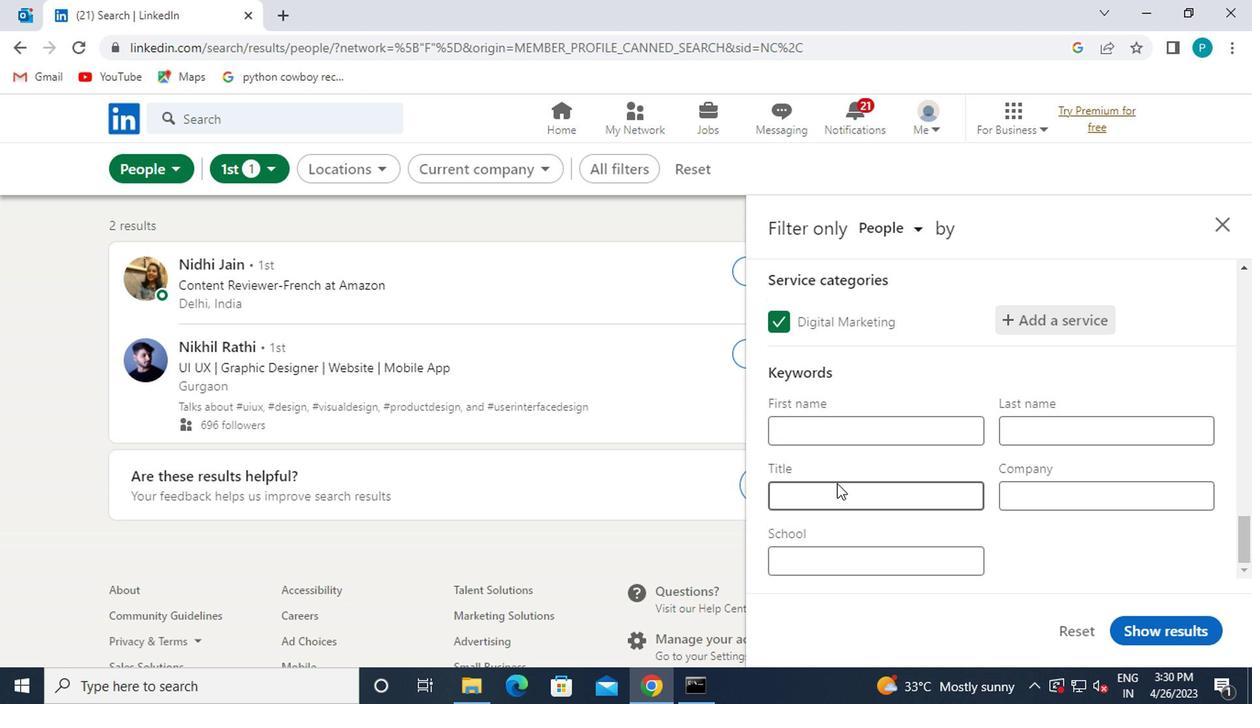 
Action: Mouse moved to (845, 501)
Screenshot: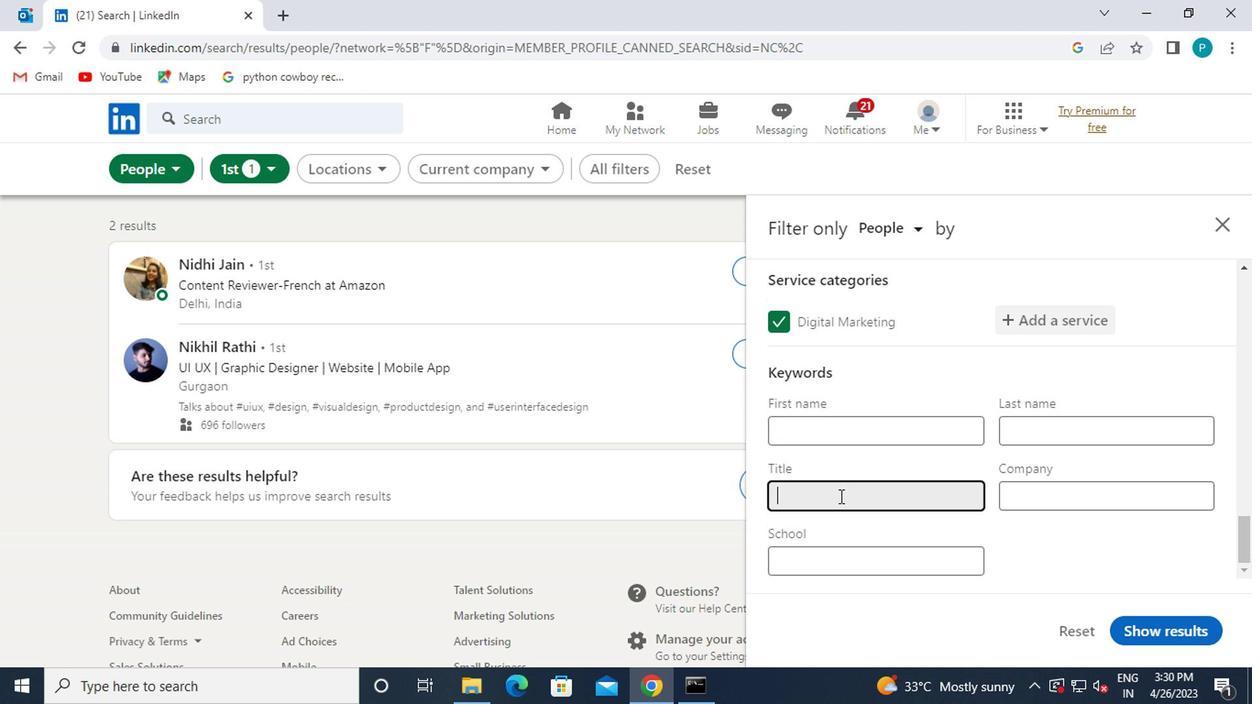 
Action: Key pressed <Key.caps_lock>F<Key.caps_lock>OREMAN
Screenshot: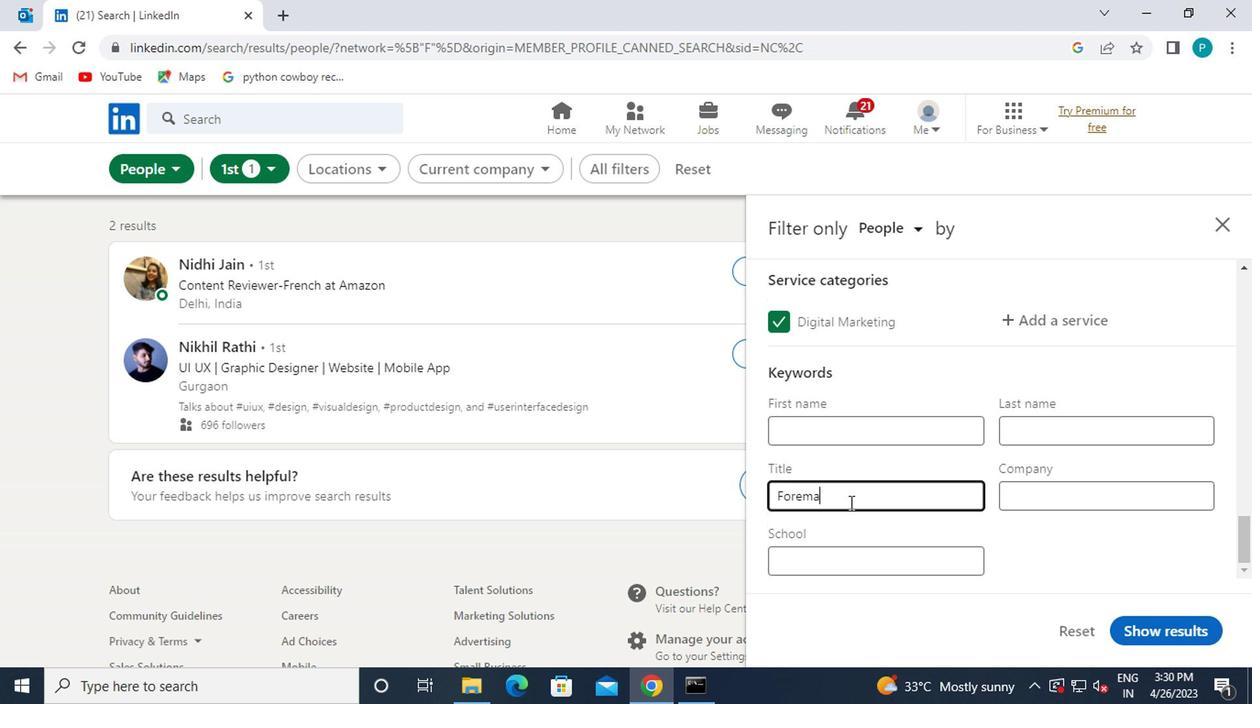 
Action: Mouse moved to (925, 509)
Screenshot: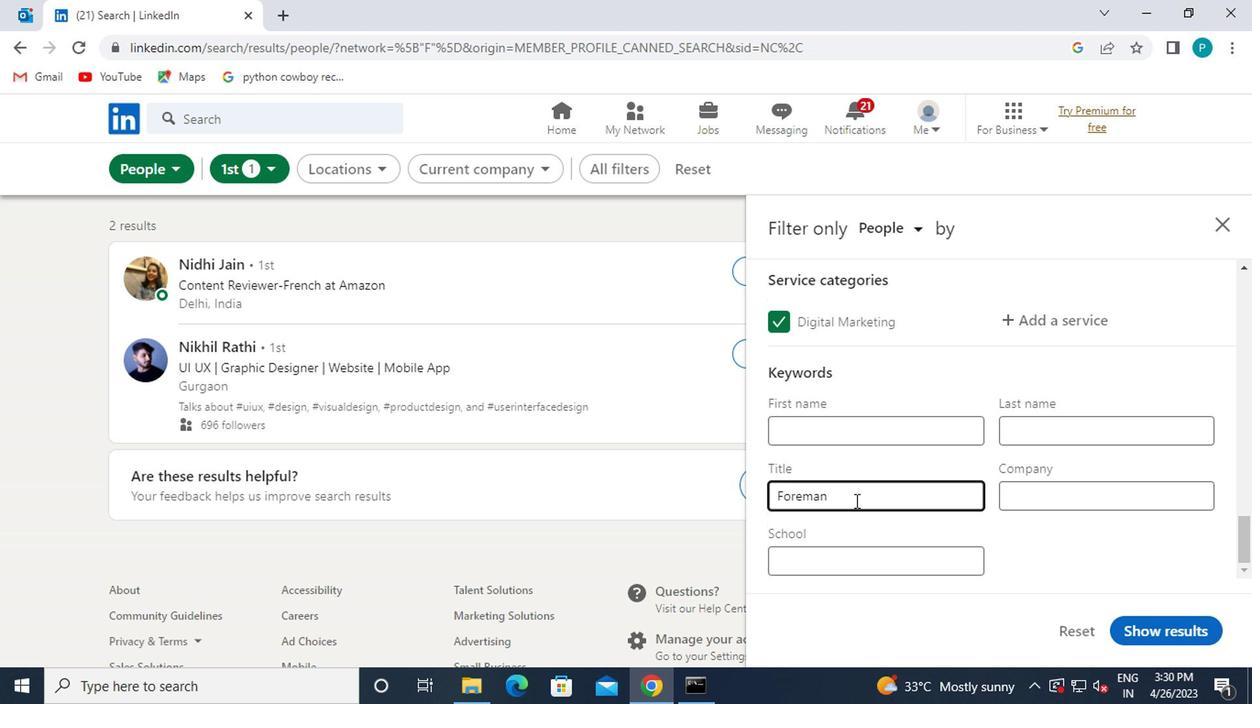 
Action: Mouse scrolled (925, 508) with delta (0, 0)
Screenshot: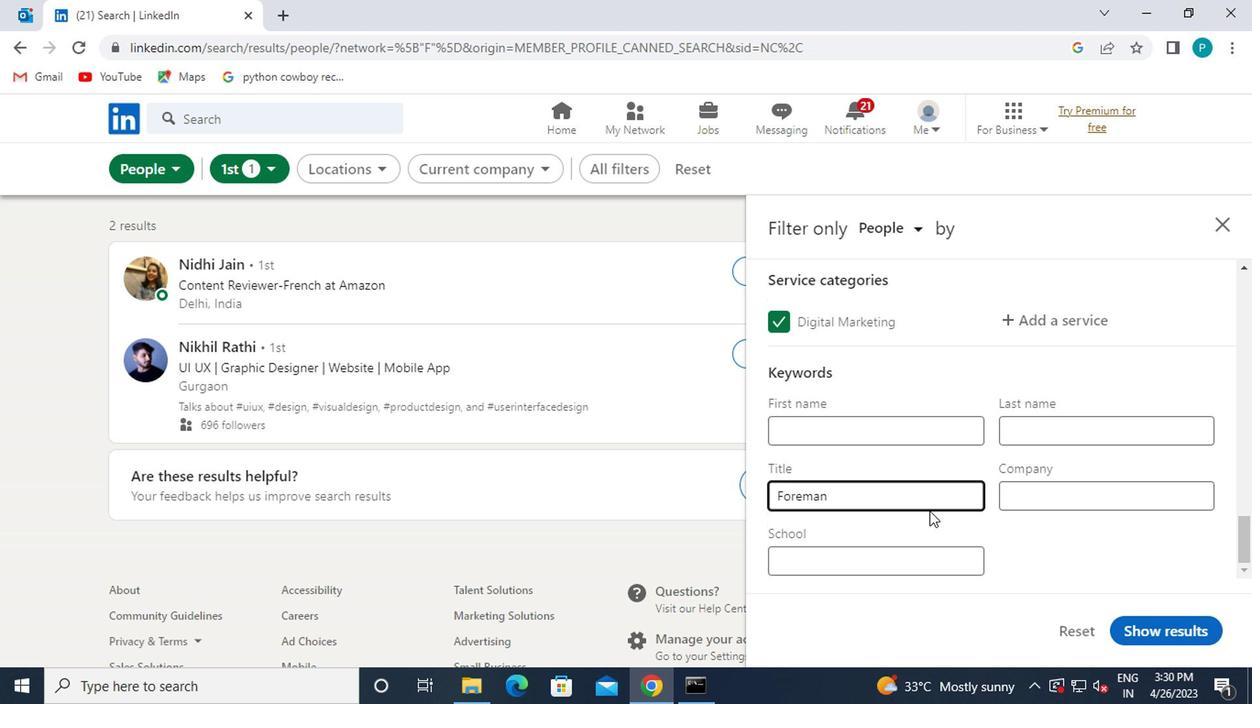 
Action: Mouse scrolled (925, 508) with delta (0, 0)
Screenshot: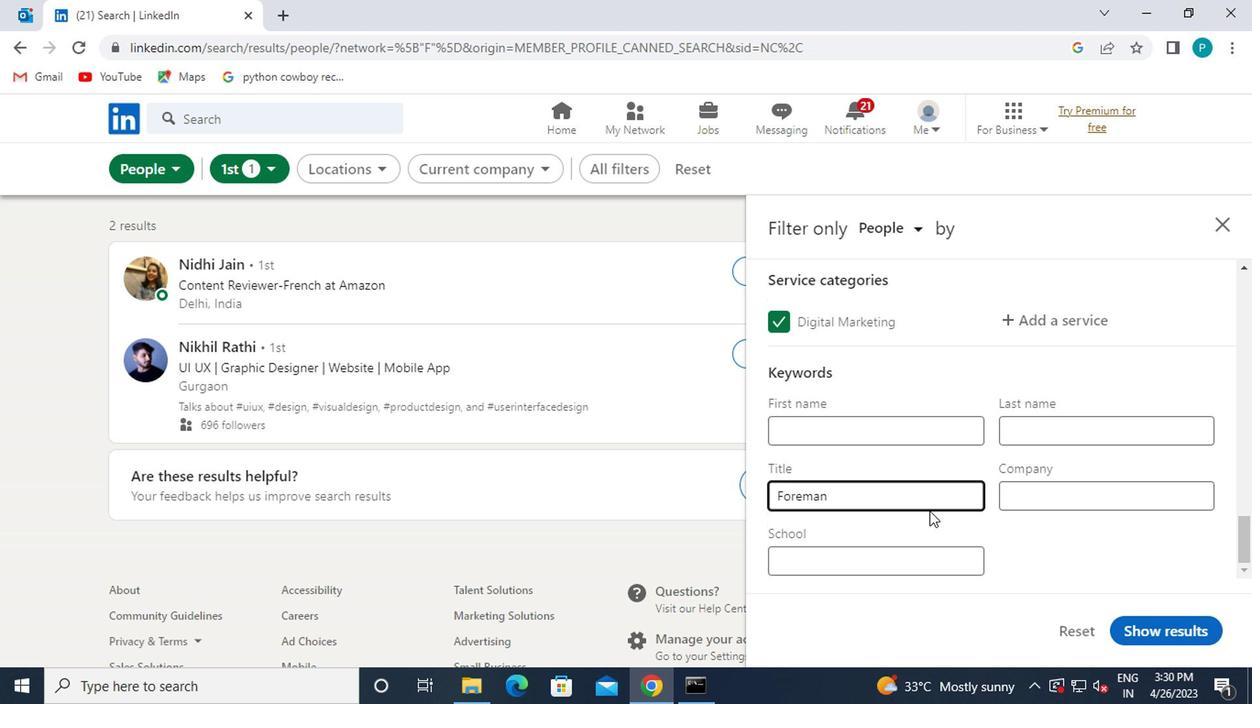 
Action: Mouse moved to (1192, 622)
Screenshot: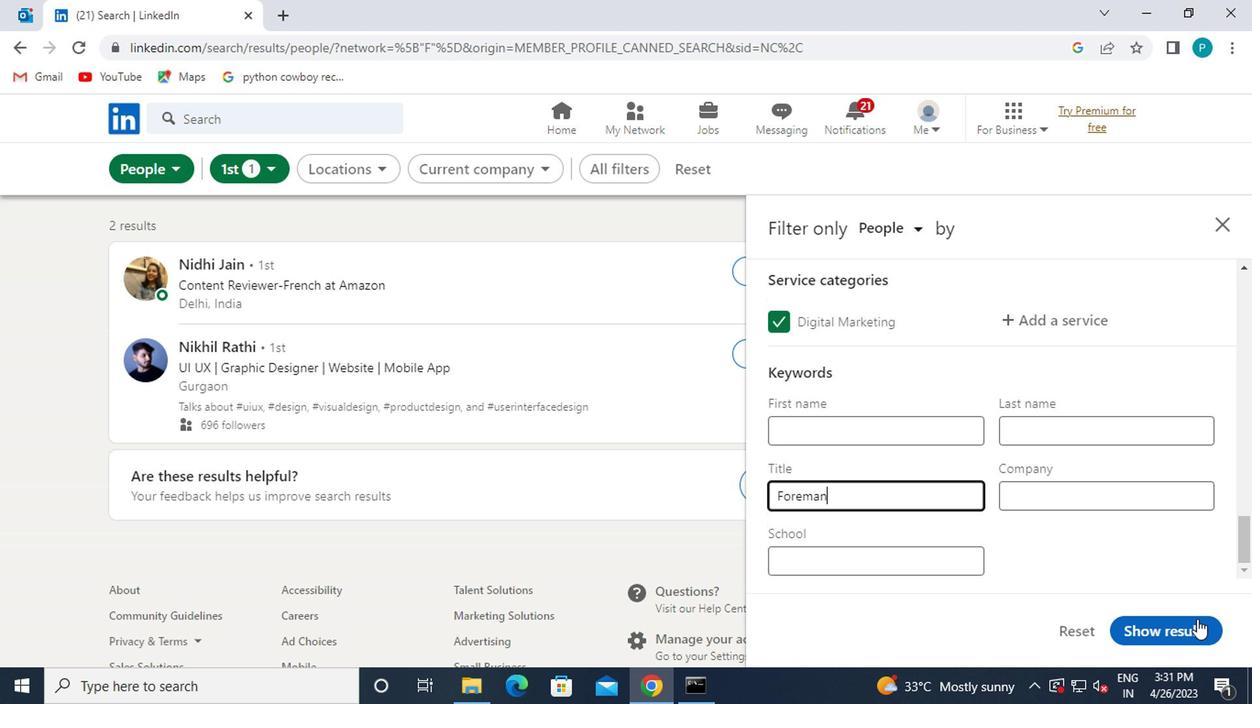 
Action: Mouse pressed left at (1192, 622)
Screenshot: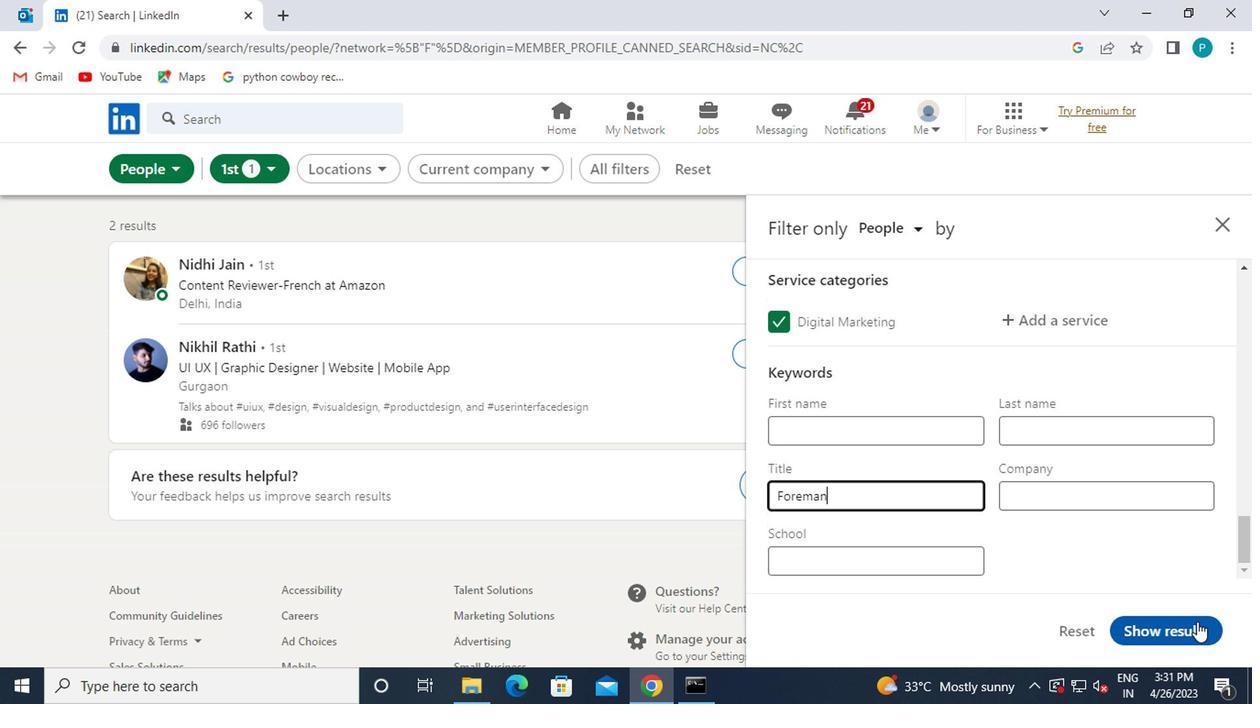 
Action: Mouse moved to (1221, 608)
Screenshot: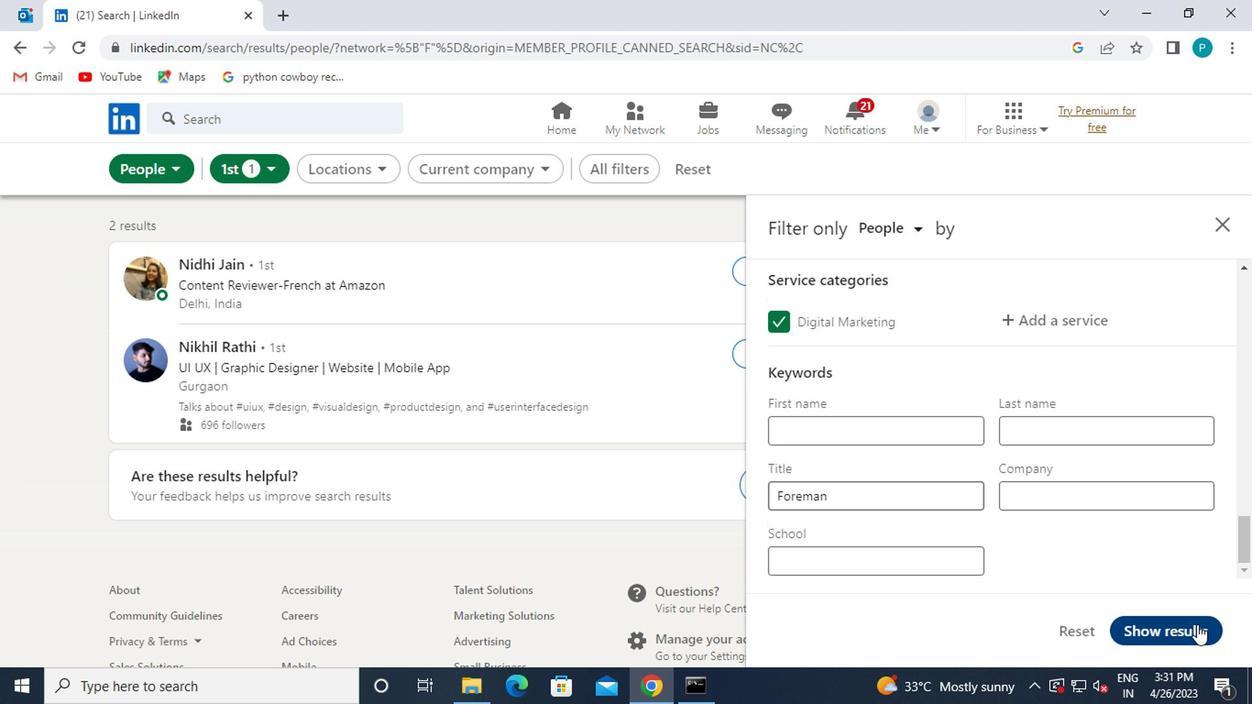
